 Task: Perform a detailed search on LinkedIn using filters for location, language, industry, and keywords.
Action: Mouse moved to (697, 94)
Screenshot: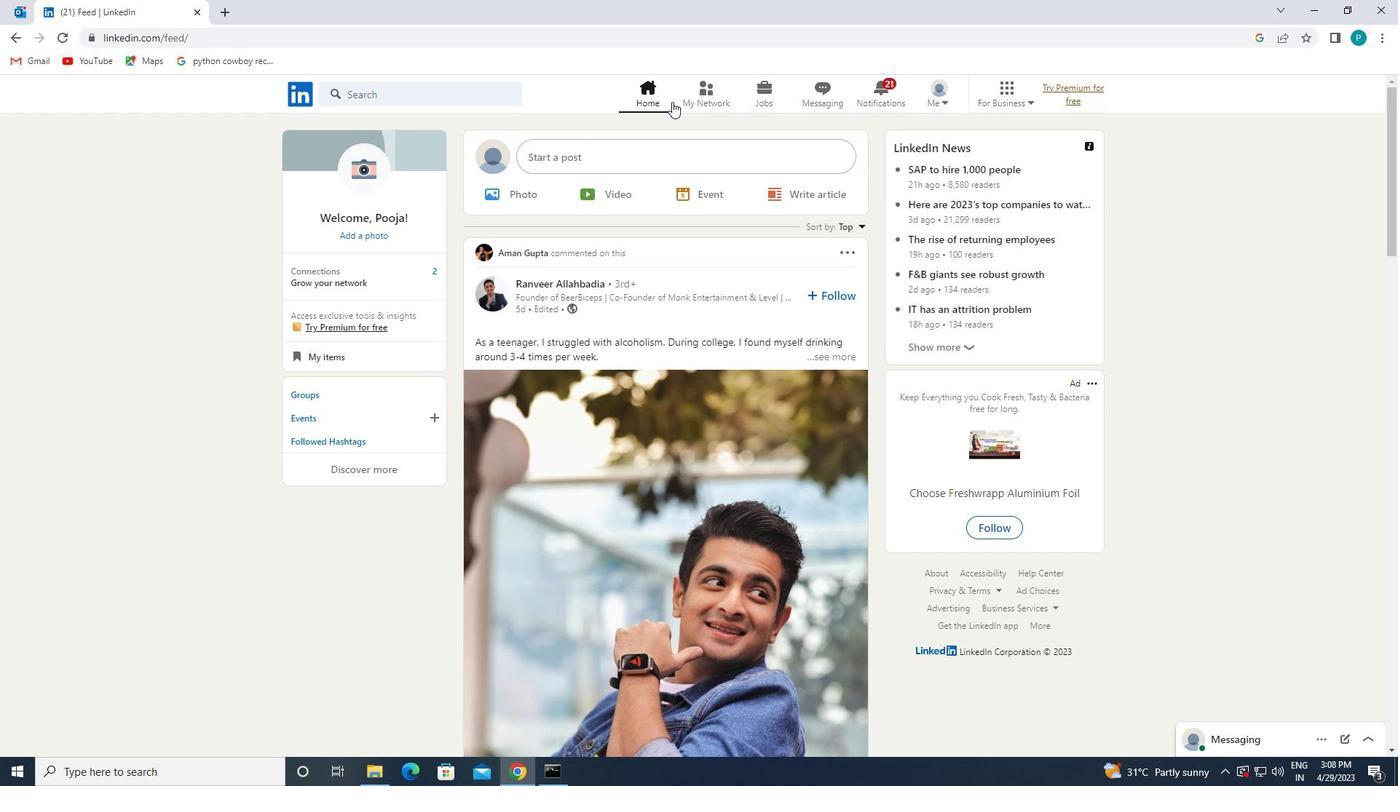 
Action: Mouse pressed left at (697, 94)
Screenshot: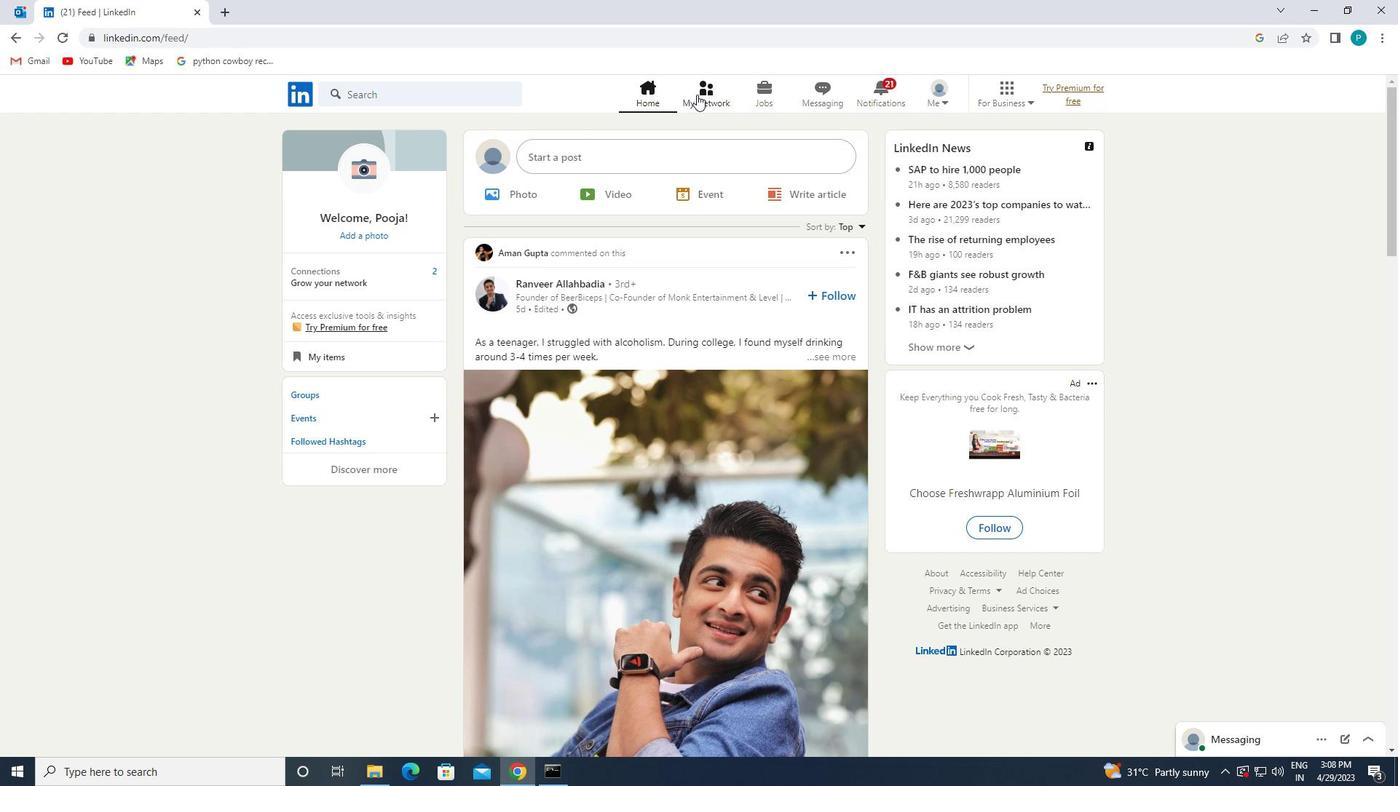 
Action: Mouse moved to (383, 182)
Screenshot: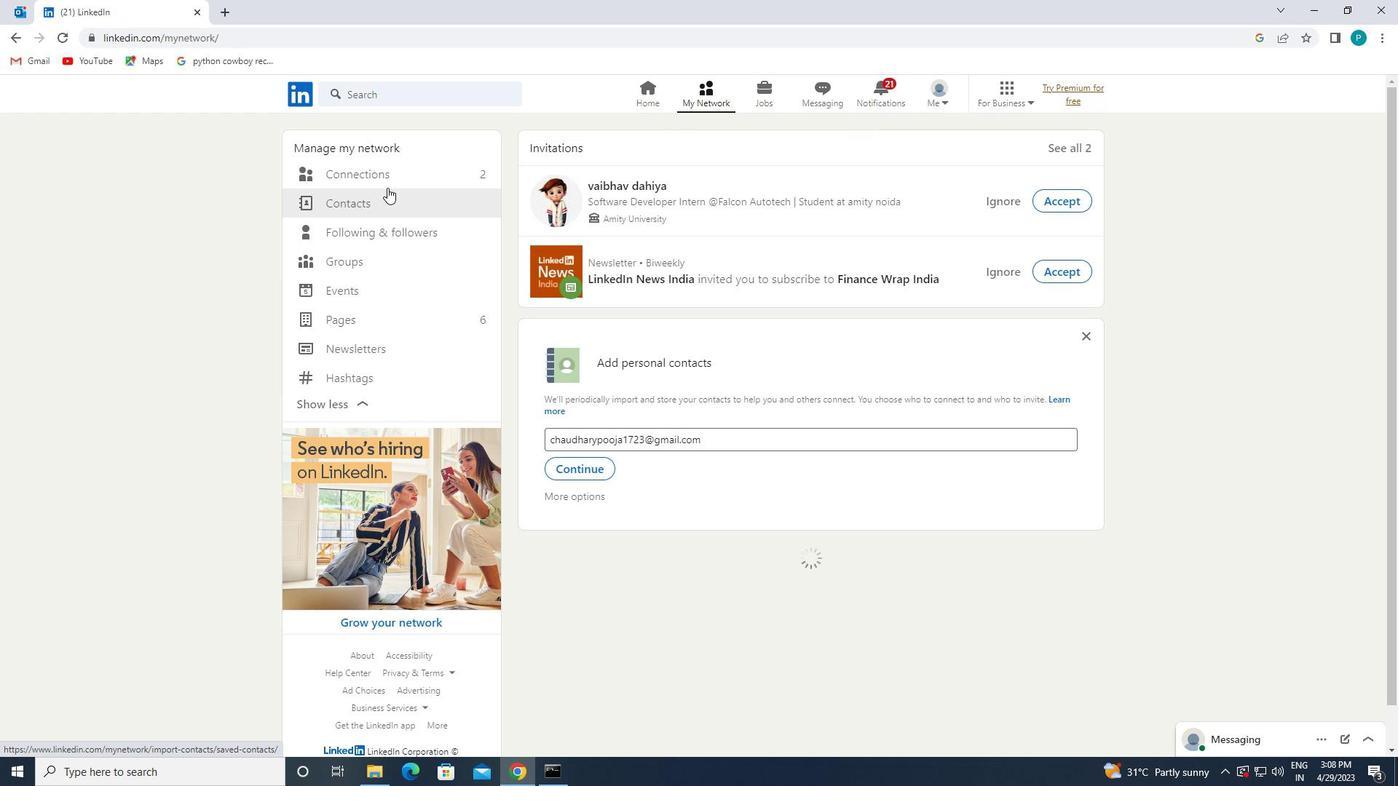 
Action: Mouse pressed left at (383, 182)
Screenshot: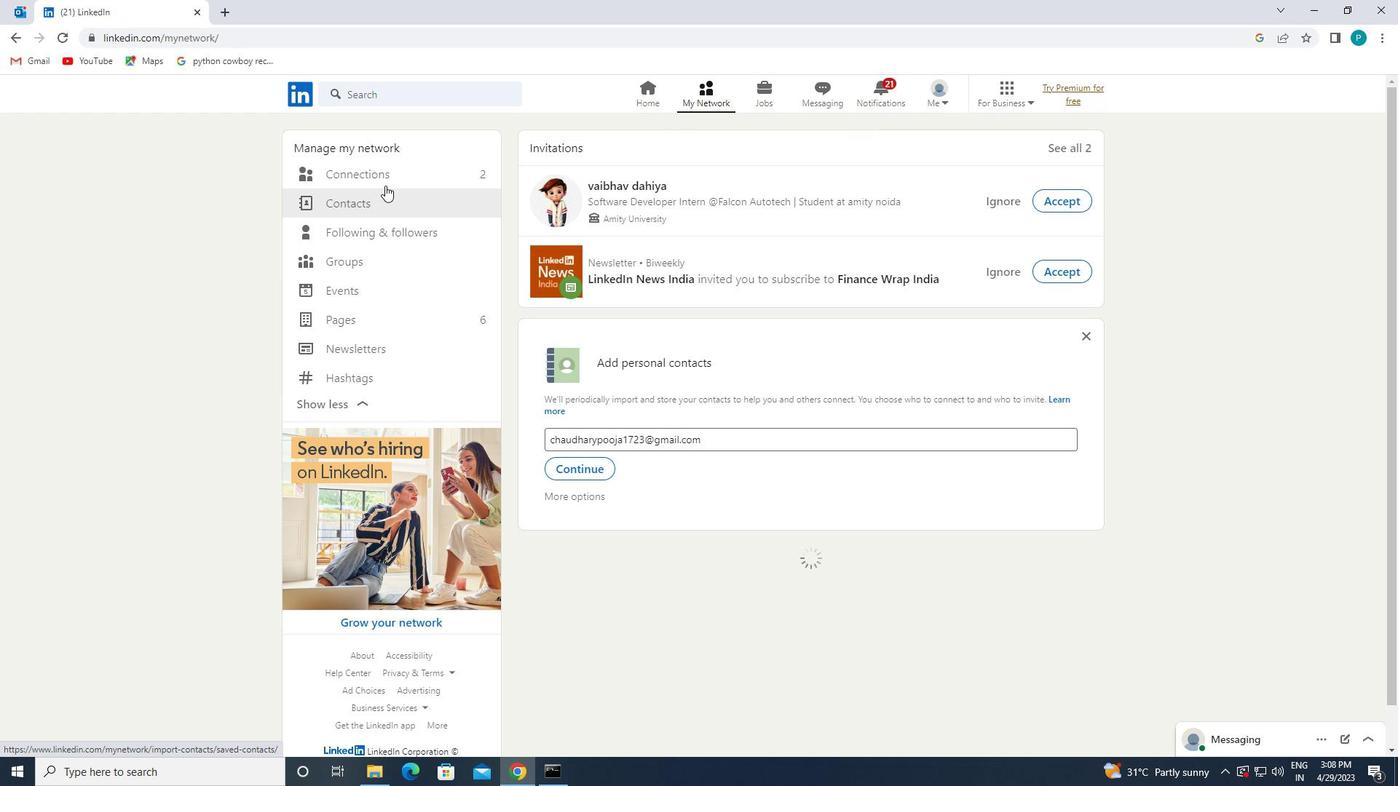 
Action: Mouse pressed left at (383, 182)
Screenshot: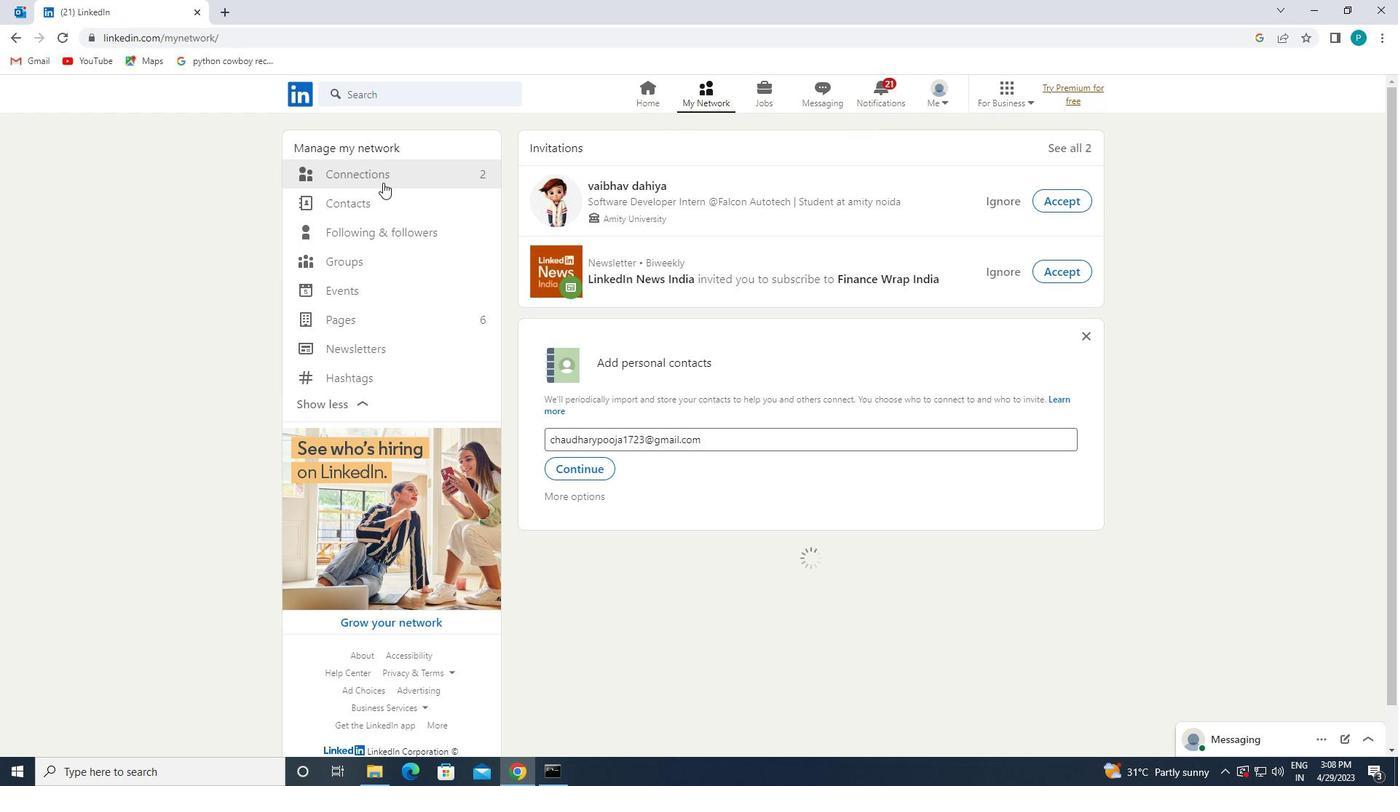 
Action: Mouse pressed left at (383, 182)
Screenshot: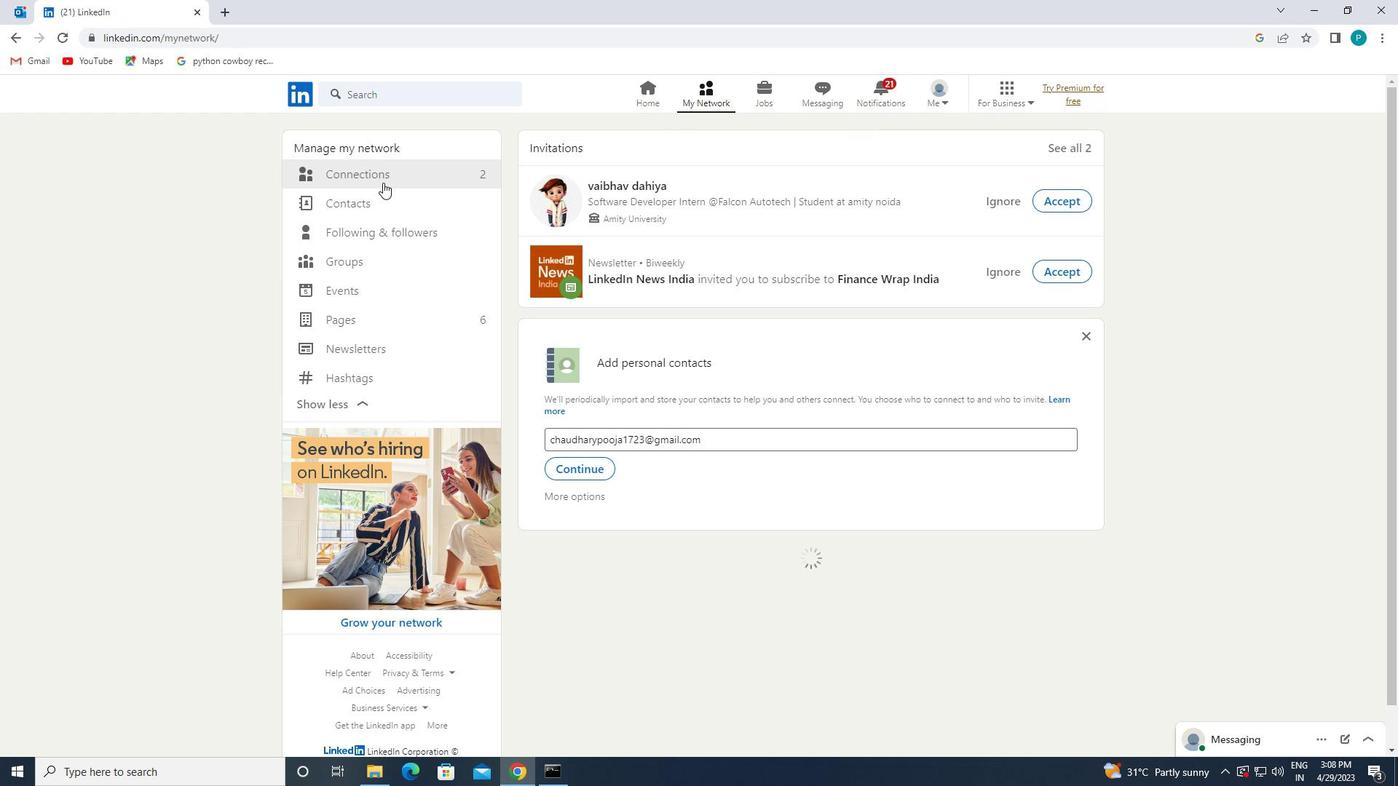 
Action: Mouse moved to (403, 173)
Screenshot: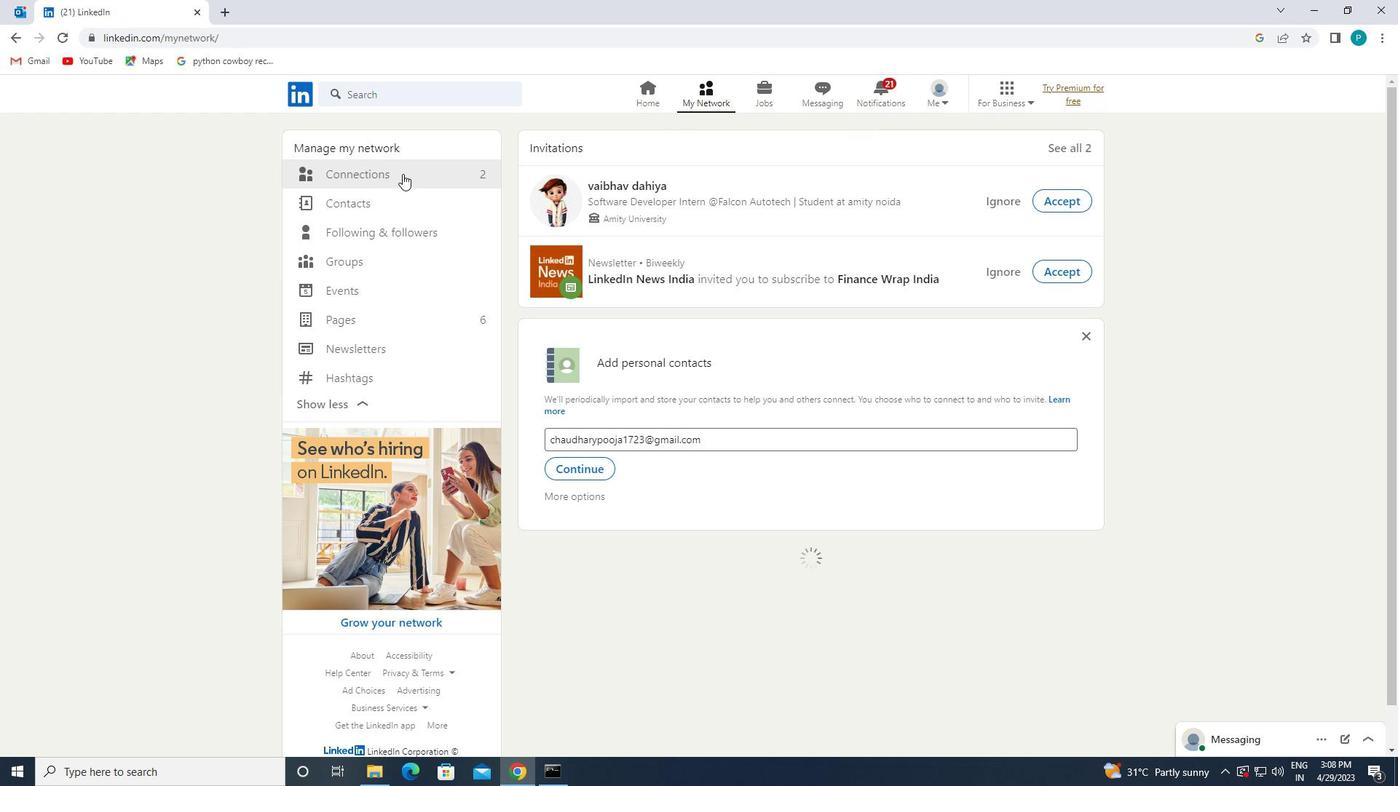 
Action: Mouse pressed left at (403, 173)
Screenshot: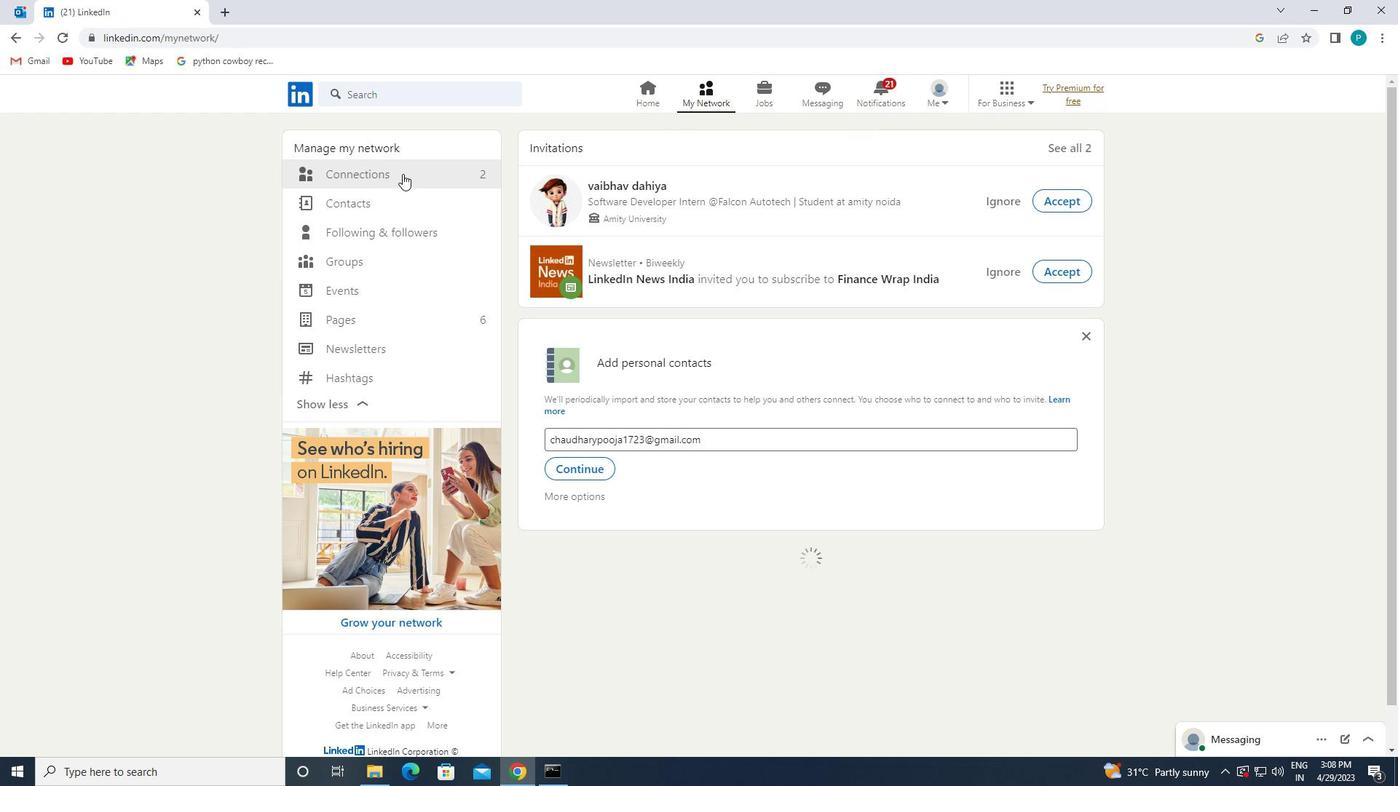 
Action: Mouse pressed left at (403, 173)
Screenshot: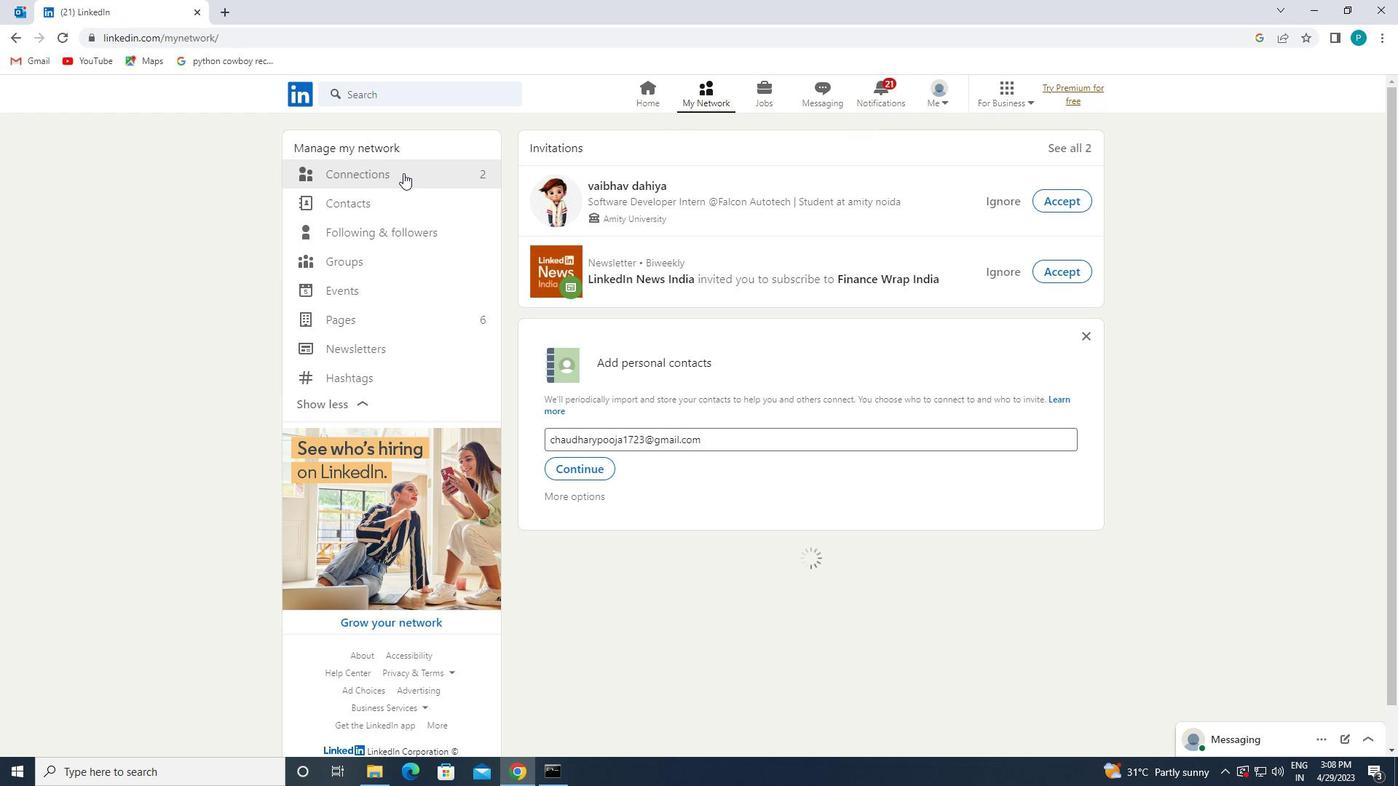 
Action: Mouse moved to (789, 174)
Screenshot: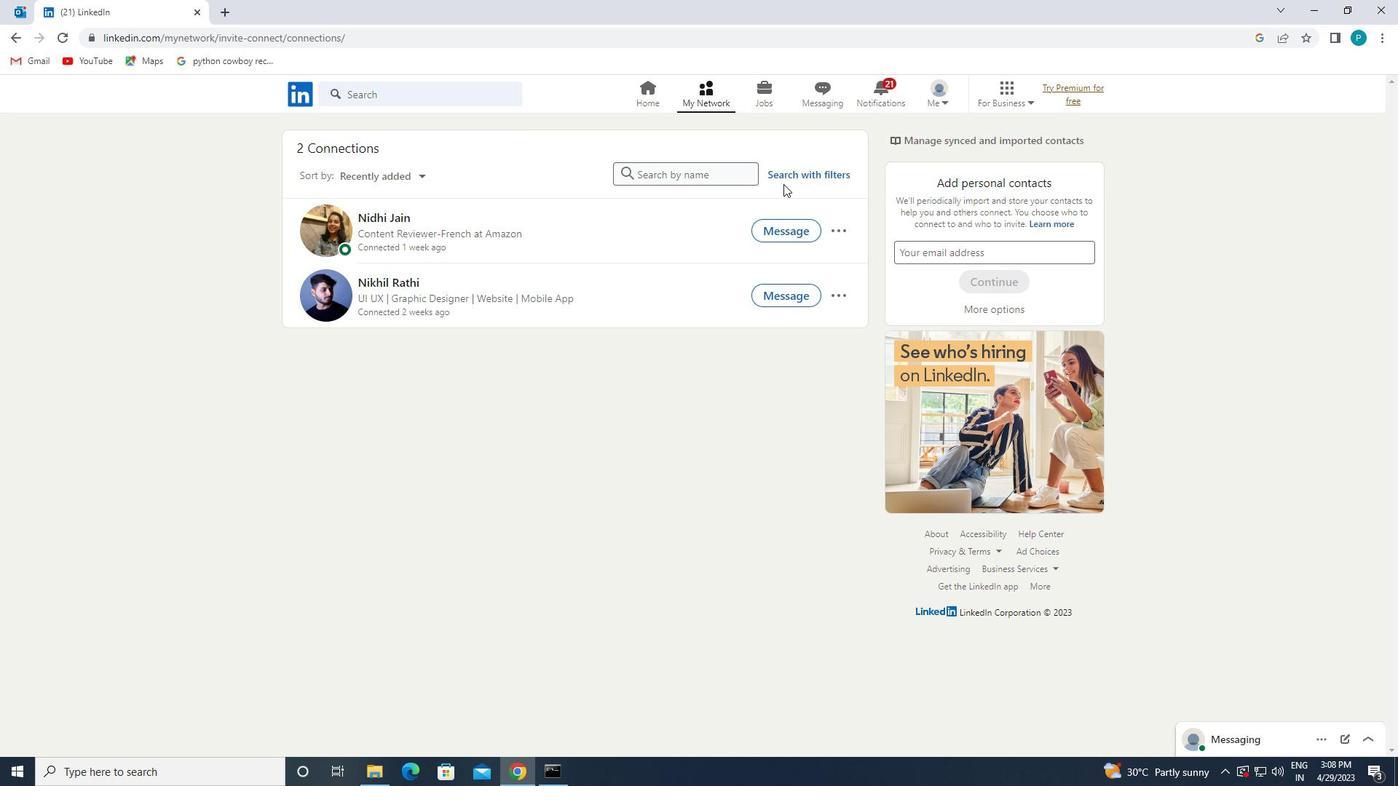 
Action: Mouse pressed left at (789, 174)
Screenshot: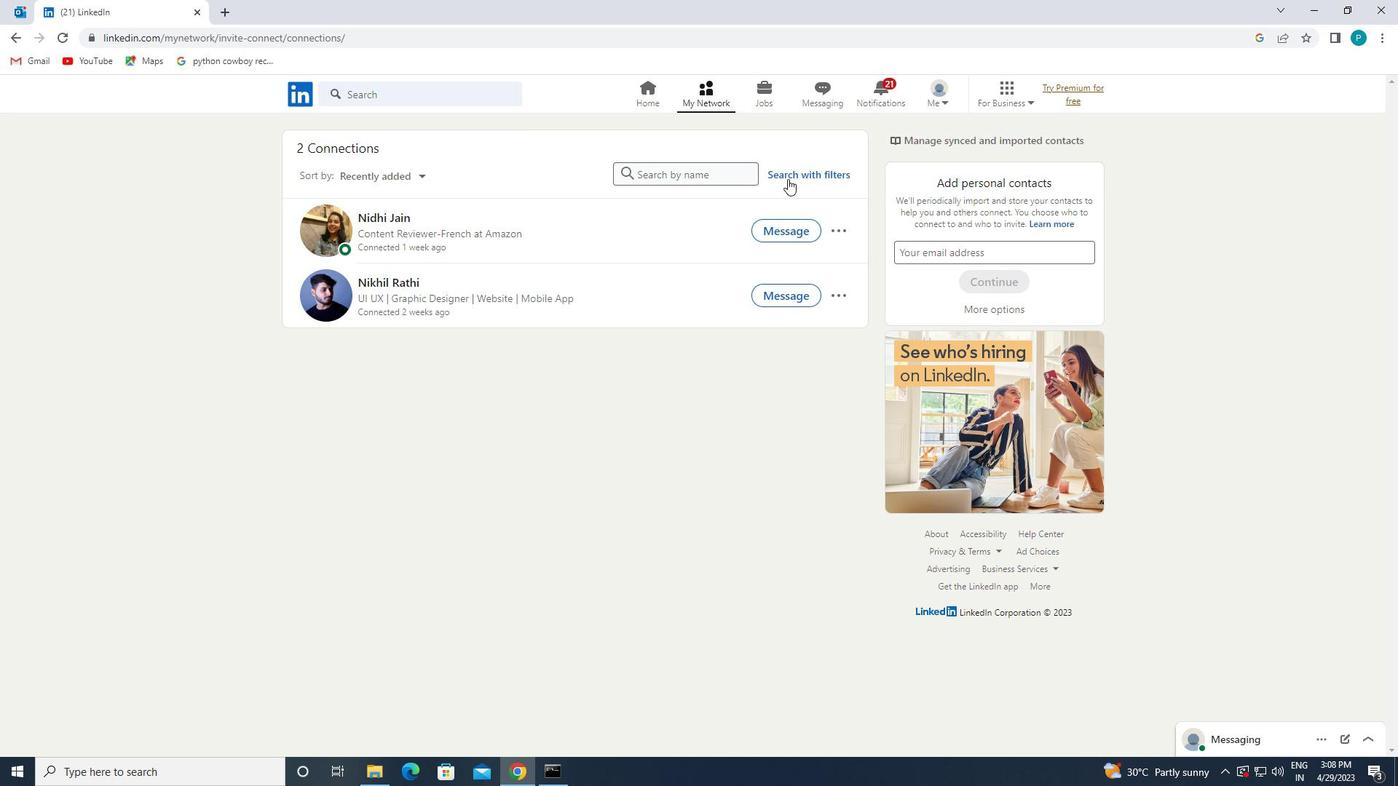 
Action: Mouse moved to (753, 143)
Screenshot: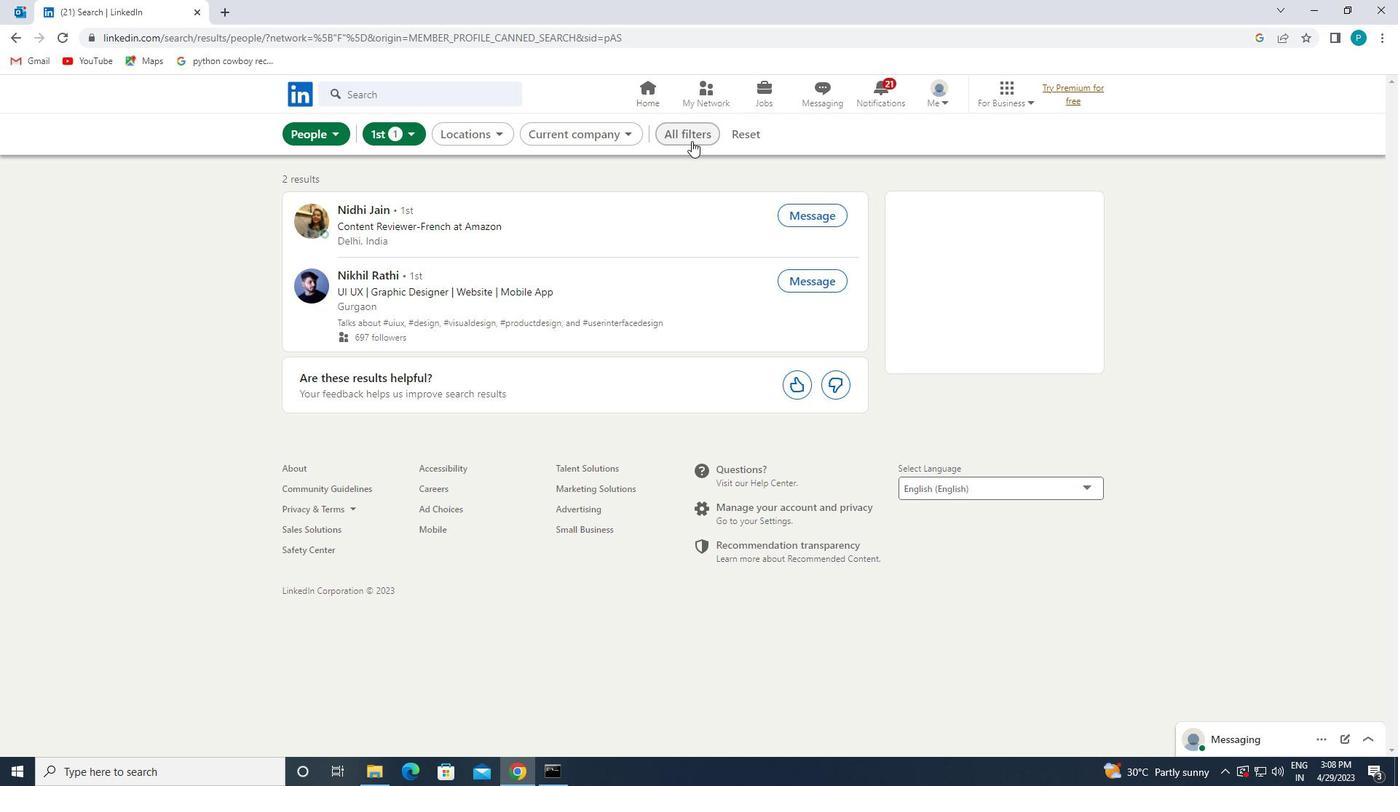 
Action: Mouse pressed left at (753, 143)
Screenshot: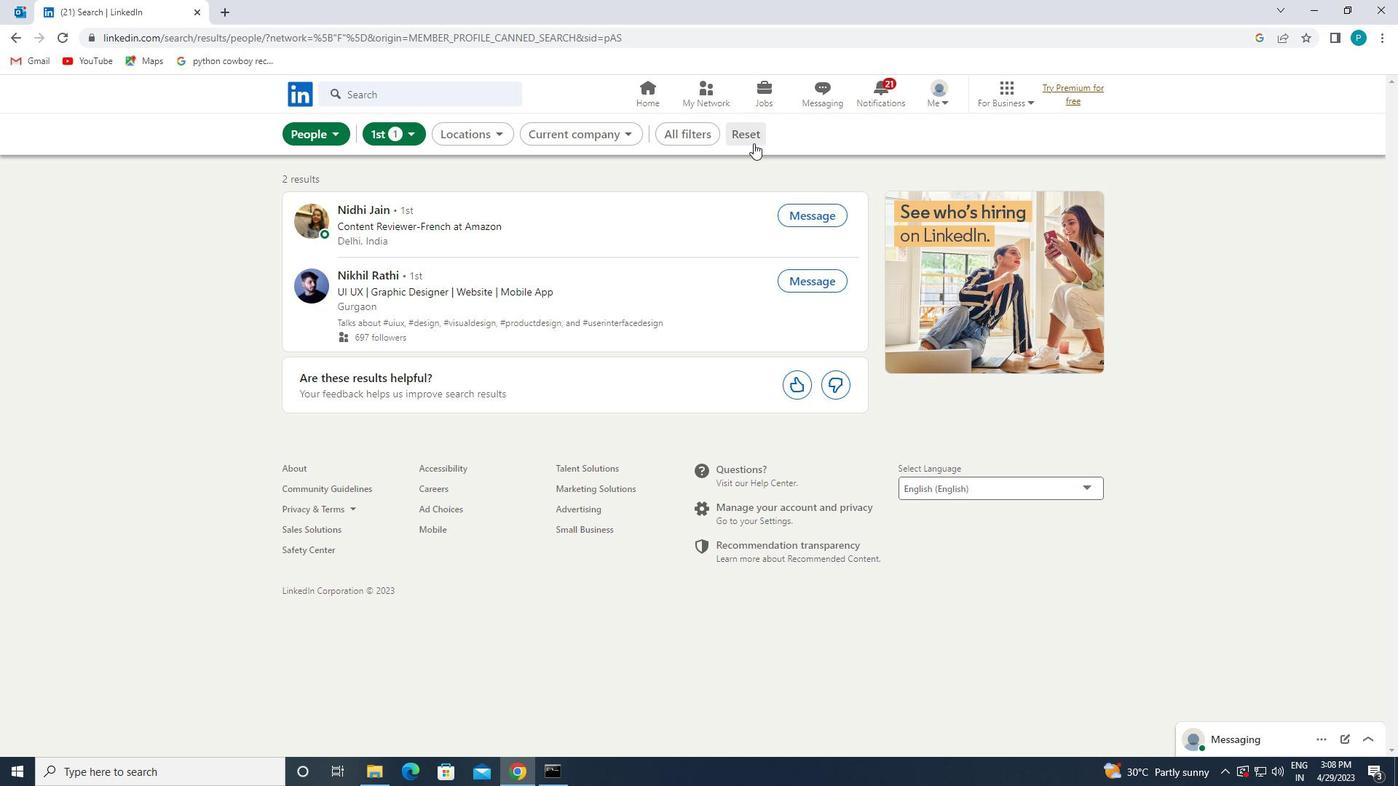 
Action: Mouse moved to (721, 132)
Screenshot: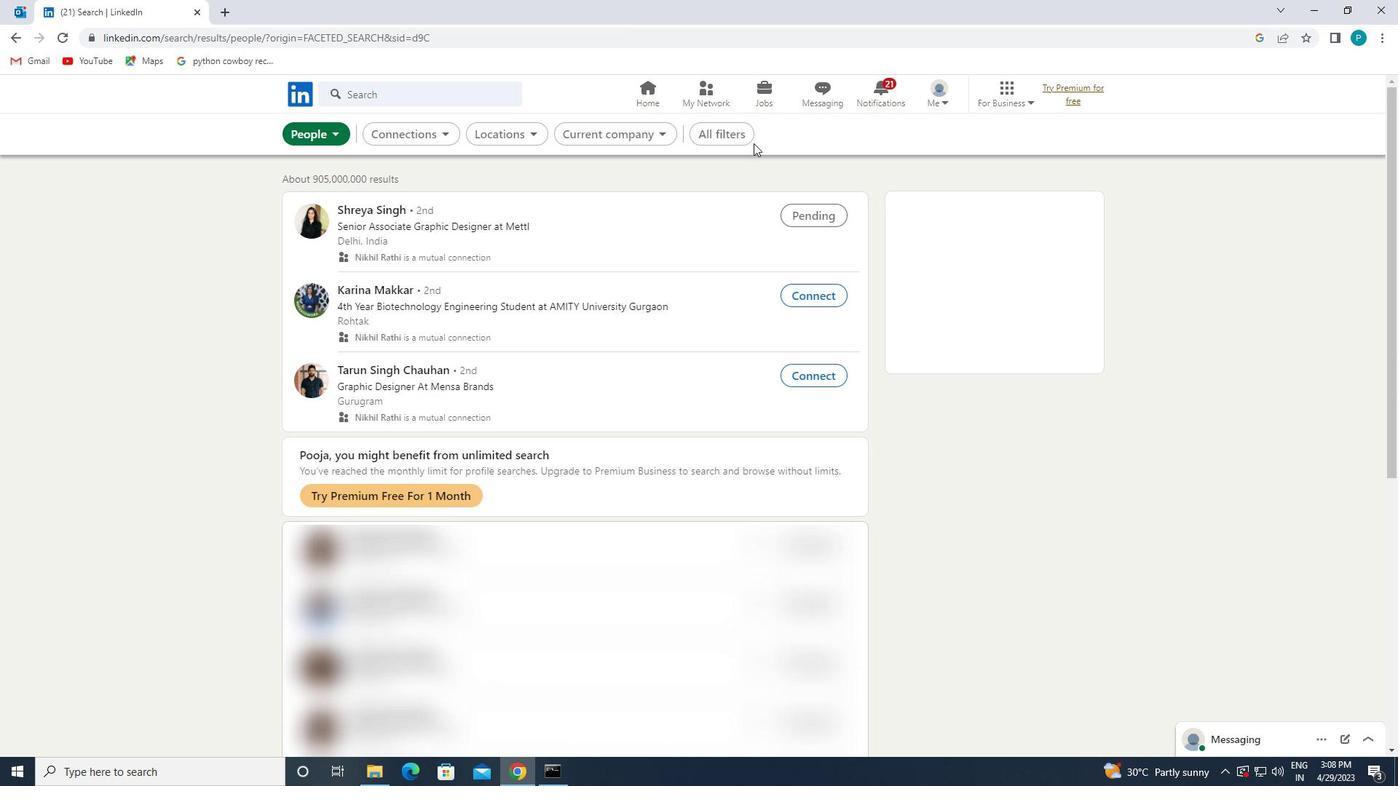 
Action: Mouse pressed left at (721, 132)
Screenshot: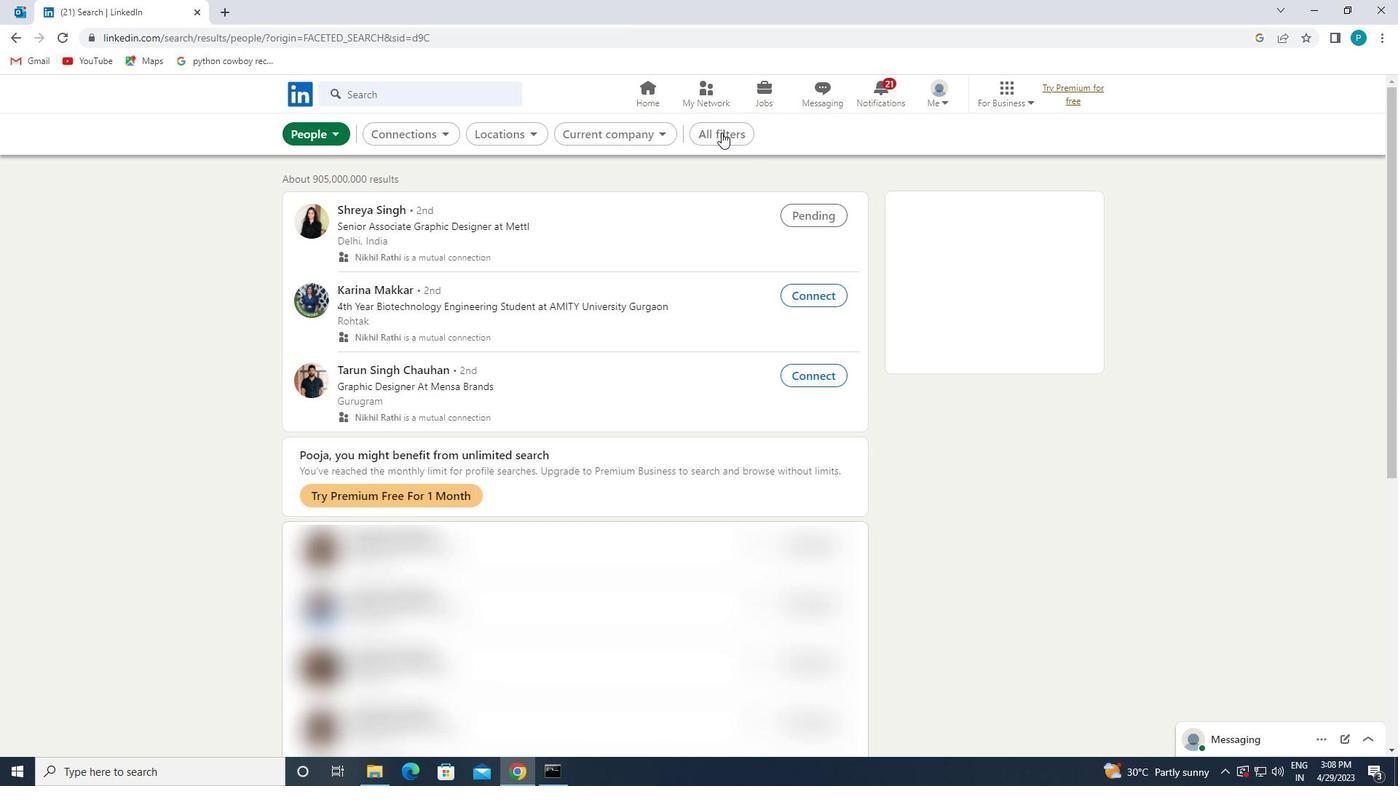 
Action: Mouse moved to (1210, 505)
Screenshot: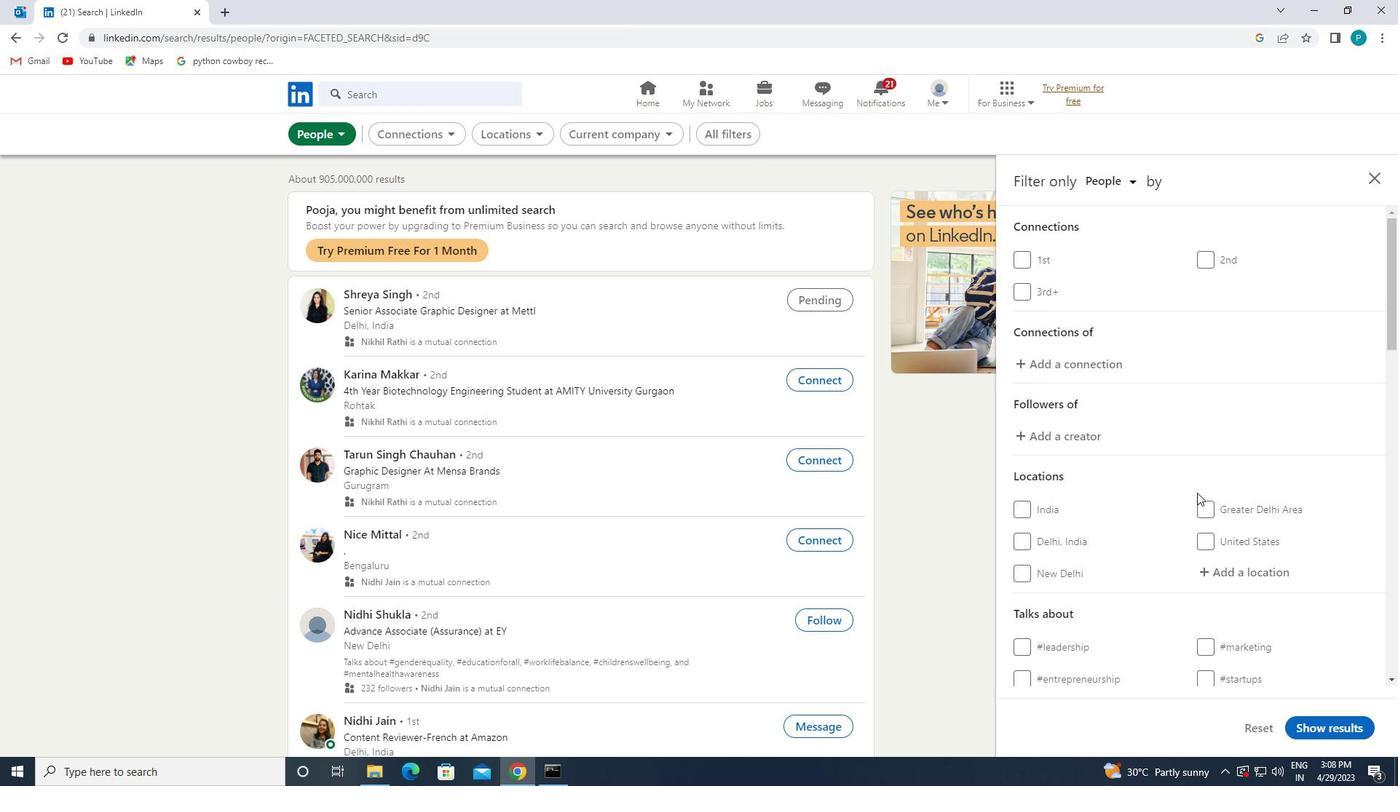 
Action: Mouse scrolled (1210, 504) with delta (0, 0)
Screenshot: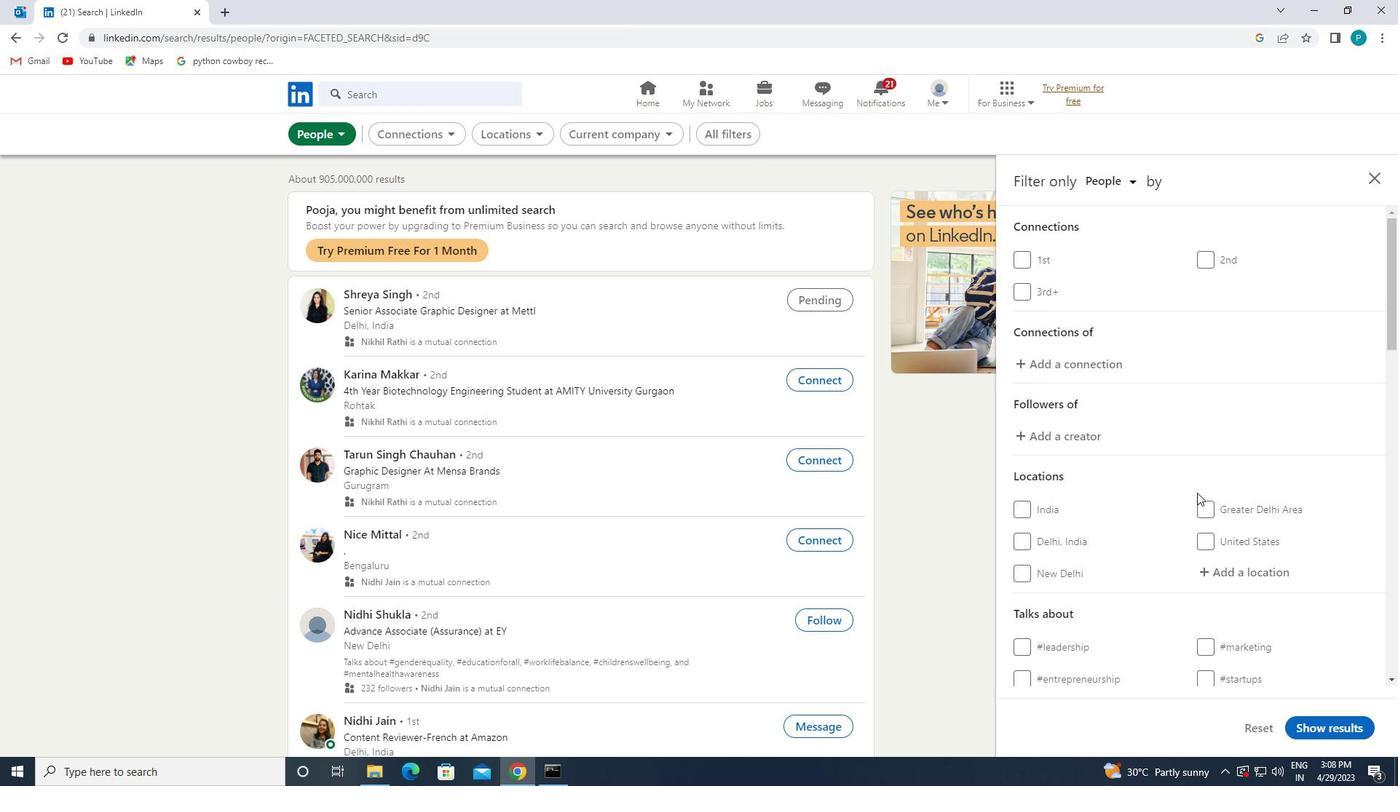 
Action: Mouse moved to (1211, 501)
Screenshot: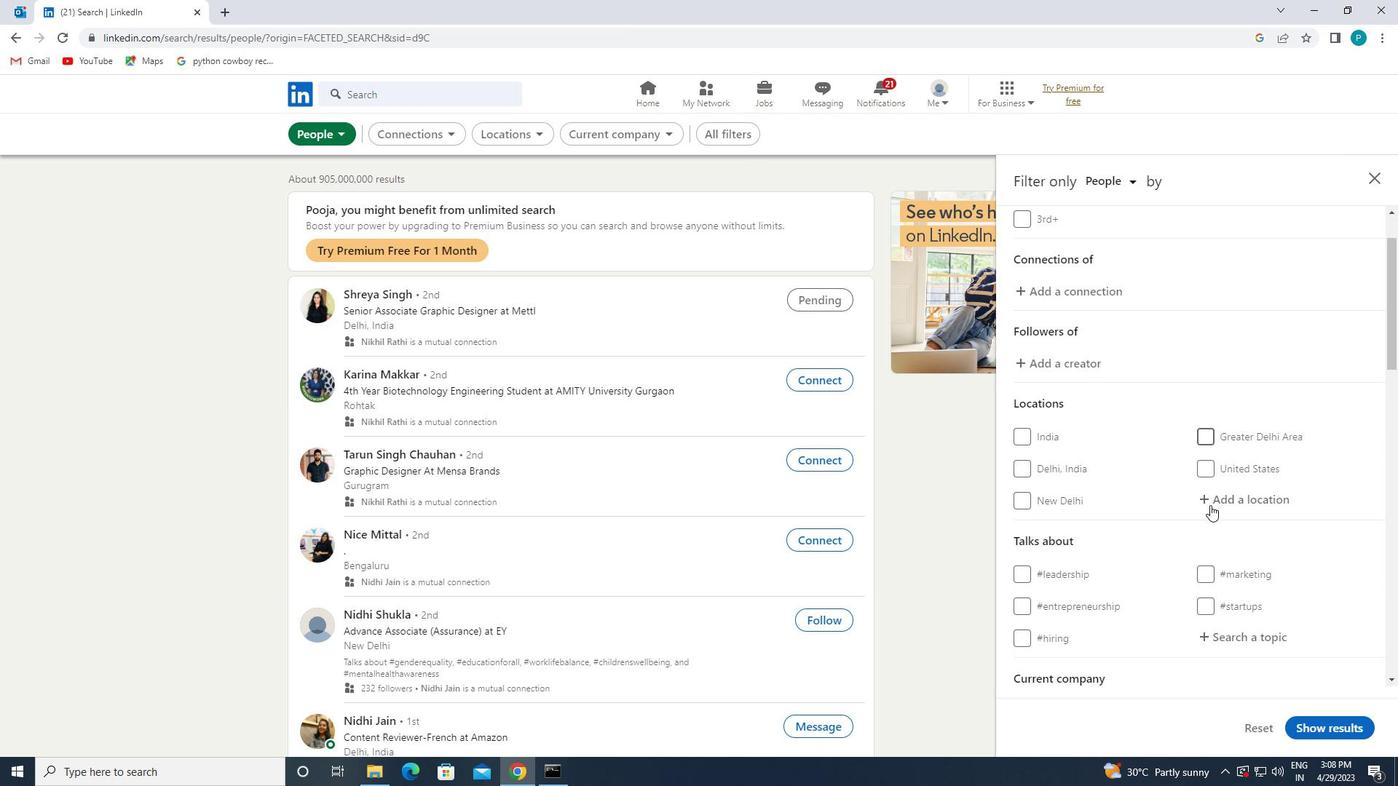 
Action: Mouse pressed left at (1211, 501)
Screenshot: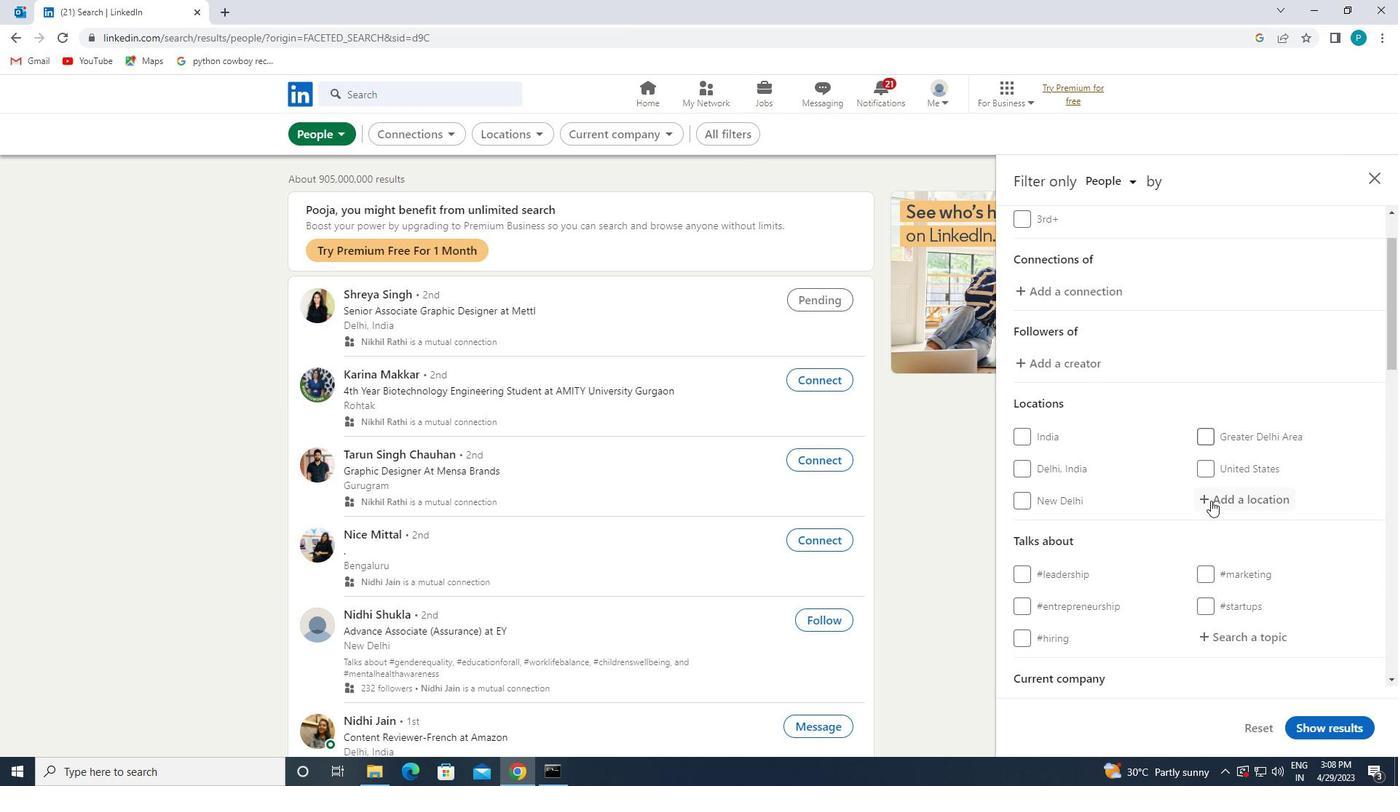 
Action: Key pressed <Key.caps_lock>x<Key.caps_lock>imei
Screenshot: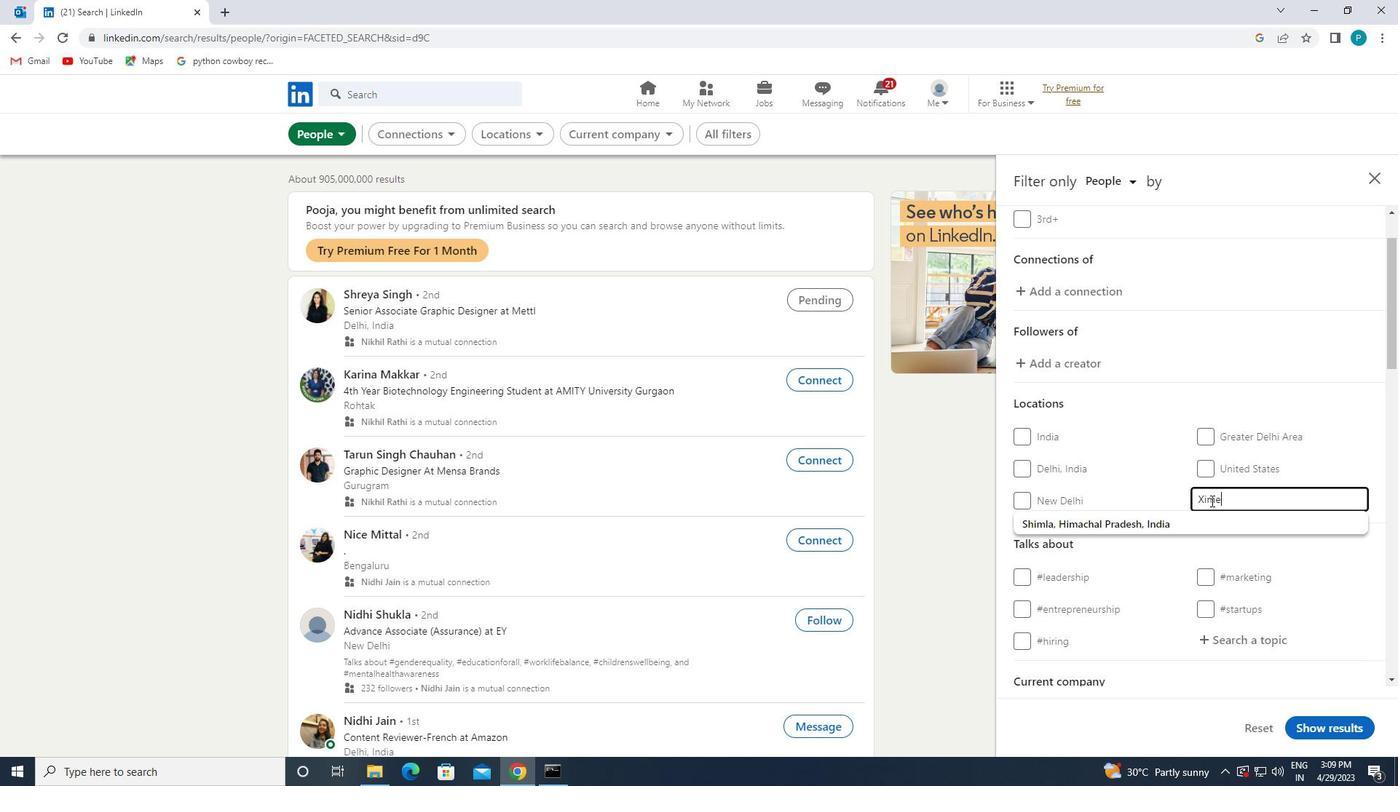 
Action: Mouse moved to (1241, 541)
Screenshot: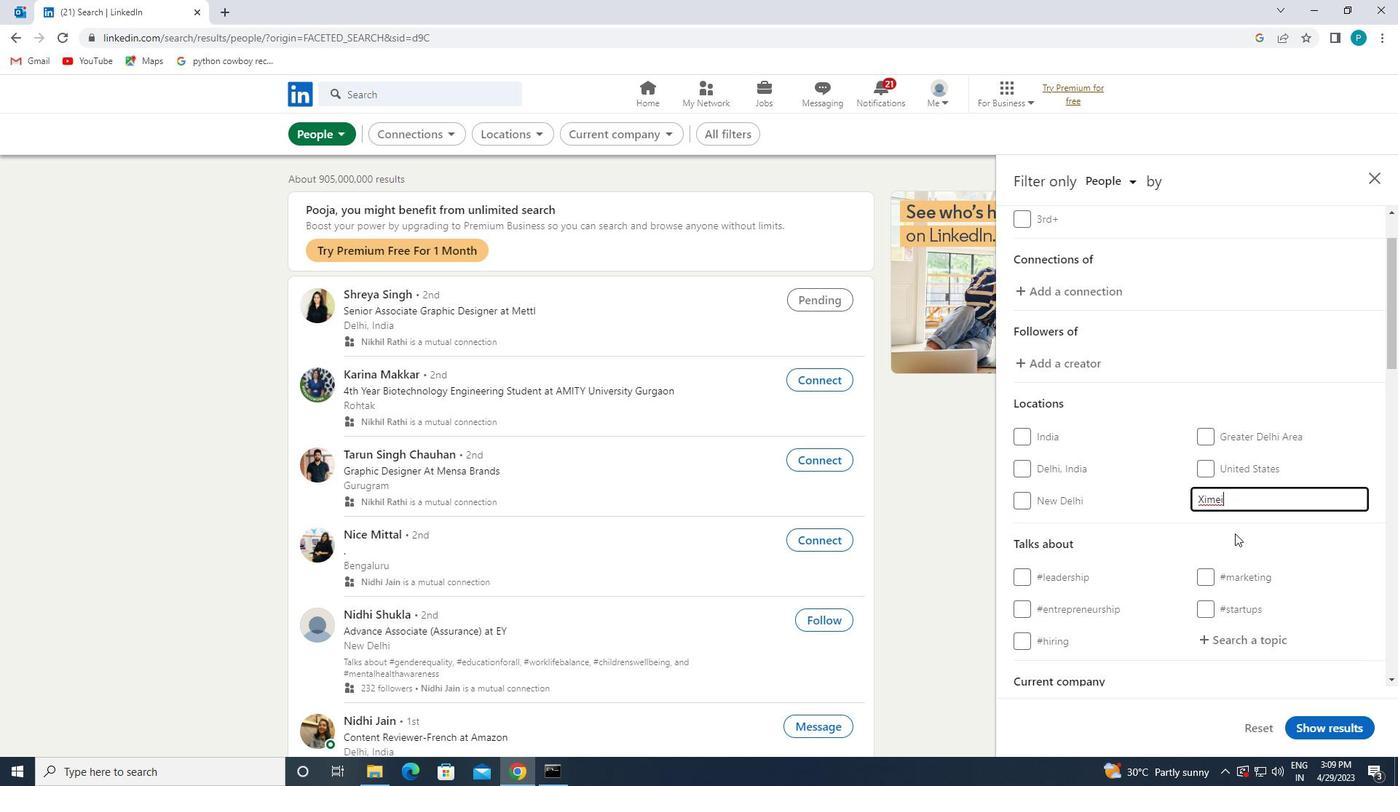 
Action: Mouse scrolled (1241, 541) with delta (0, 0)
Screenshot: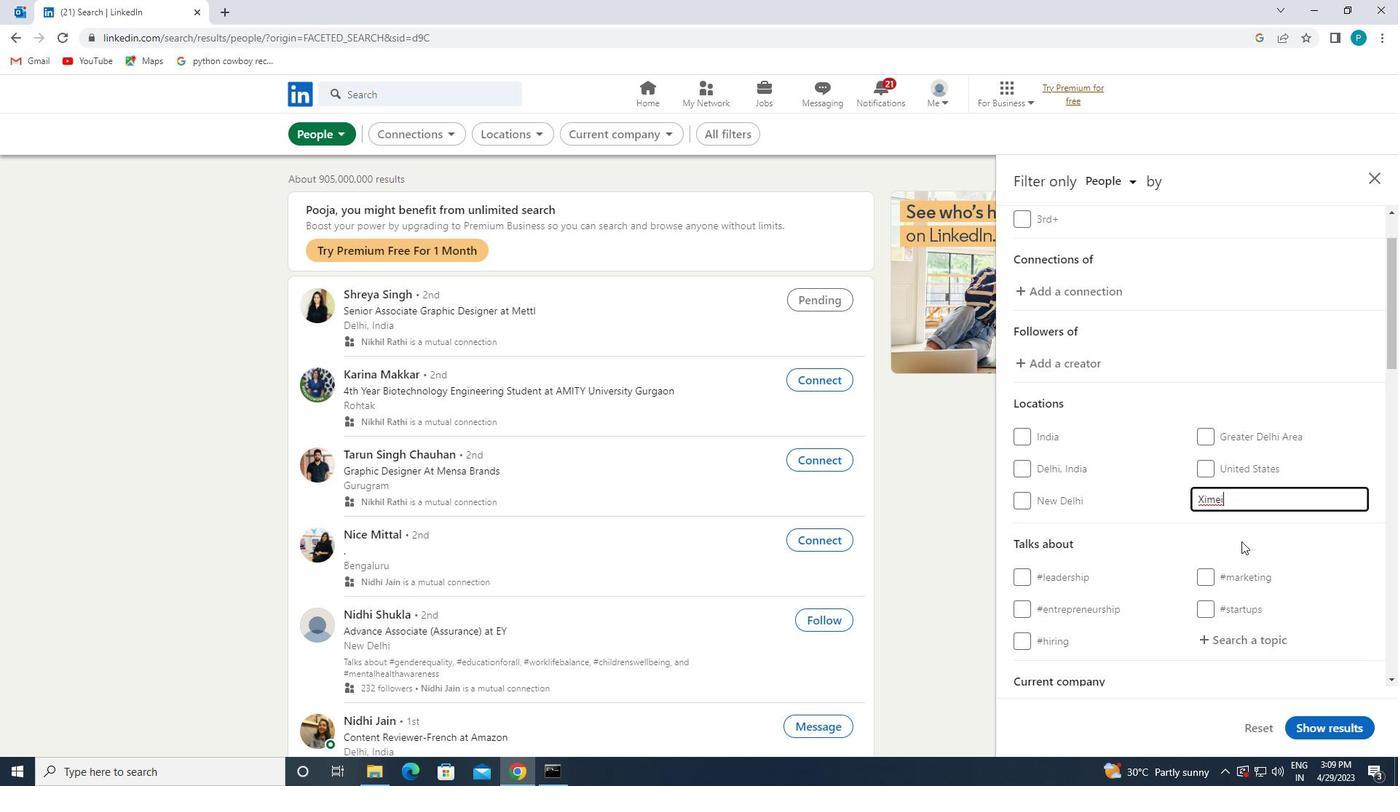 
Action: Mouse moved to (1244, 565)
Screenshot: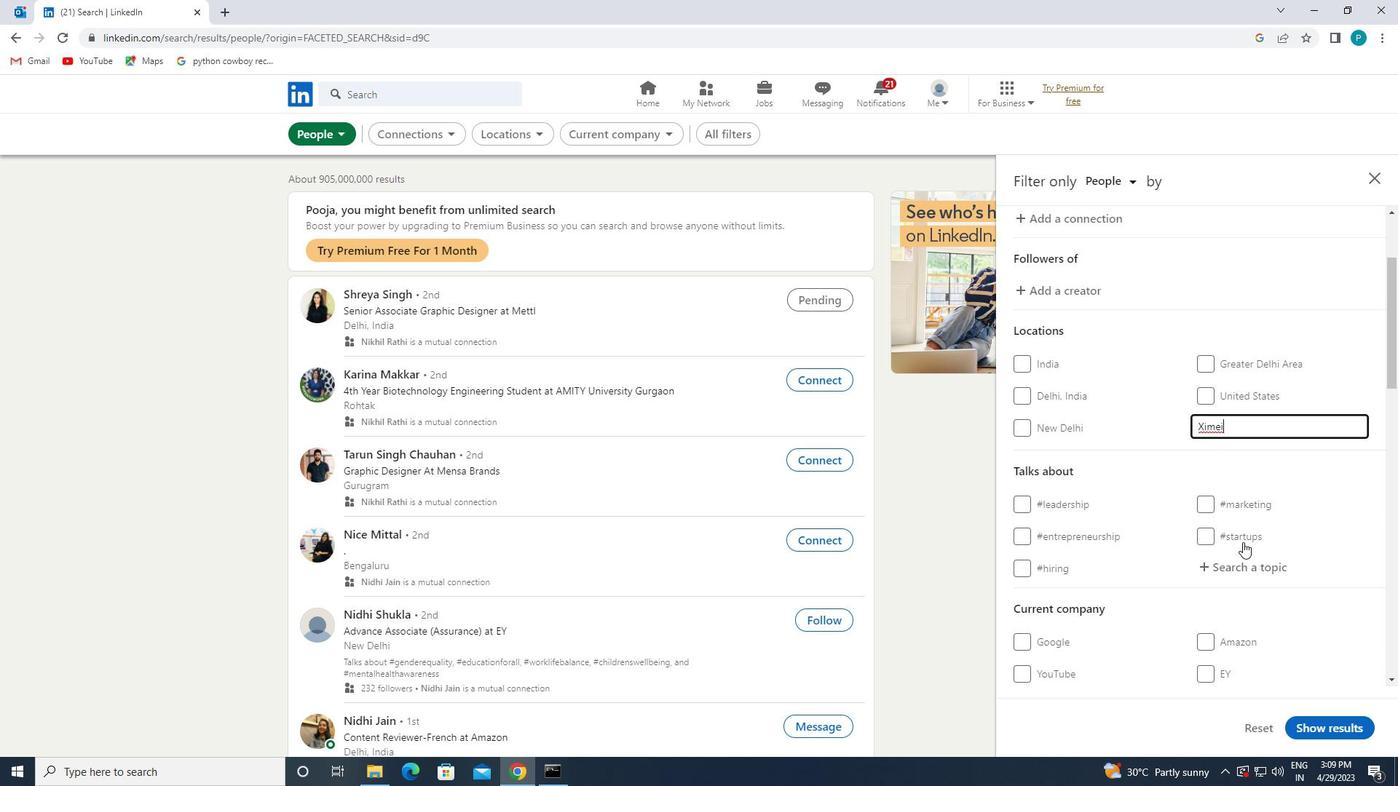 
Action: Mouse pressed left at (1244, 565)
Screenshot: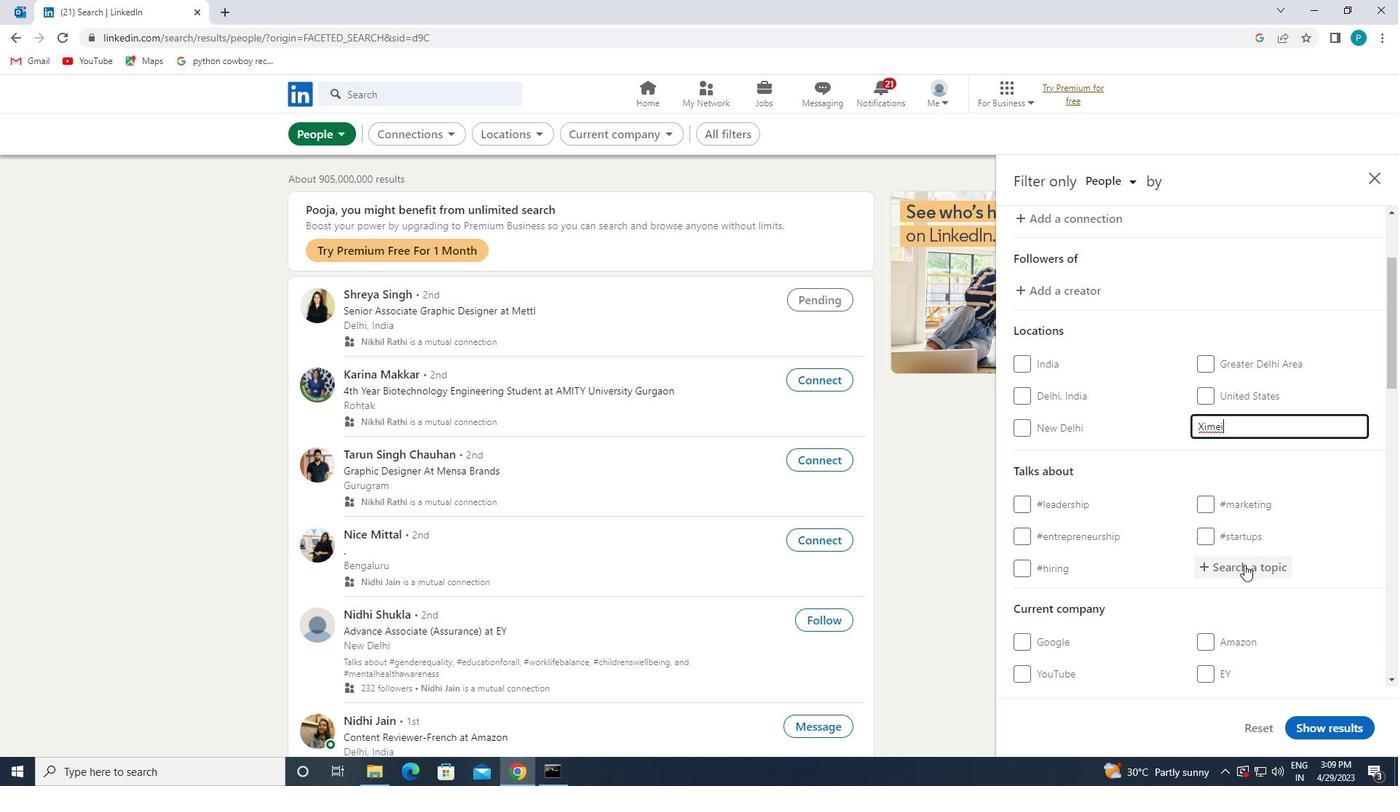 
Action: Mouse moved to (1262, 549)
Screenshot: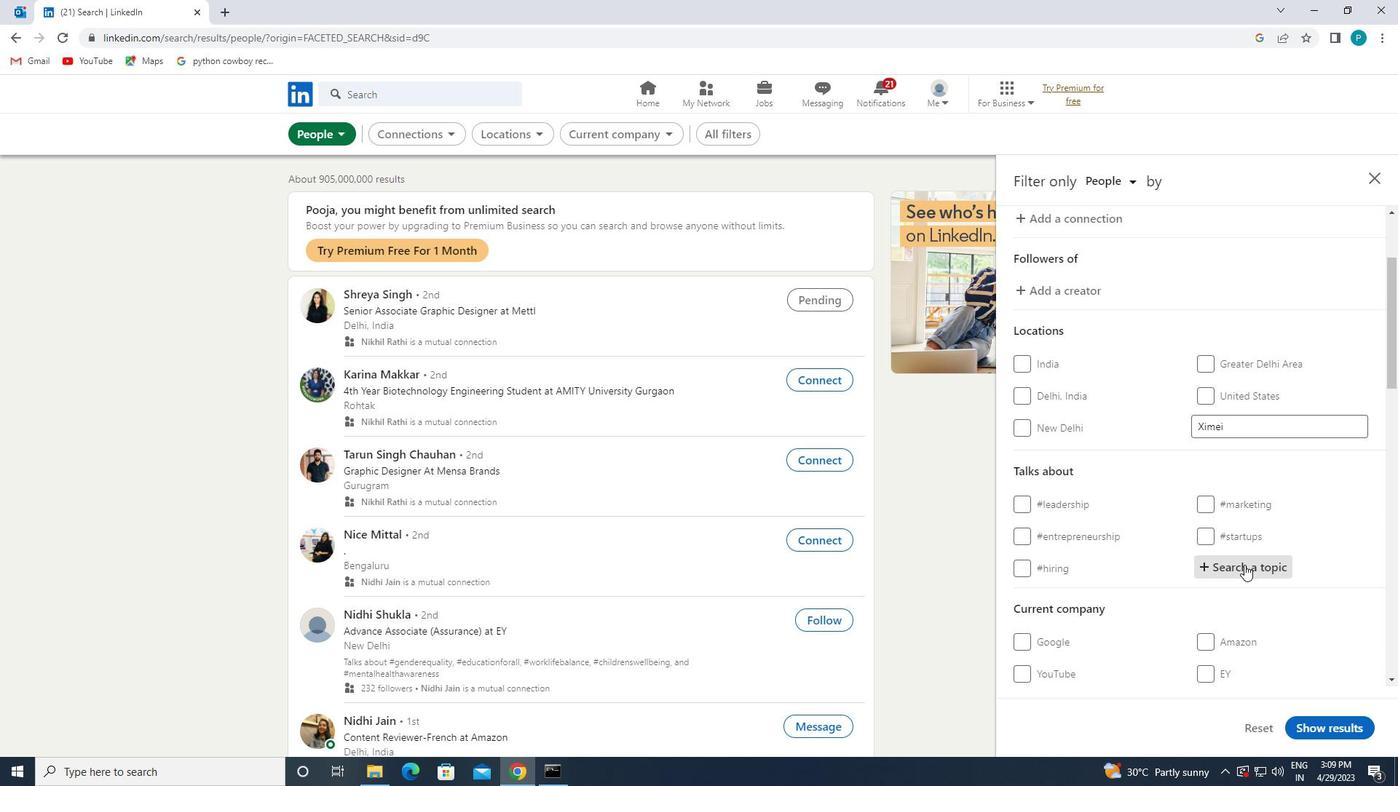 
Action: Key pressed <Key.shift>#<Key.caps_lock>T<Key.caps_lock>ECHNOLOGY
Screenshot: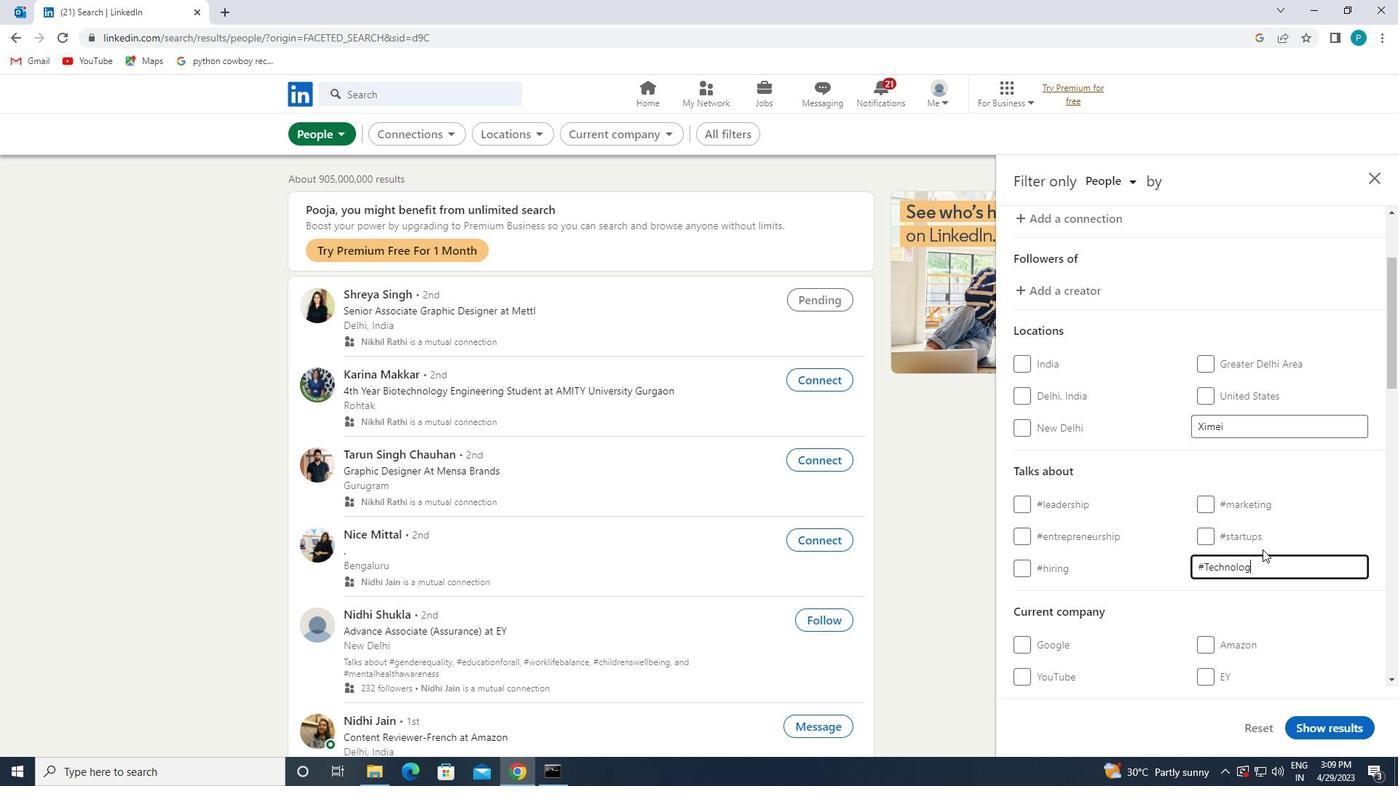 
Action: Mouse moved to (1083, 538)
Screenshot: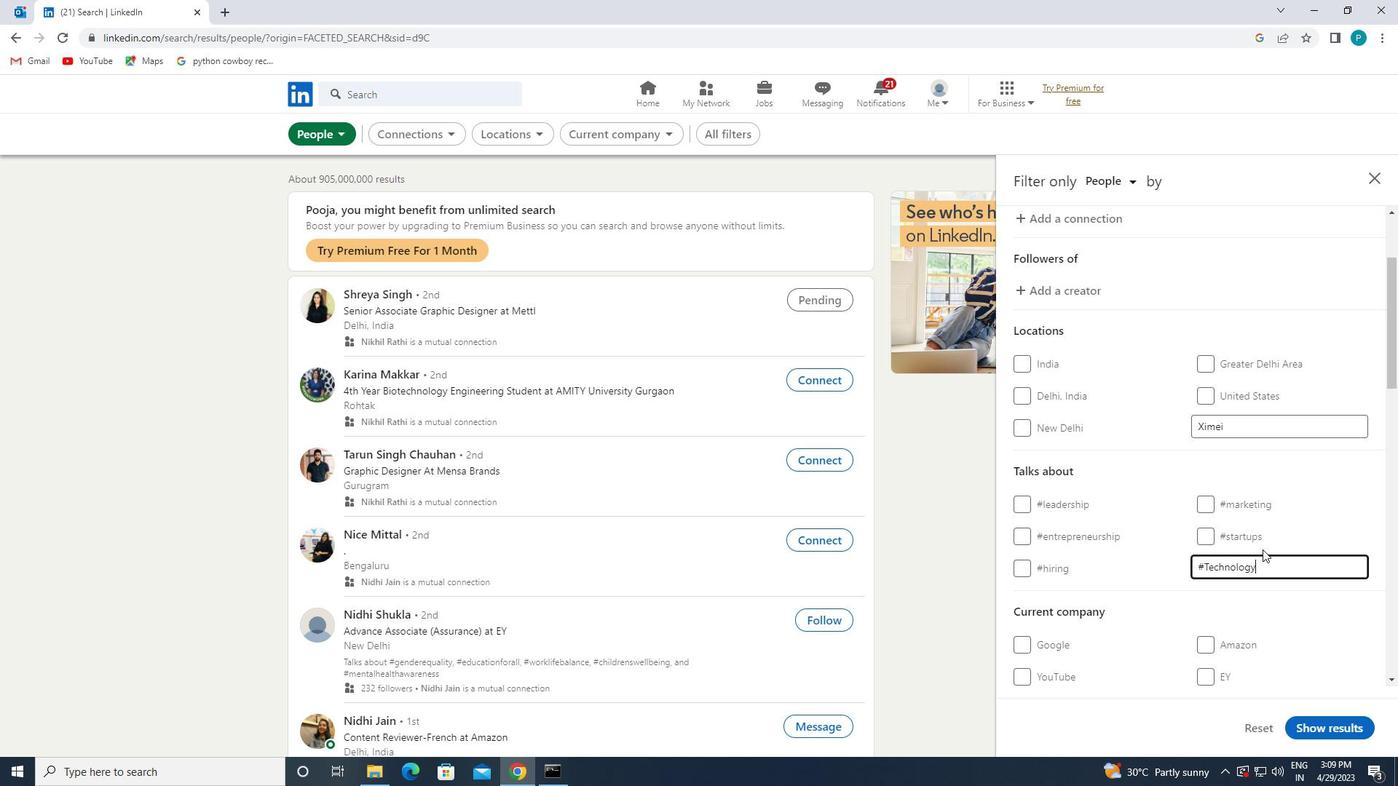 
Action: Mouse scrolled (1083, 537) with delta (0, 0)
Screenshot: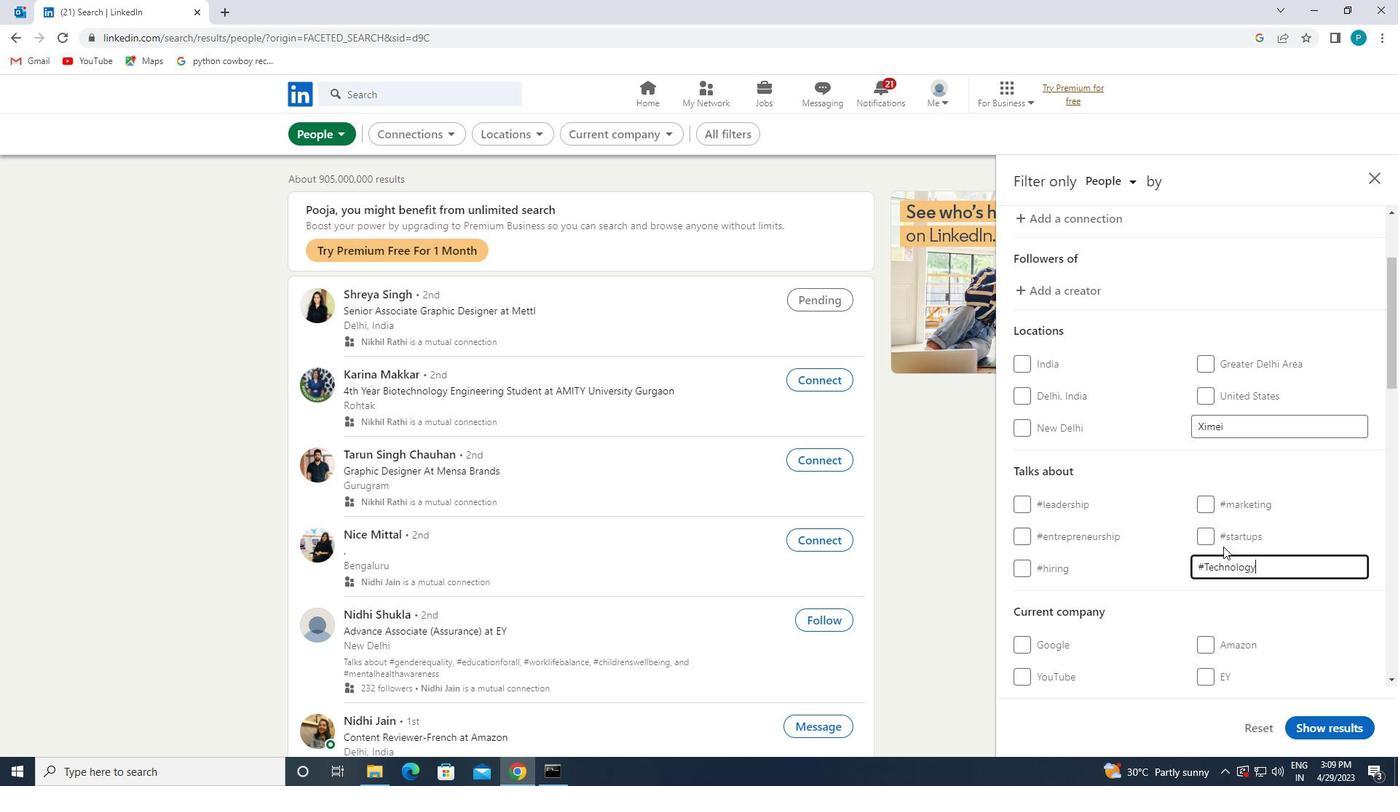 
Action: Mouse moved to (1079, 537)
Screenshot: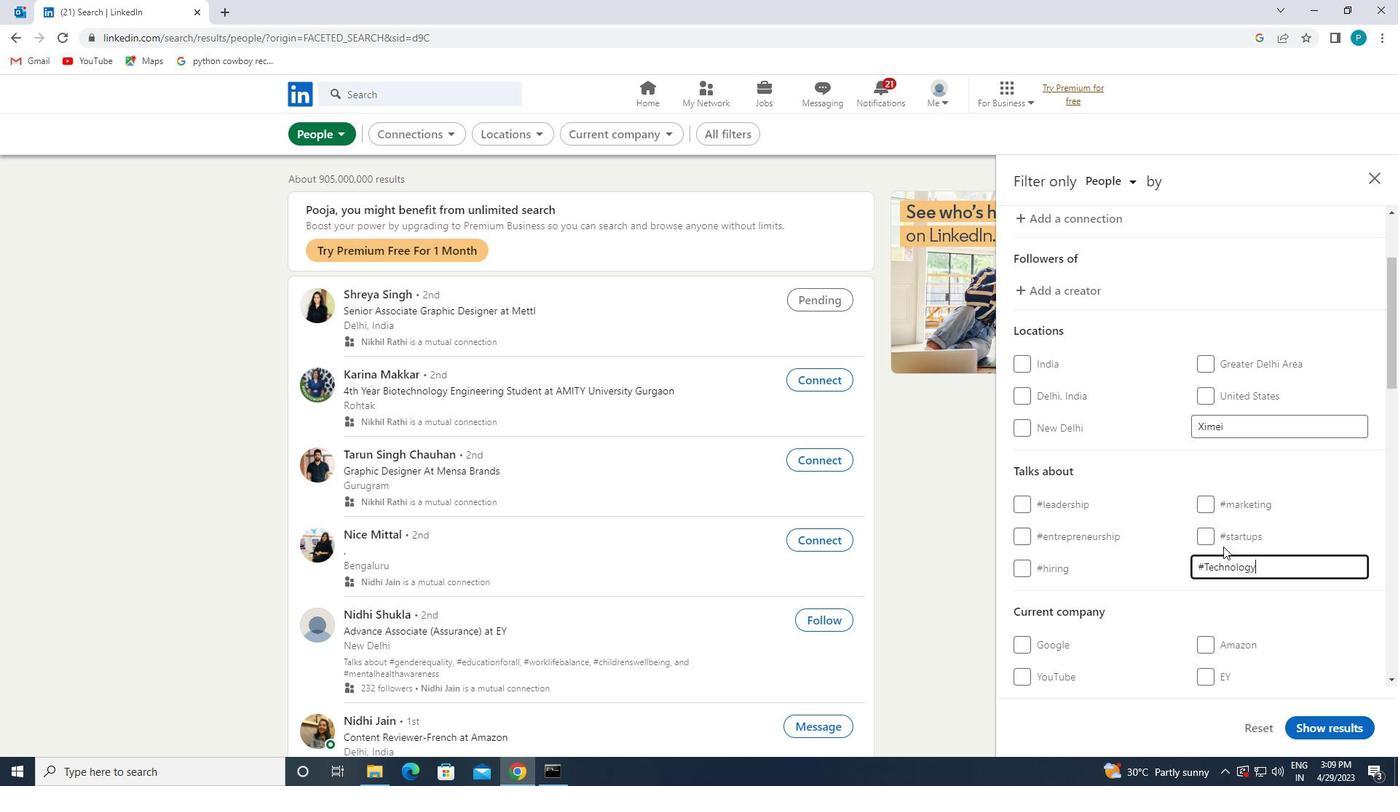 
Action: Mouse scrolled (1079, 536) with delta (0, 0)
Screenshot: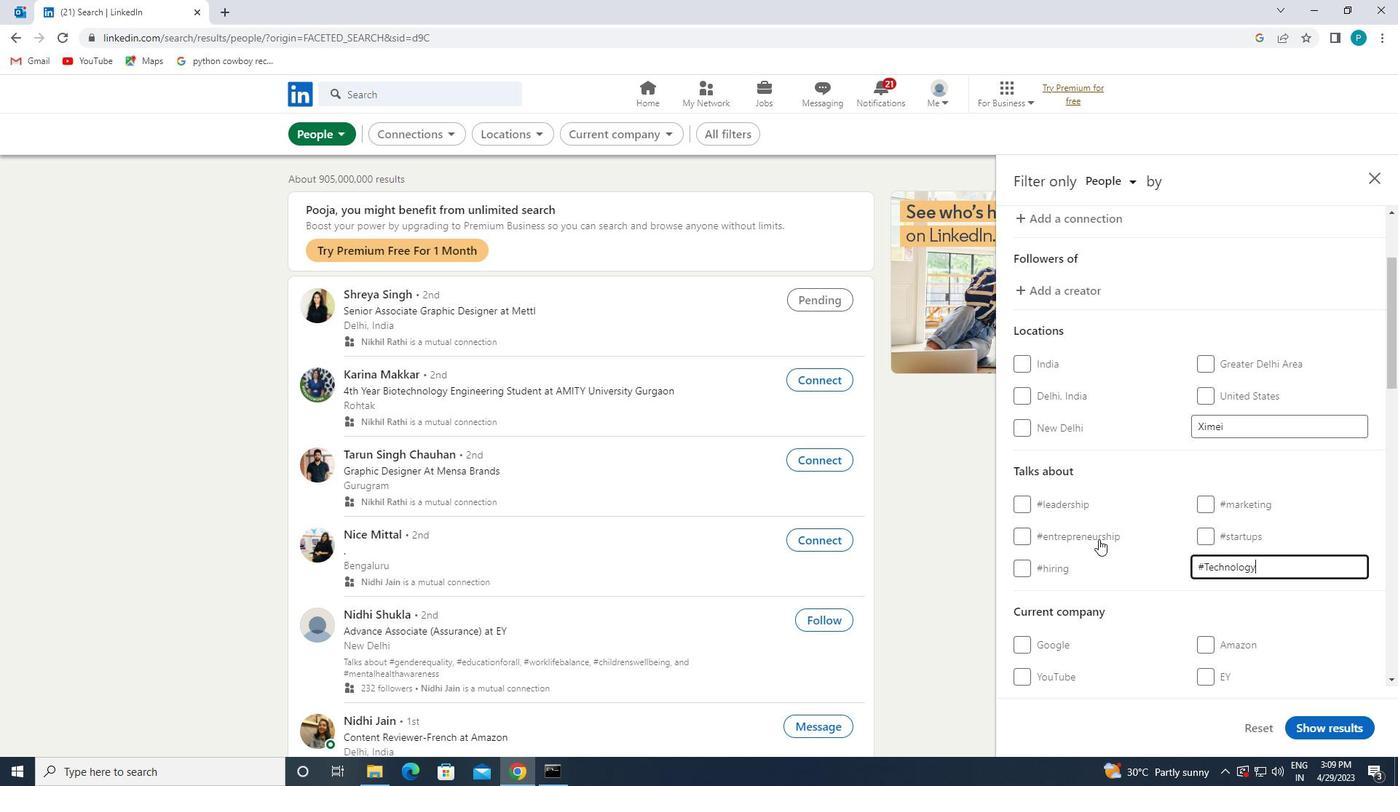 
Action: Mouse moved to (1200, 557)
Screenshot: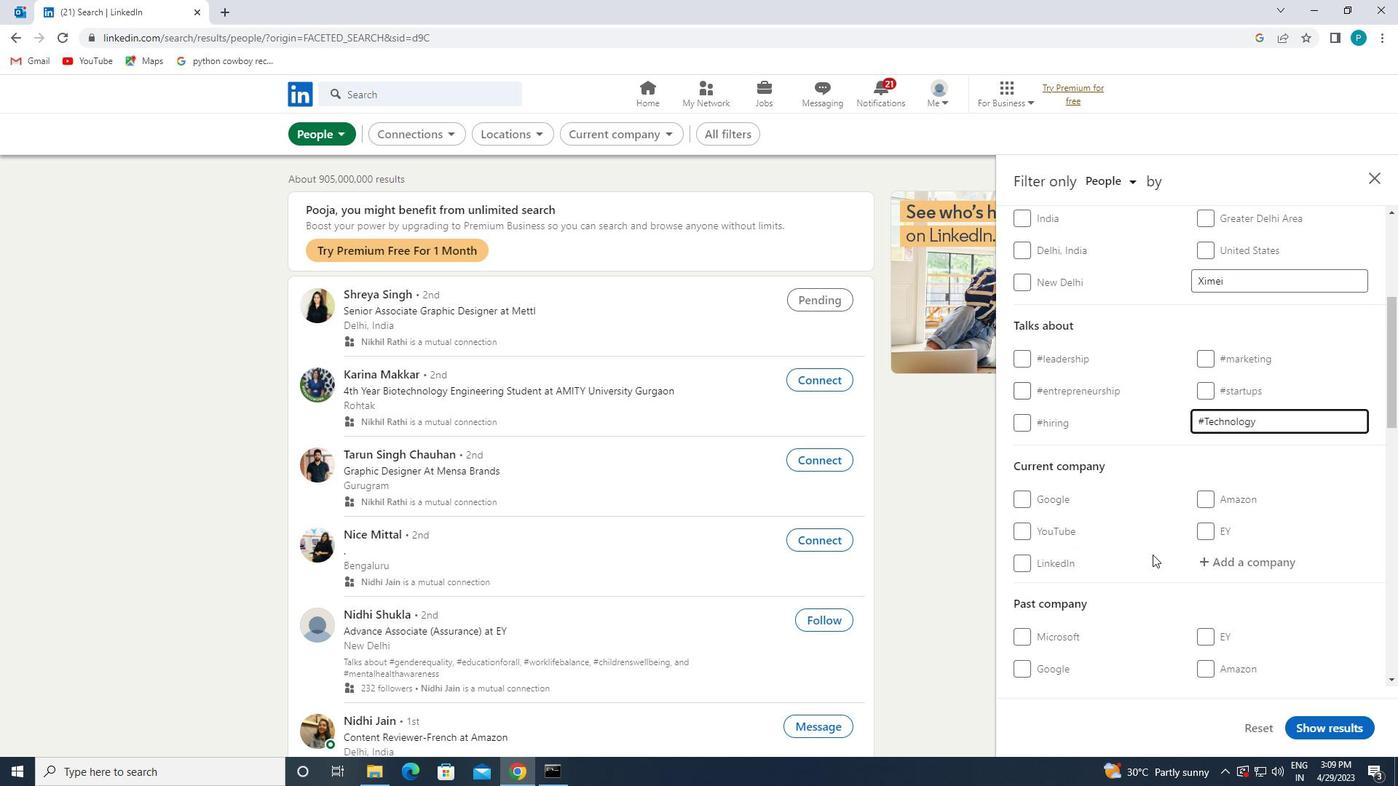
Action: Mouse scrolled (1200, 557) with delta (0, 0)
Screenshot: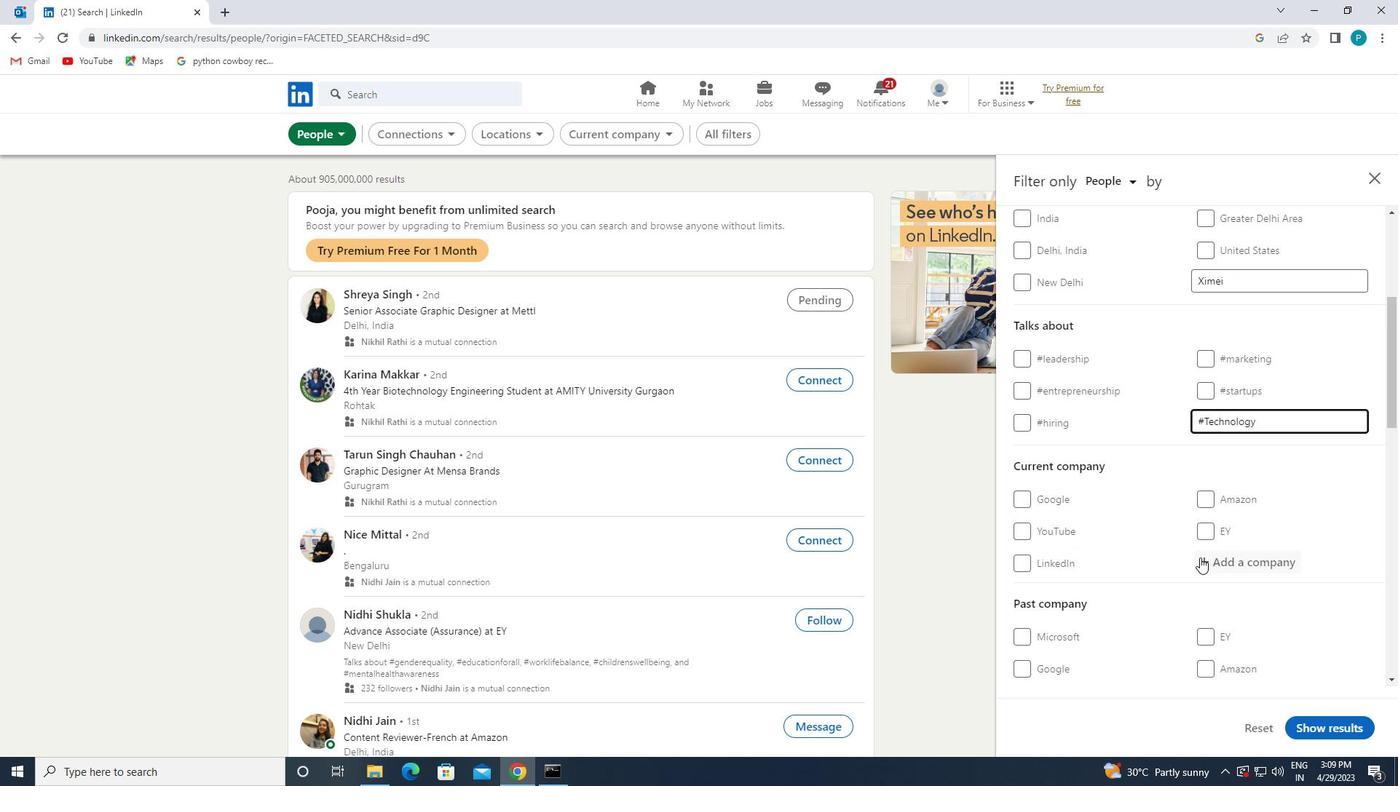 
Action: Mouse moved to (1105, 487)
Screenshot: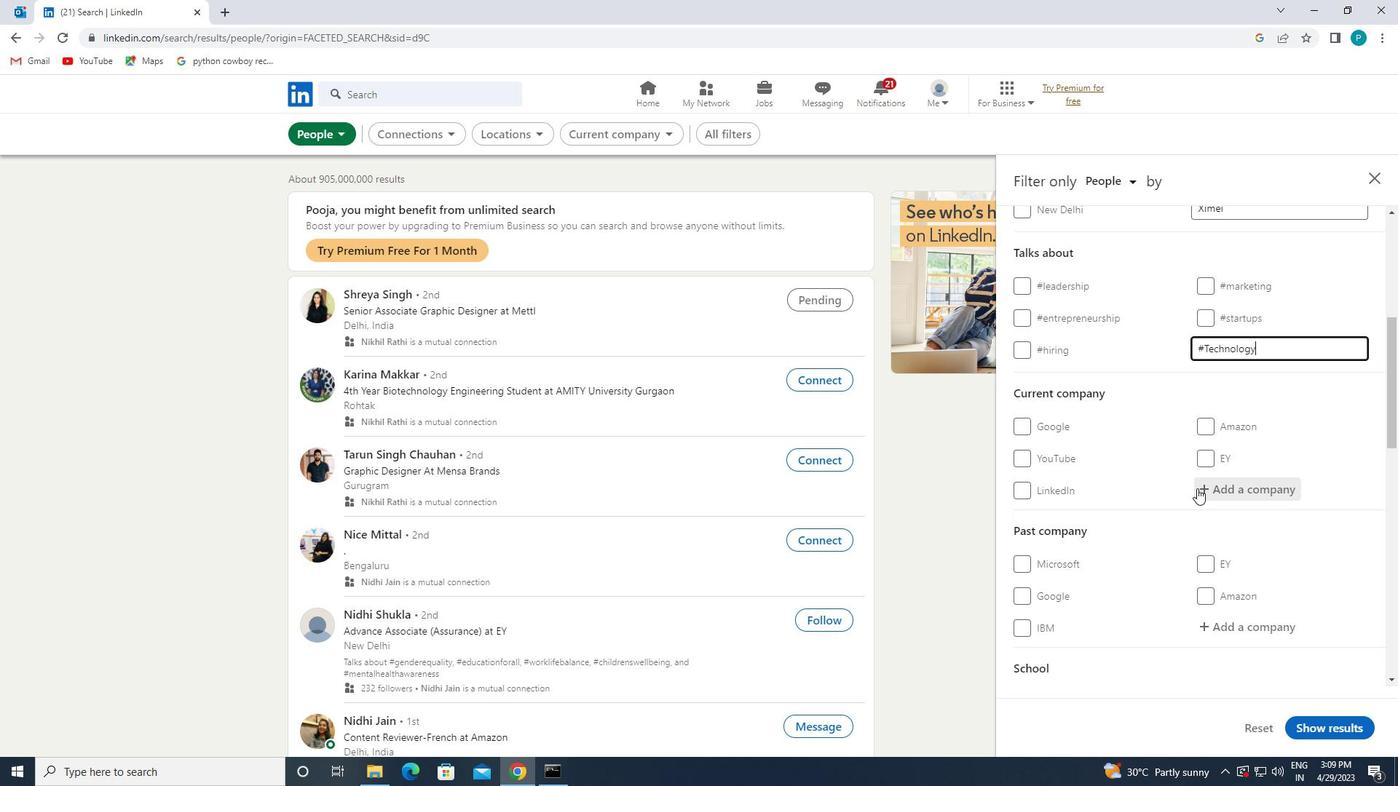 
Action: Mouse scrolled (1105, 487) with delta (0, 0)
Screenshot: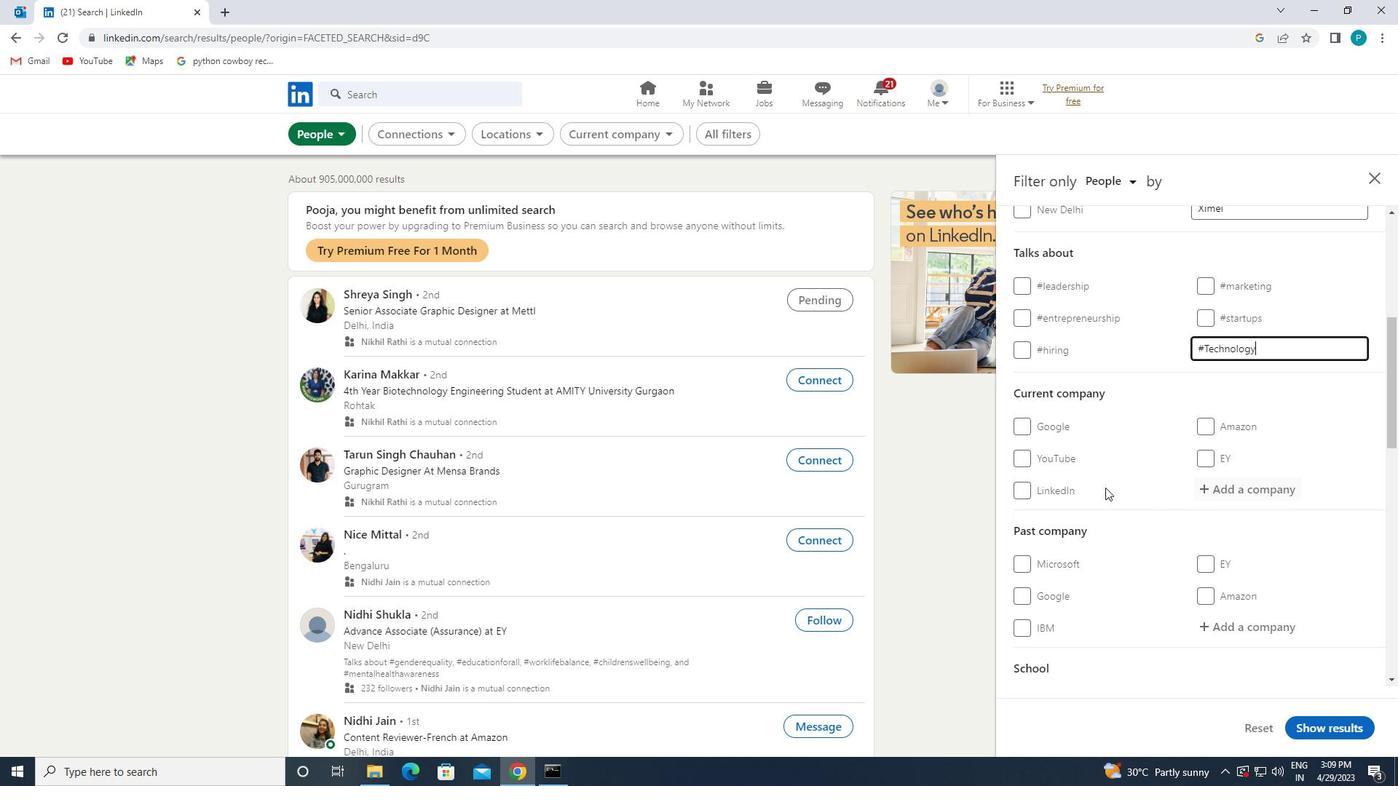 
Action: Mouse scrolled (1105, 487) with delta (0, 0)
Screenshot: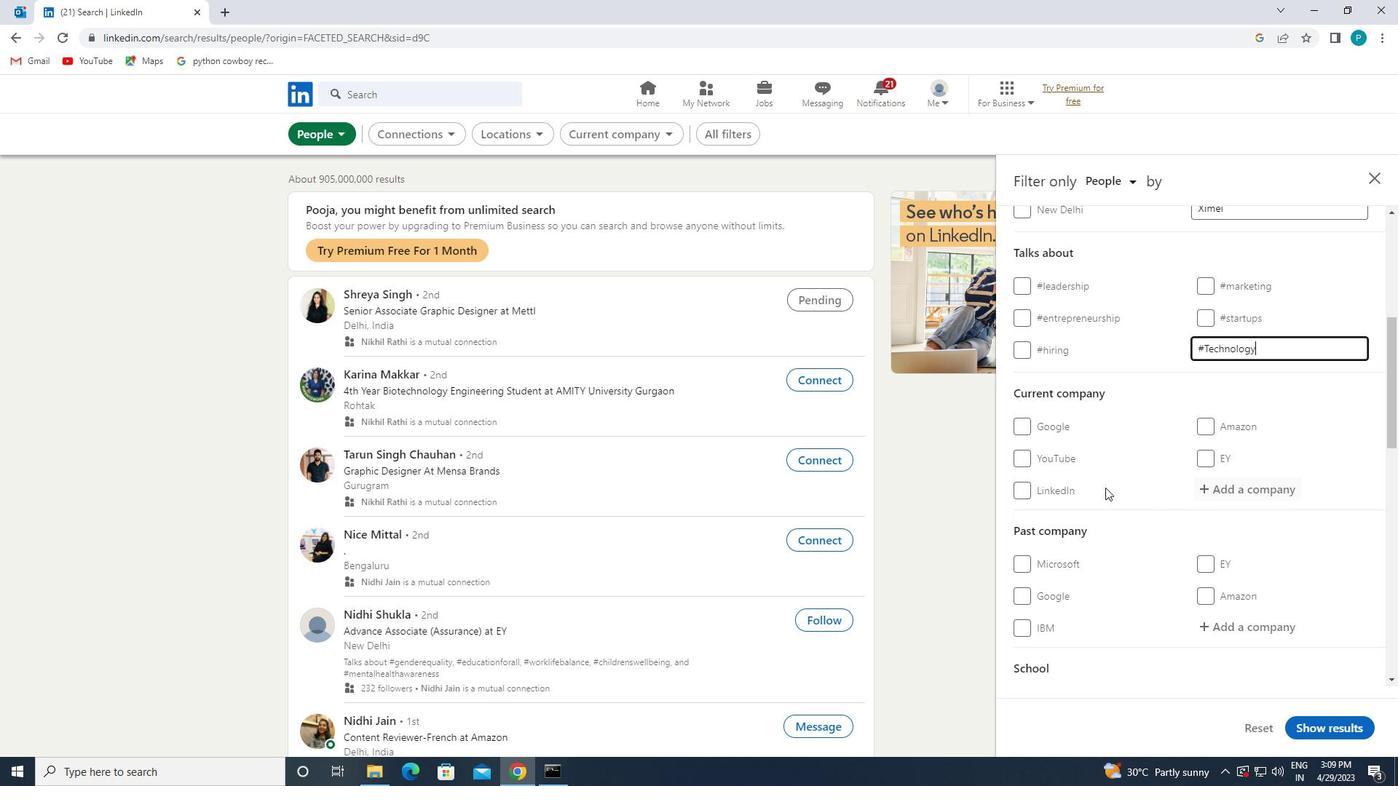 
Action: Mouse scrolled (1105, 487) with delta (0, 0)
Screenshot: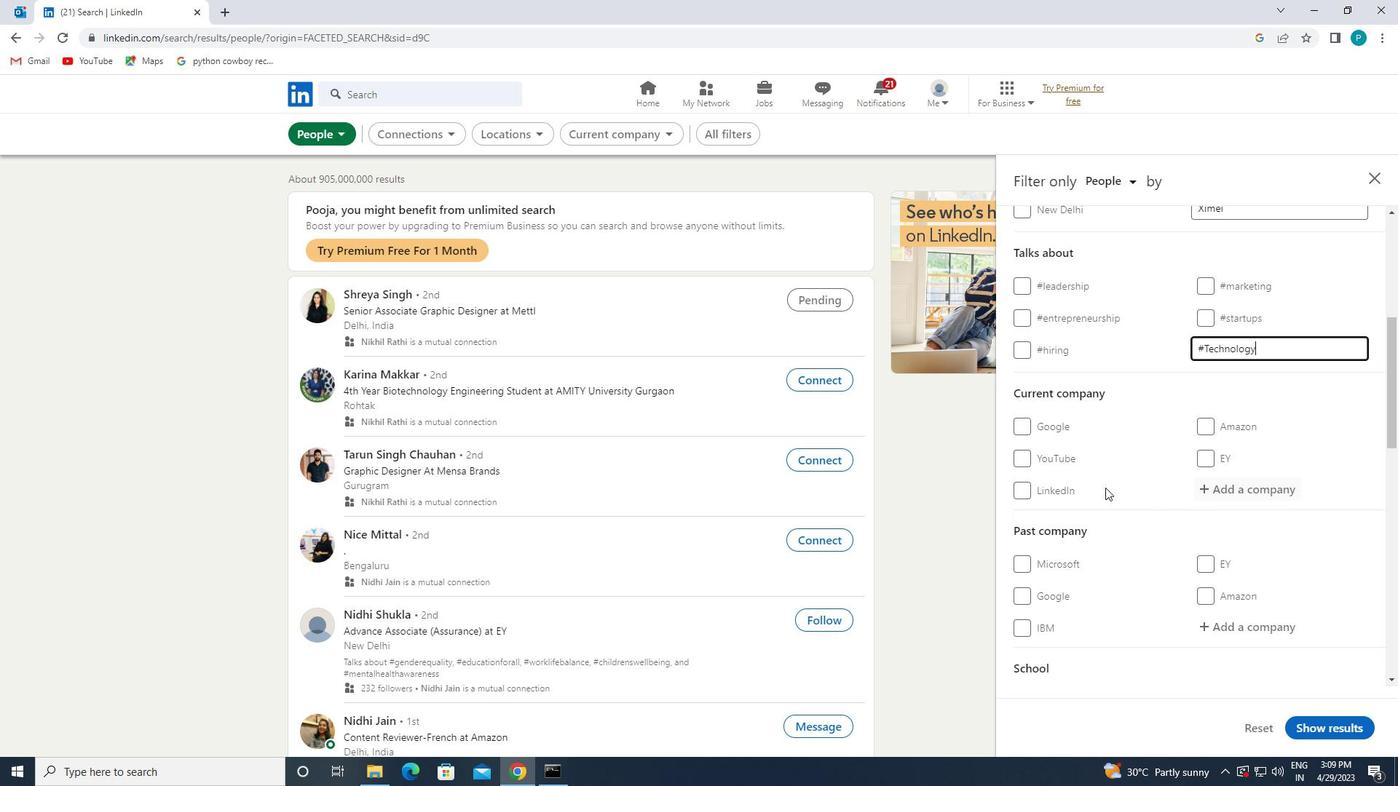
Action: Mouse moved to (1106, 488)
Screenshot: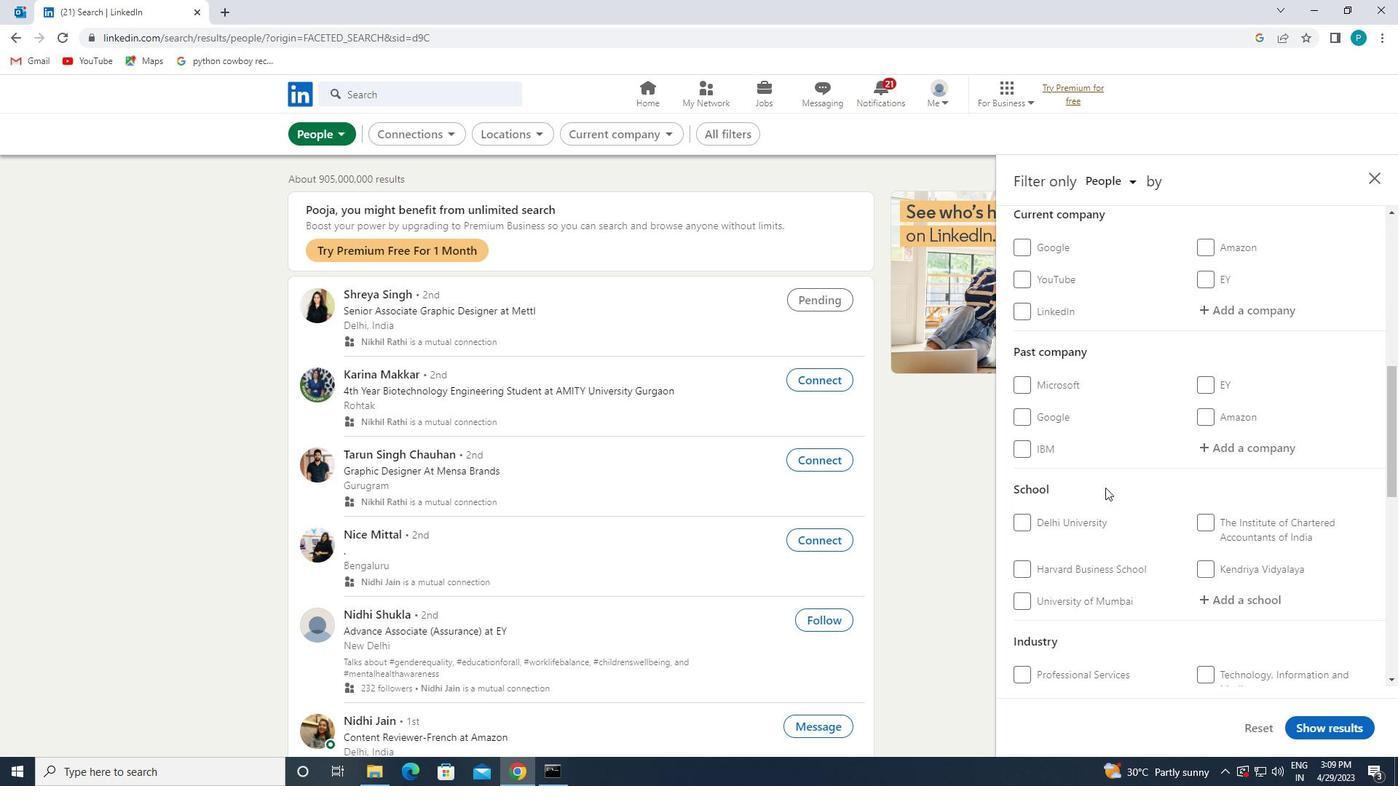 
Action: Mouse scrolled (1106, 487) with delta (0, 0)
Screenshot: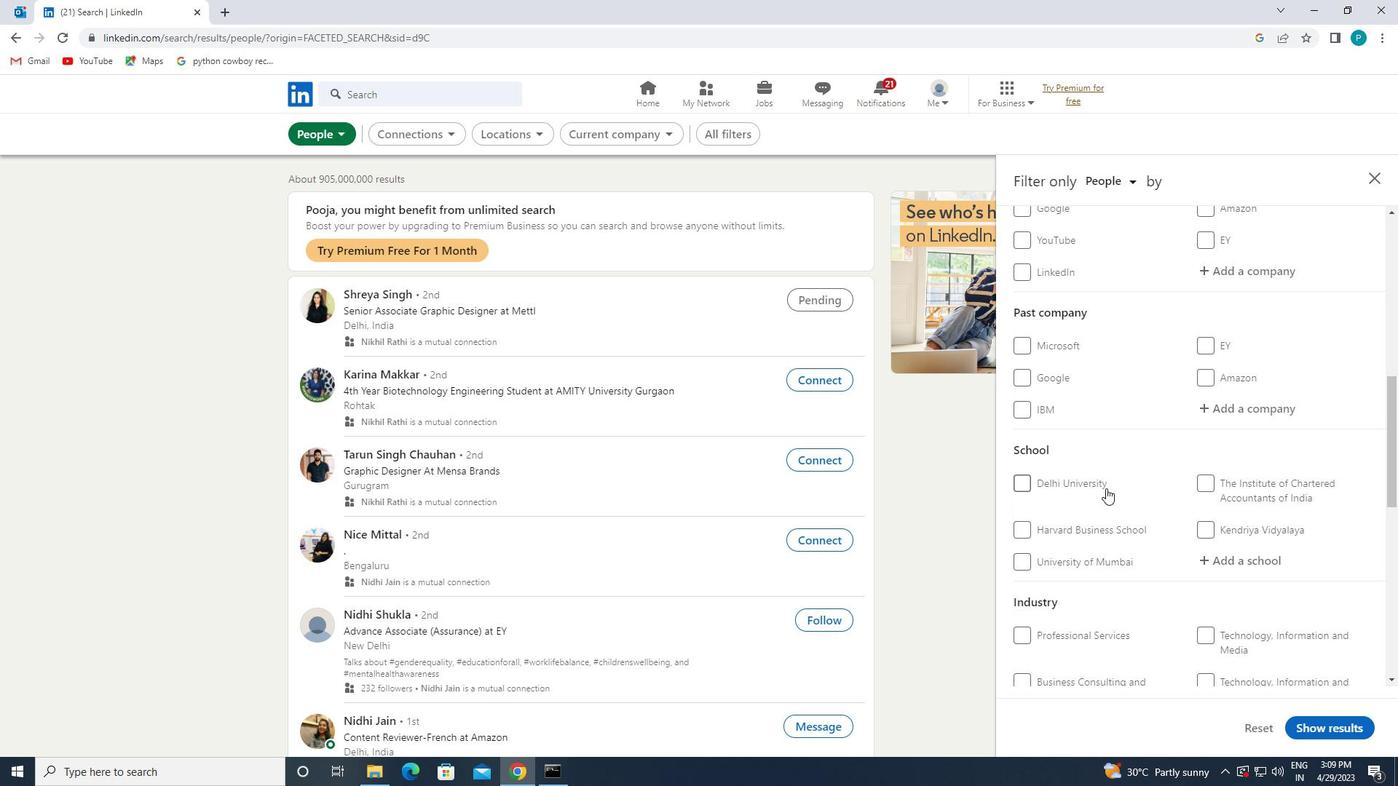 
Action: Mouse scrolled (1106, 487) with delta (0, 0)
Screenshot: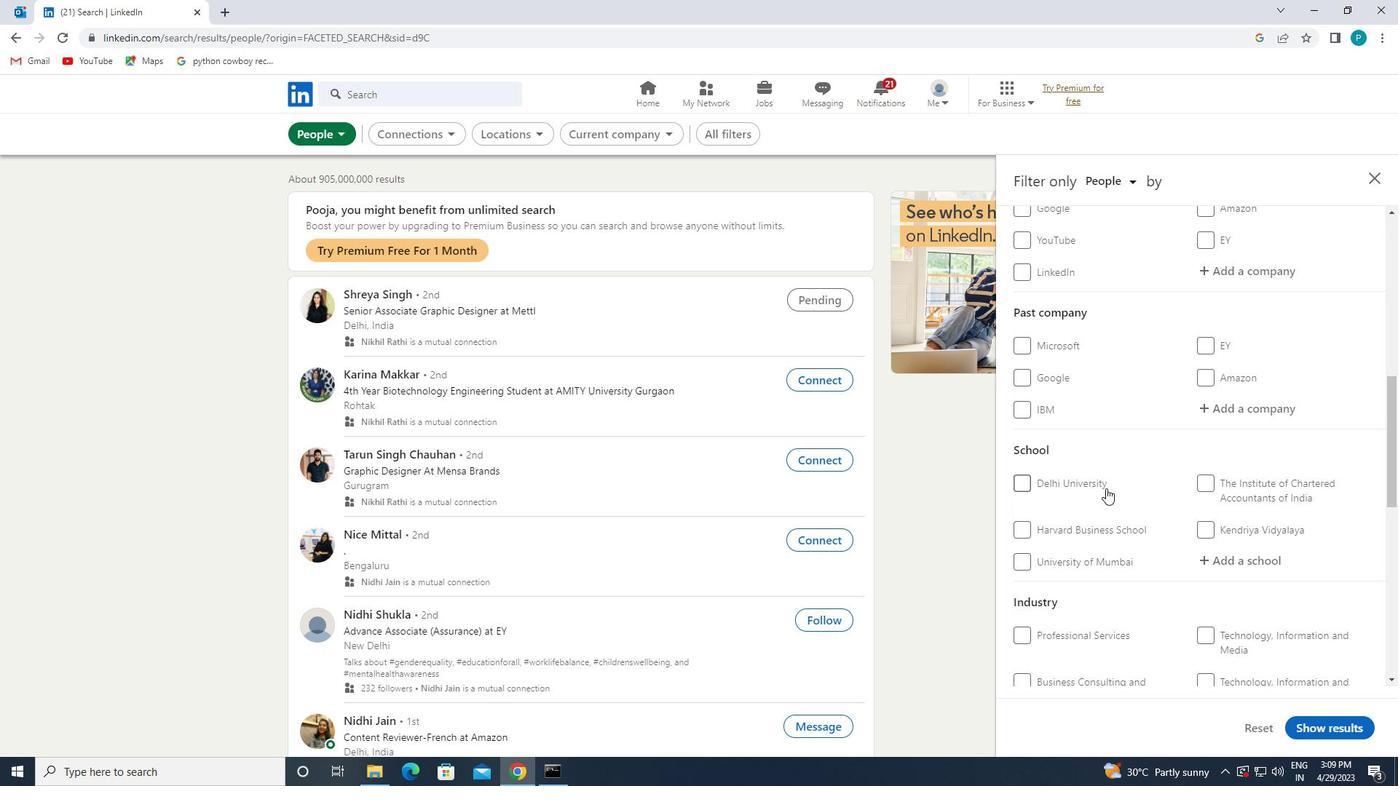 
Action: Mouse scrolled (1106, 487) with delta (0, 0)
Screenshot: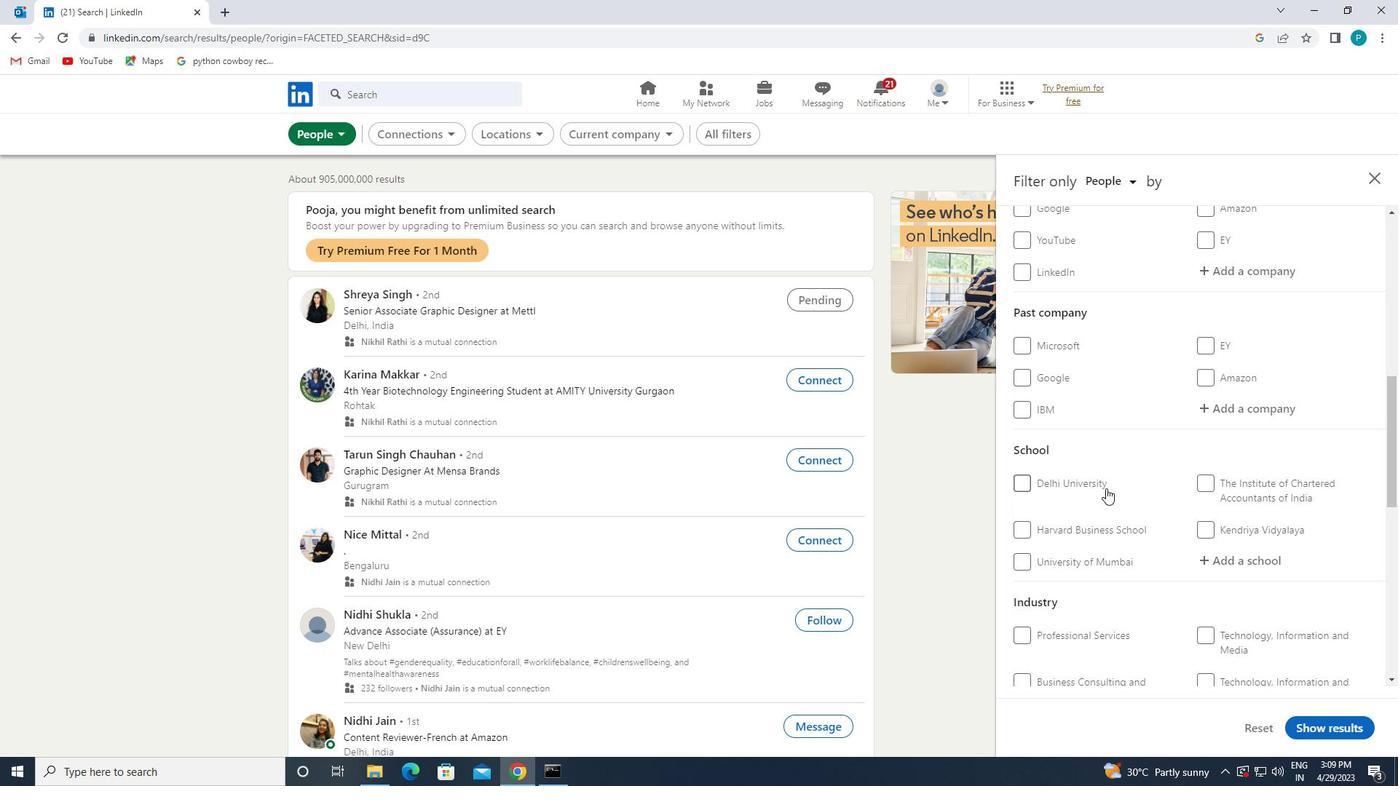 
Action: Mouse scrolled (1106, 487) with delta (0, 0)
Screenshot: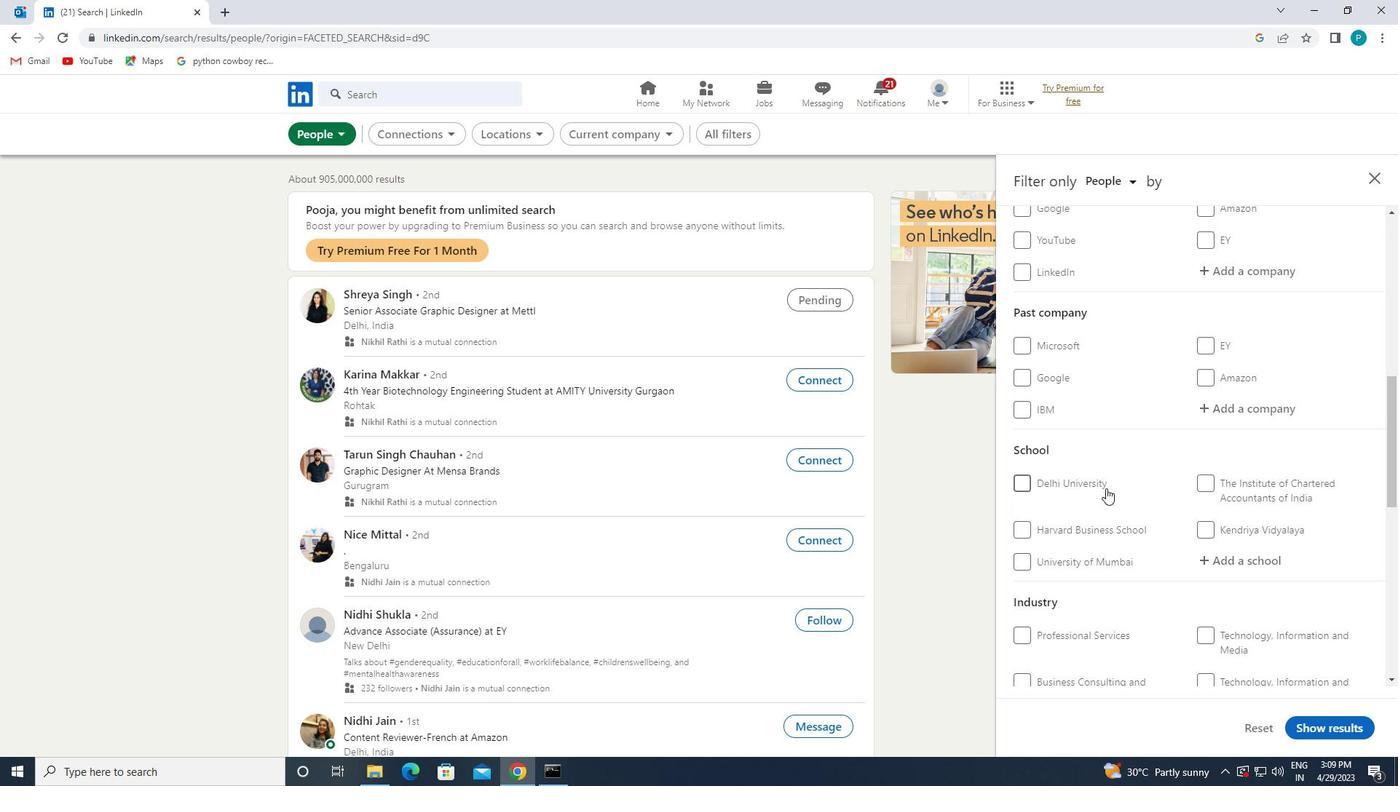 
Action: Mouse moved to (1063, 570)
Screenshot: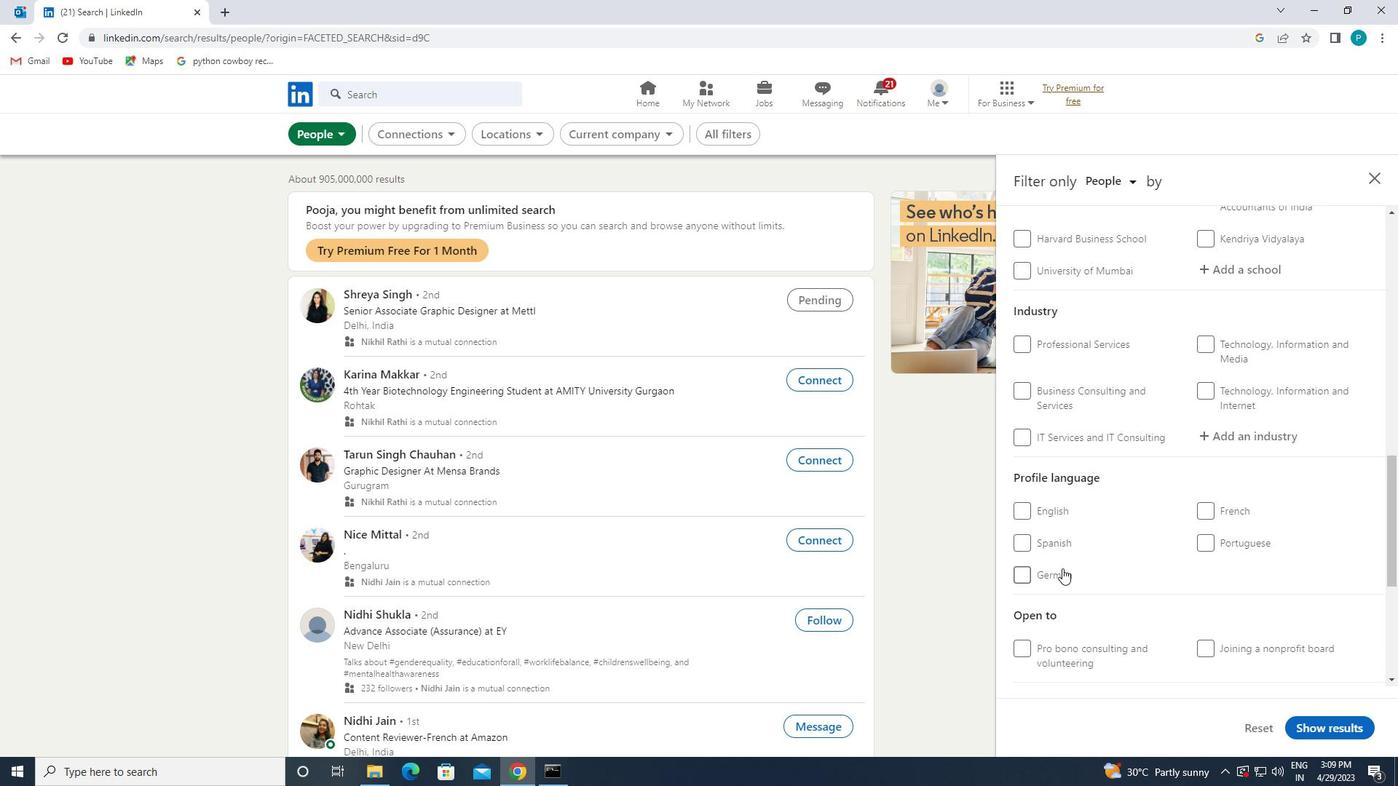 
Action: Mouse pressed left at (1063, 570)
Screenshot: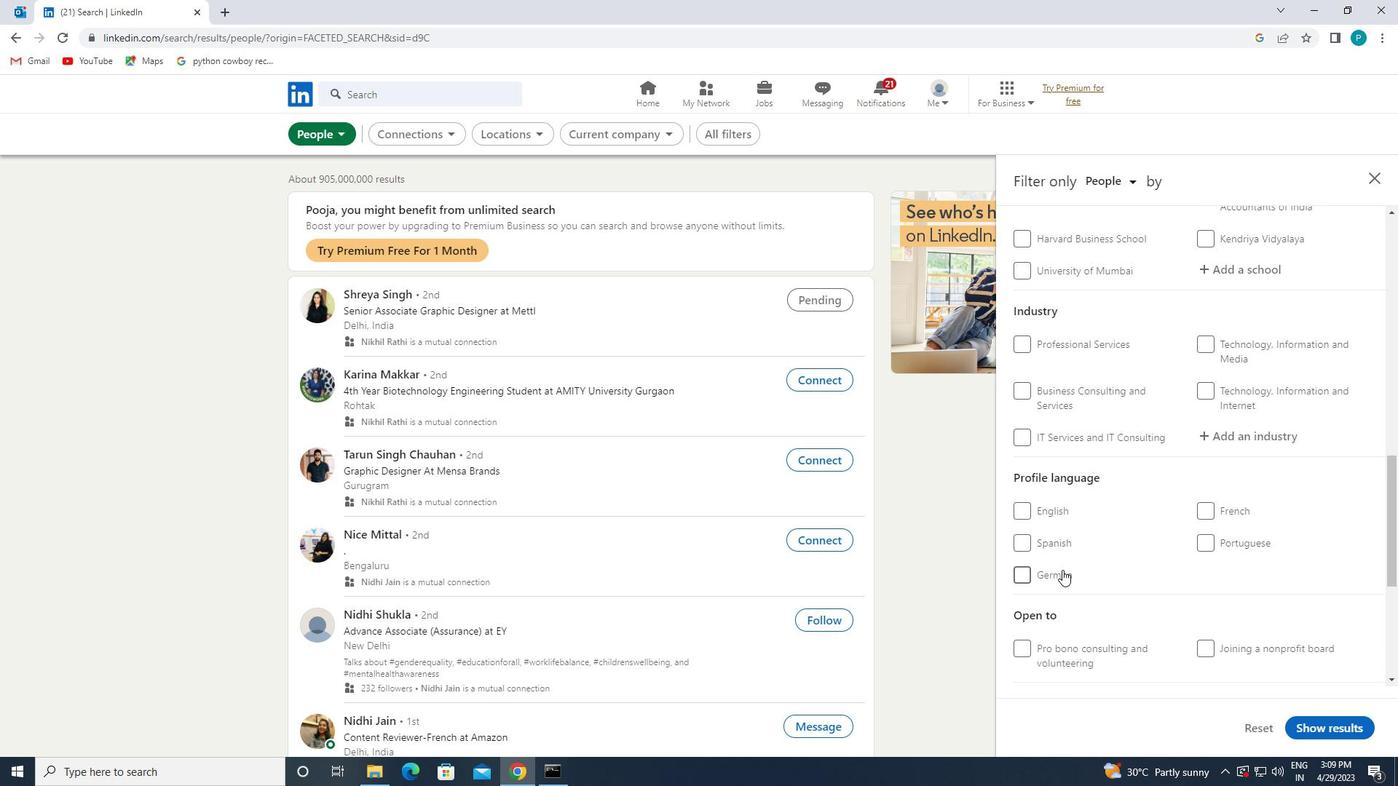 
Action: Mouse moved to (1125, 524)
Screenshot: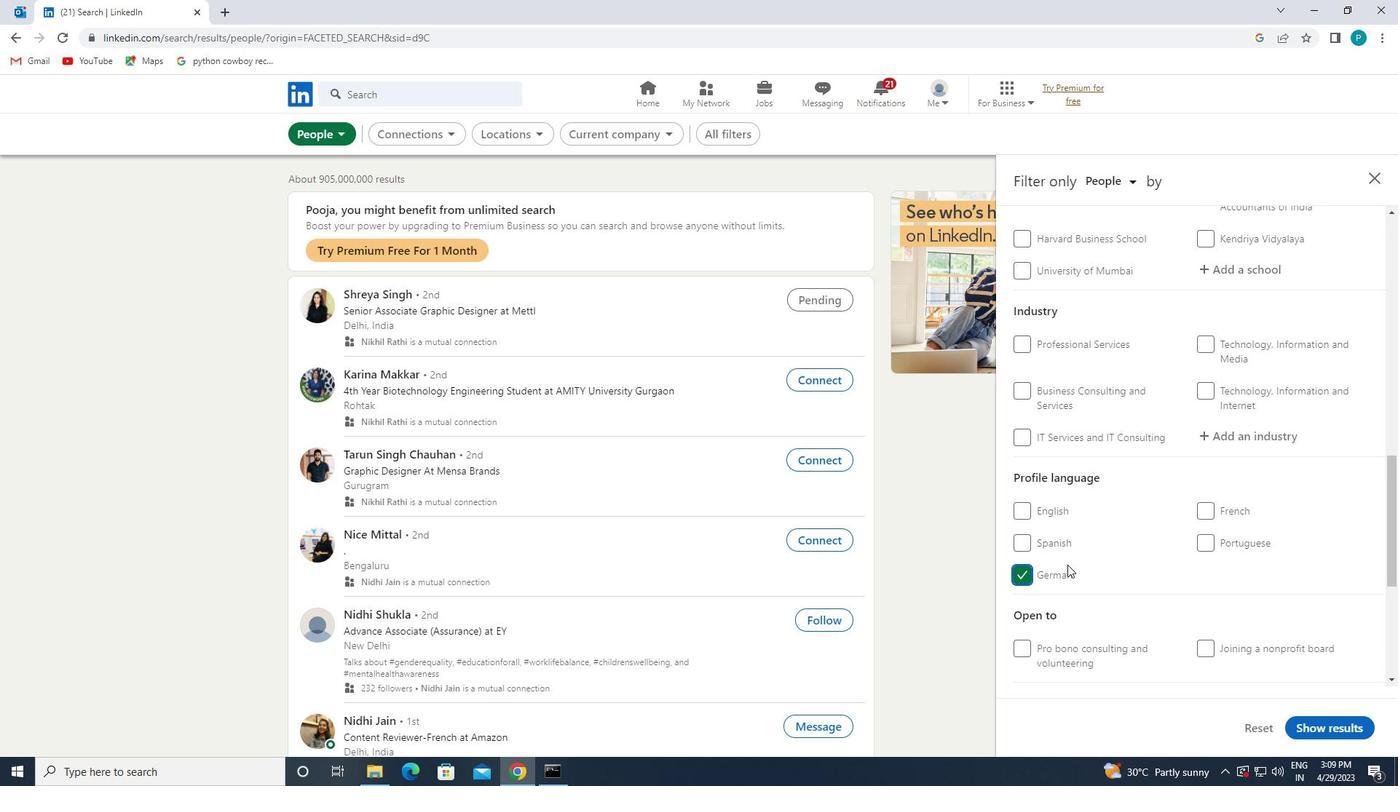 
Action: Mouse scrolled (1125, 525) with delta (0, 0)
Screenshot: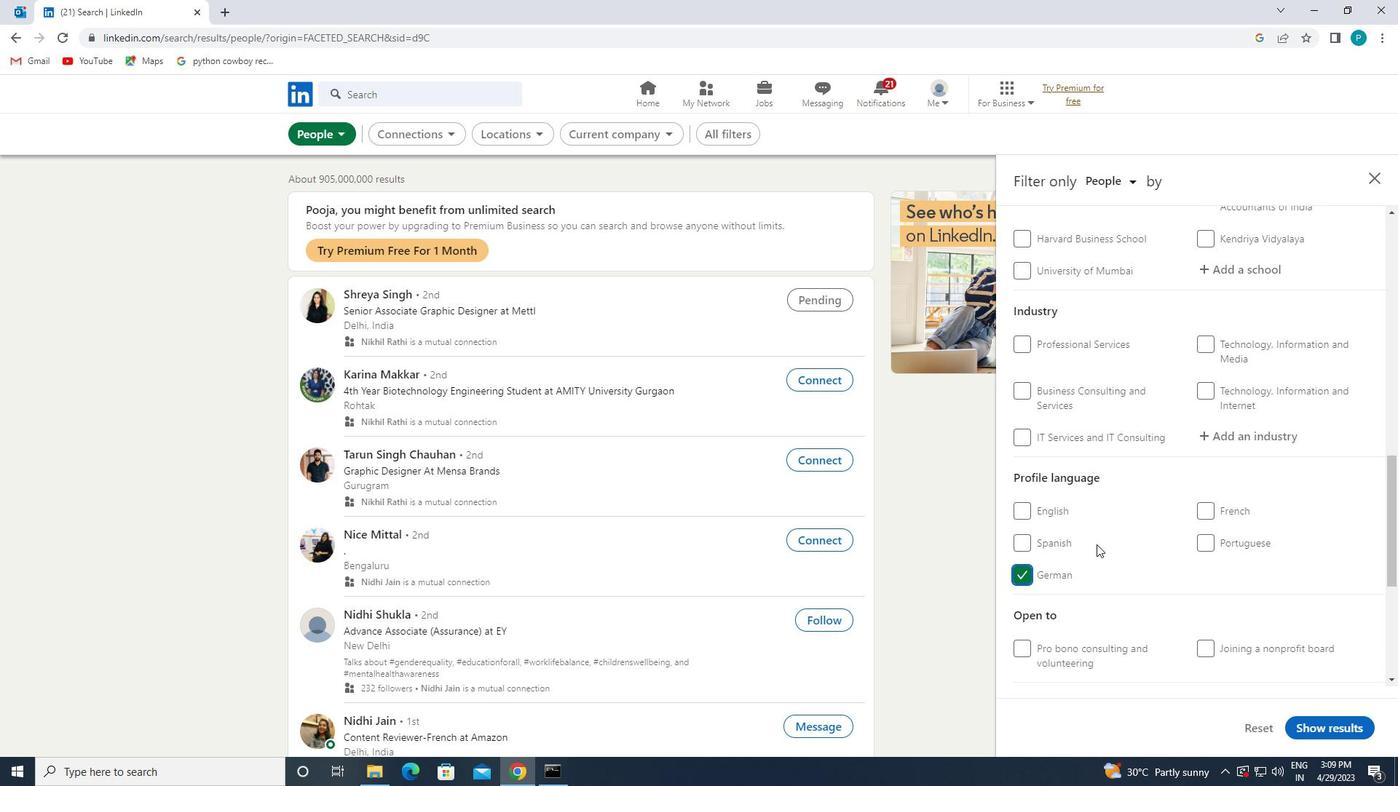 
Action: Mouse scrolled (1125, 525) with delta (0, 0)
Screenshot: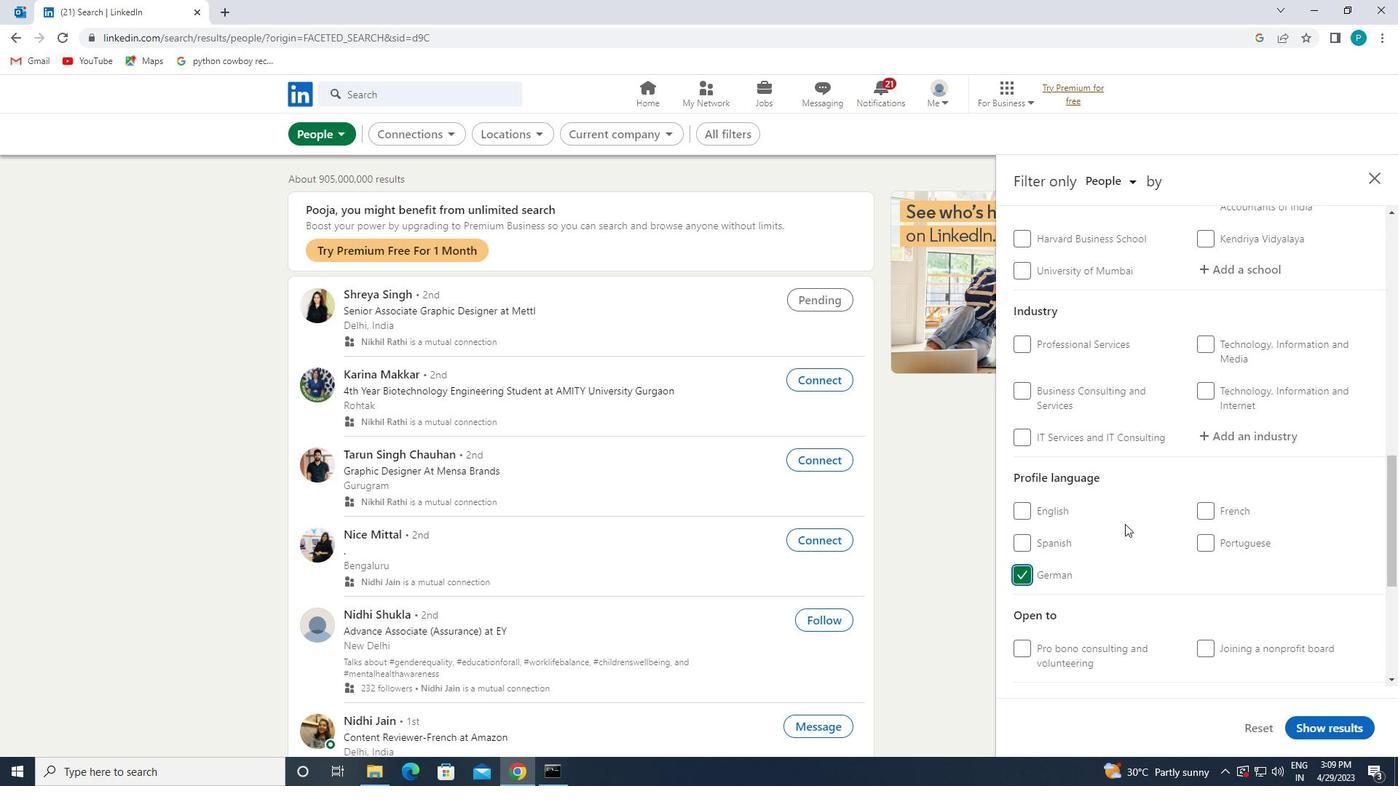 
Action: Mouse scrolled (1125, 525) with delta (0, 0)
Screenshot: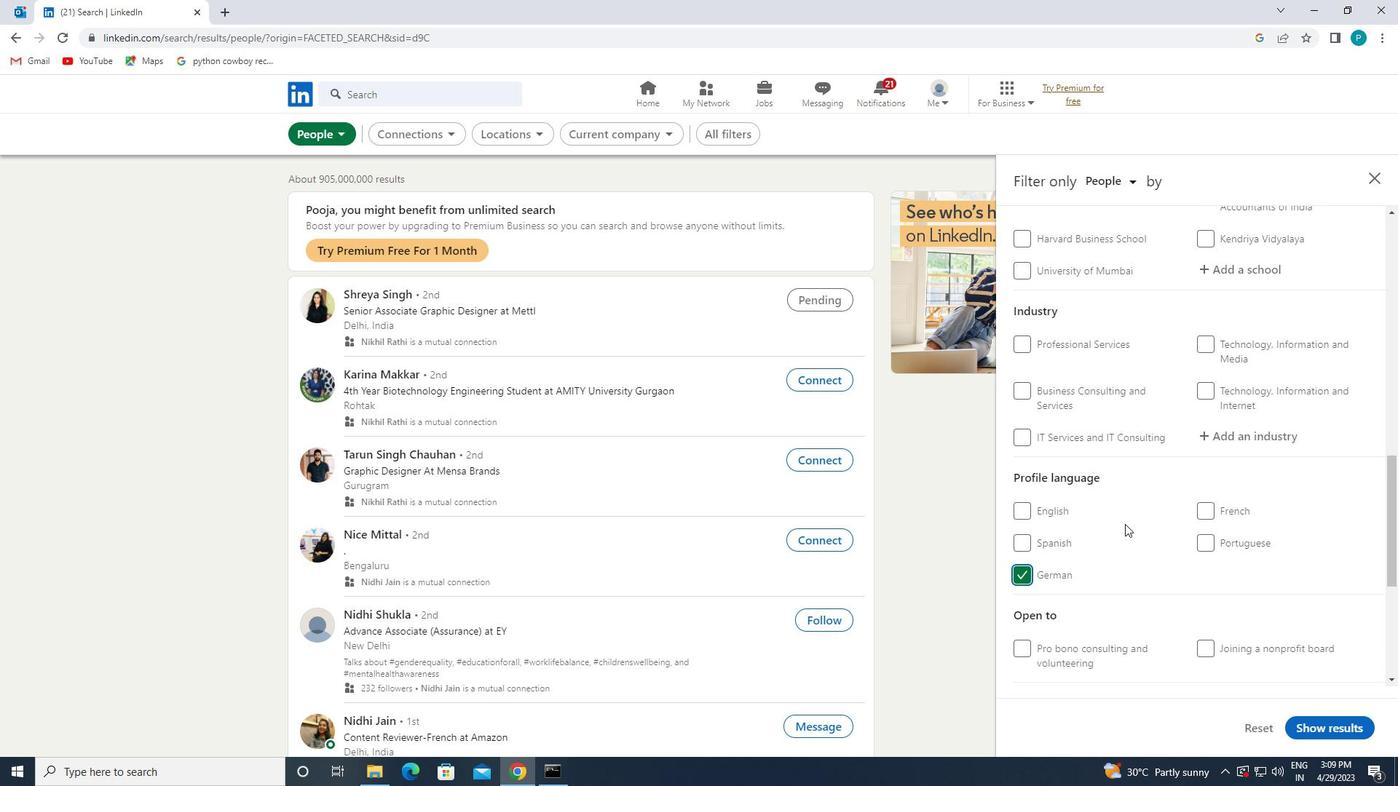 
Action: Mouse moved to (1171, 497)
Screenshot: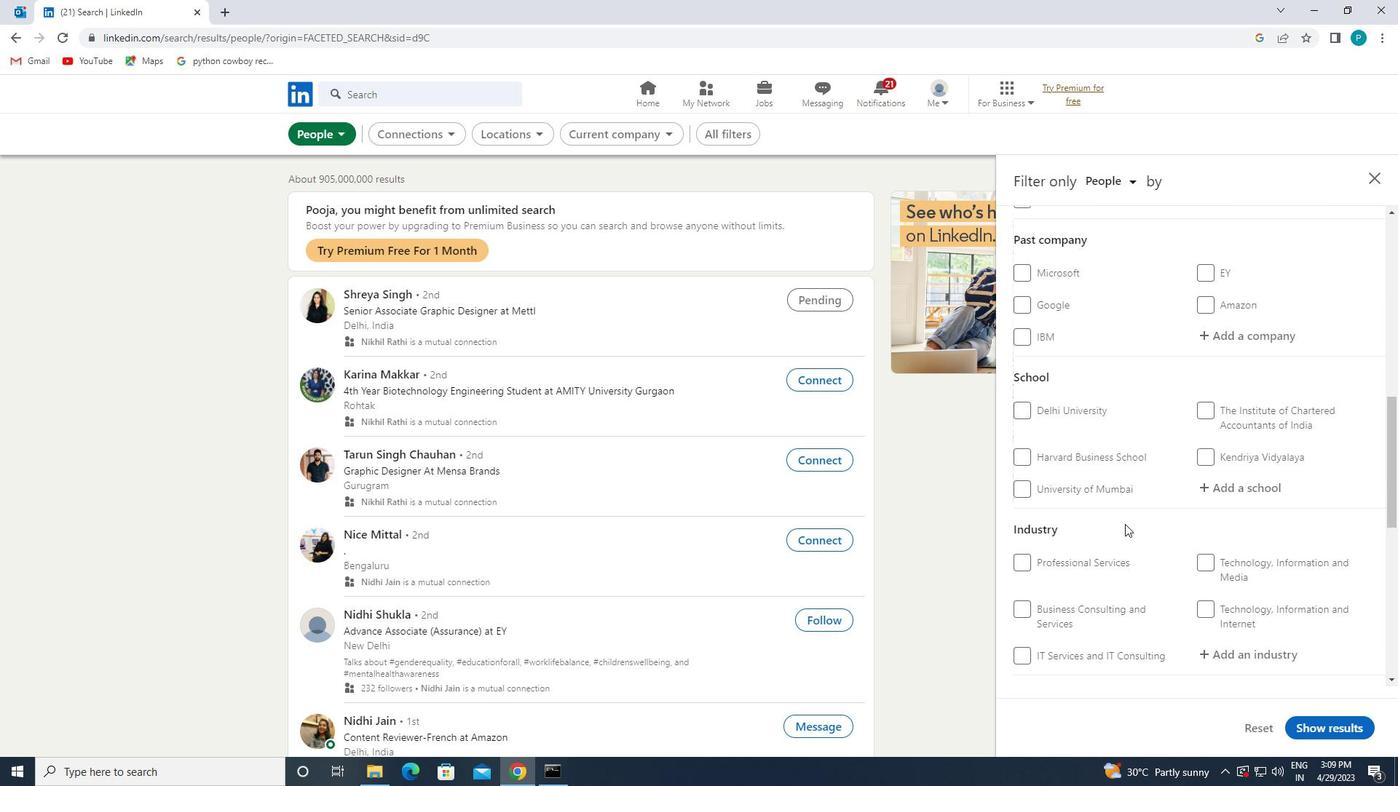 
Action: Mouse scrolled (1171, 498) with delta (0, 0)
Screenshot: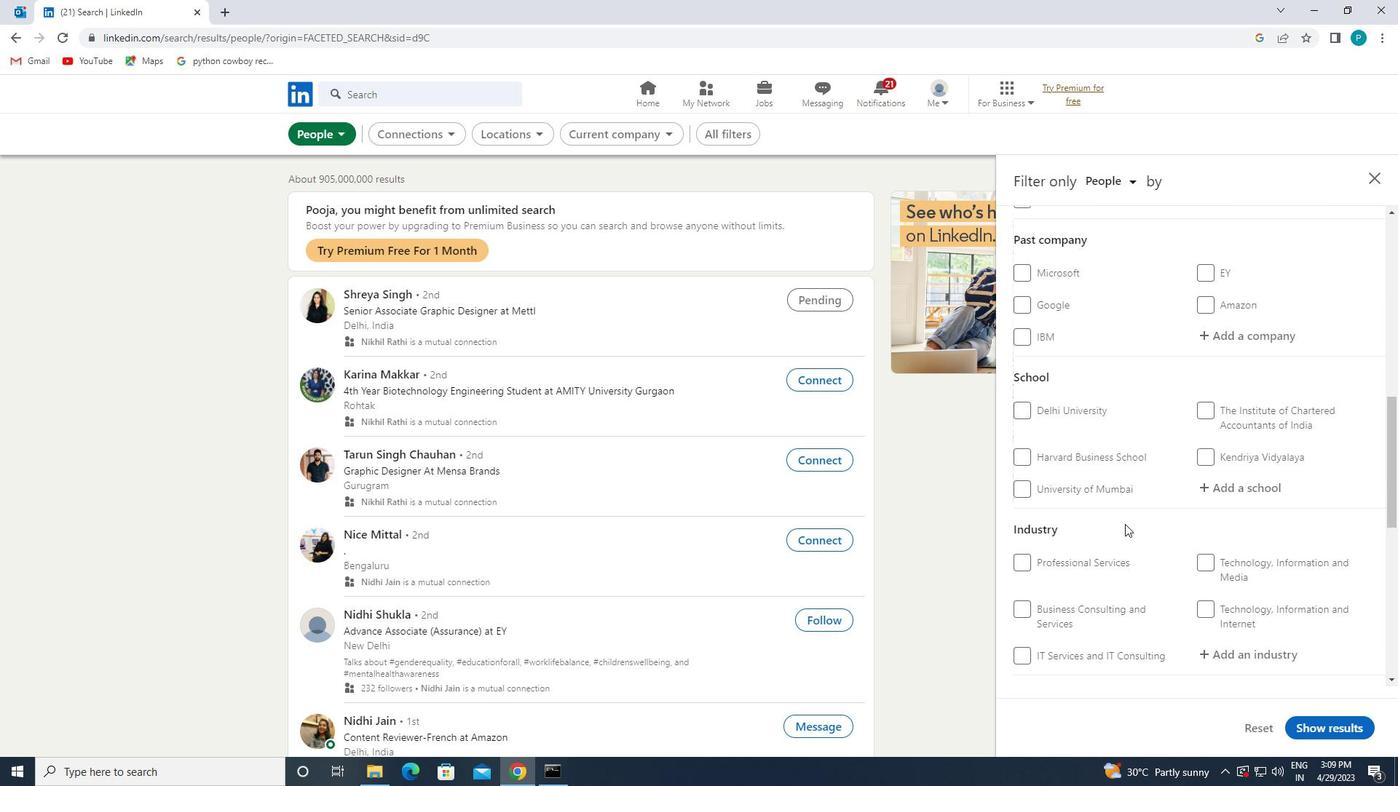 
Action: Mouse moved to (1174, 495)
Screenshot: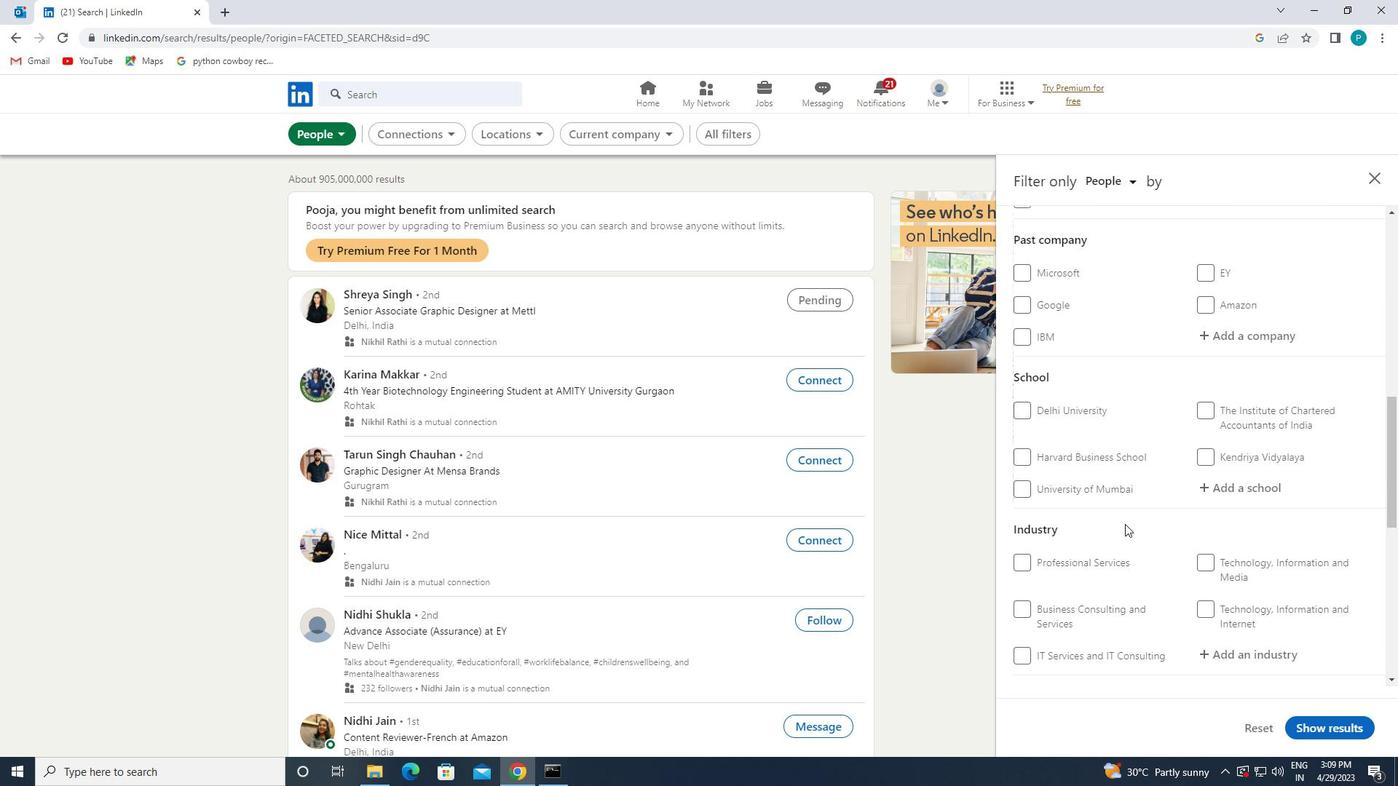 
Action: Mouse scrolled (1174, 496) with delta (0, 0)
Screenshot: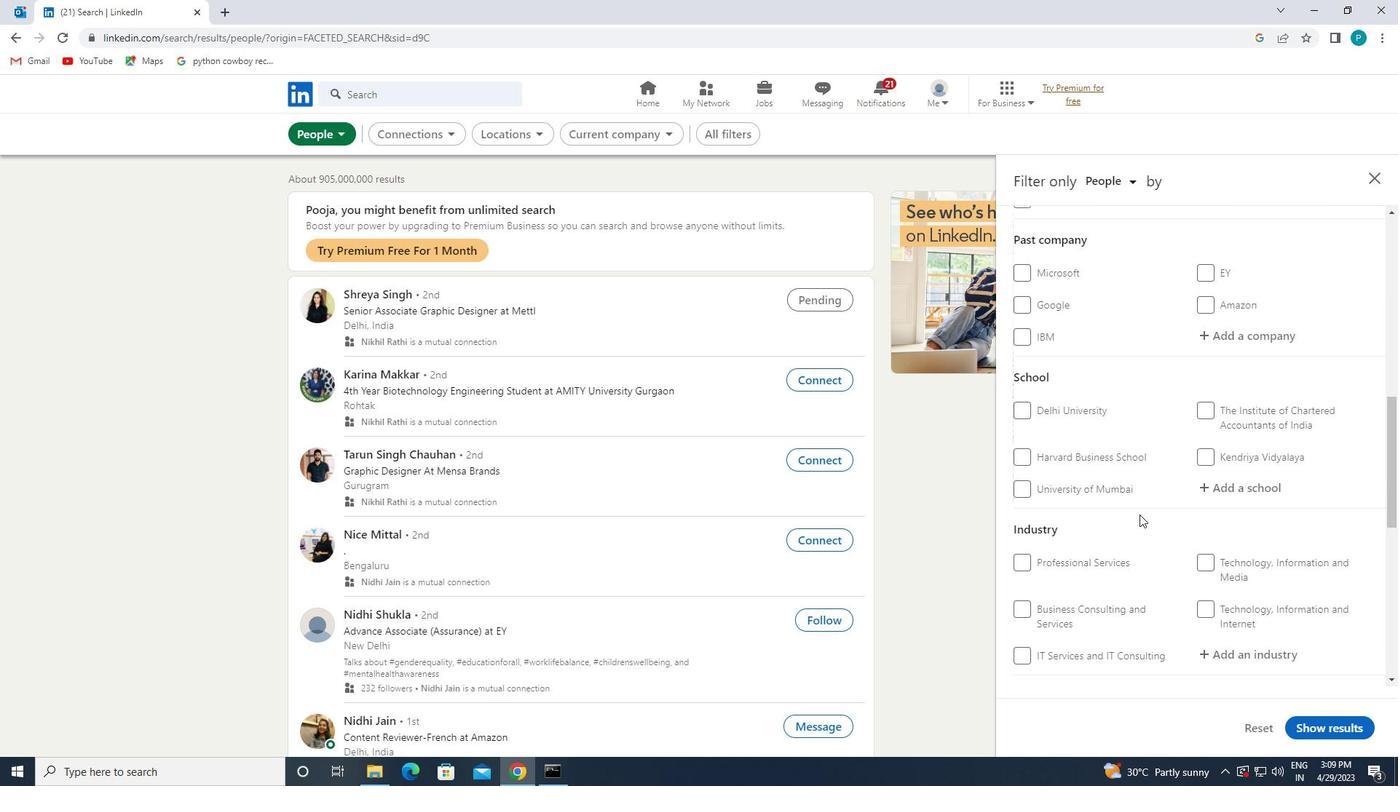 
Action: Mouse scrolled (1174, 496) with delta (0, 0)
Screenshot: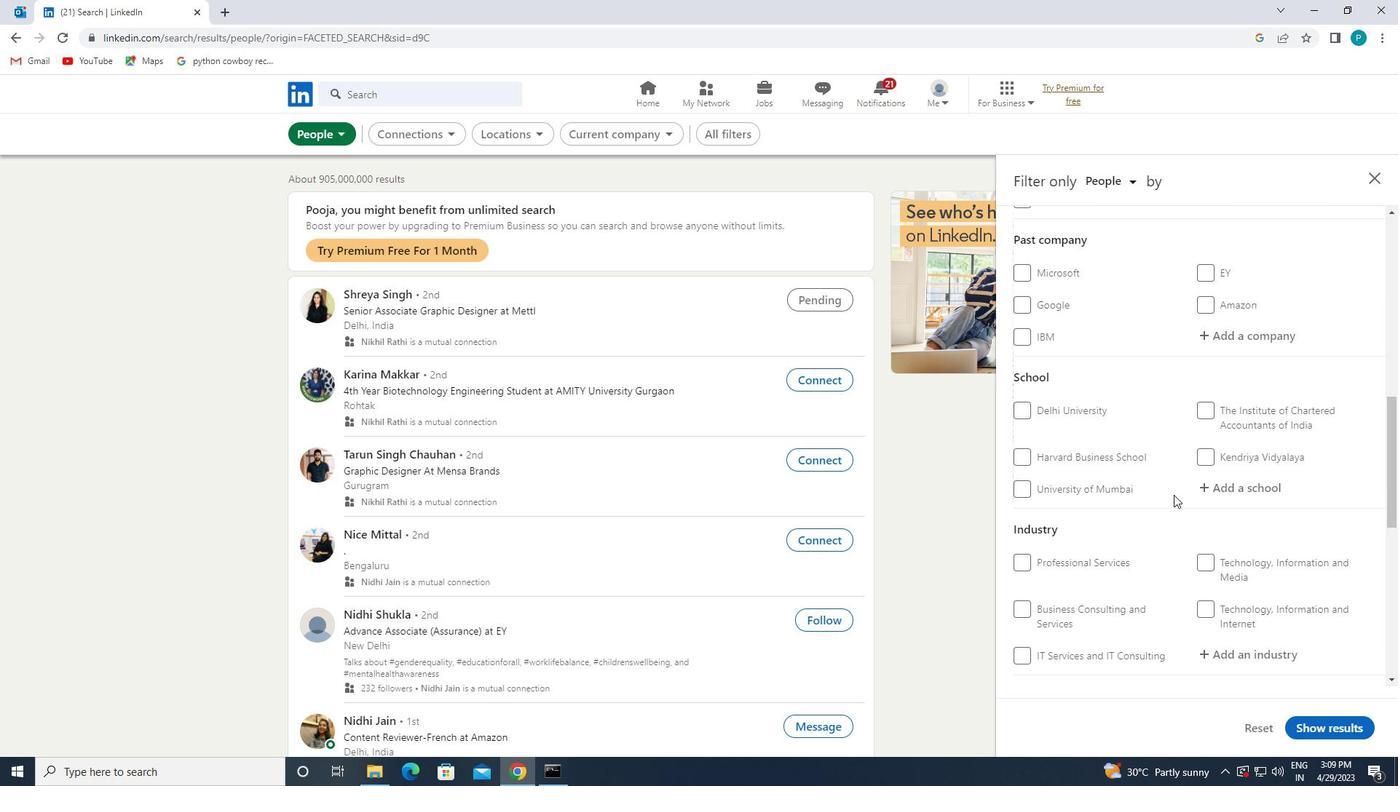 
Action: Mouse moved to (1210, 422)
Screenshot: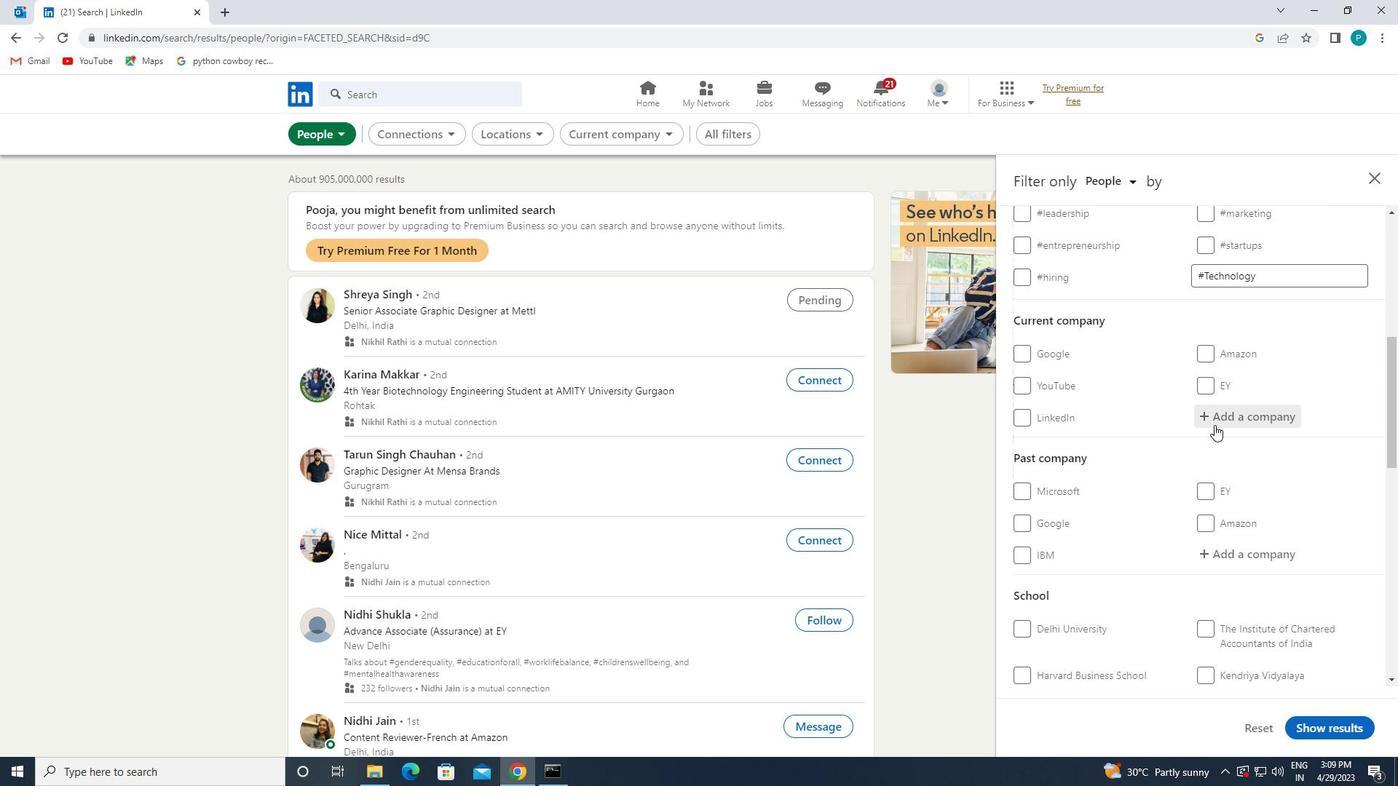 
Action: Mouse pressed left at (1210, 422)
Screenshot: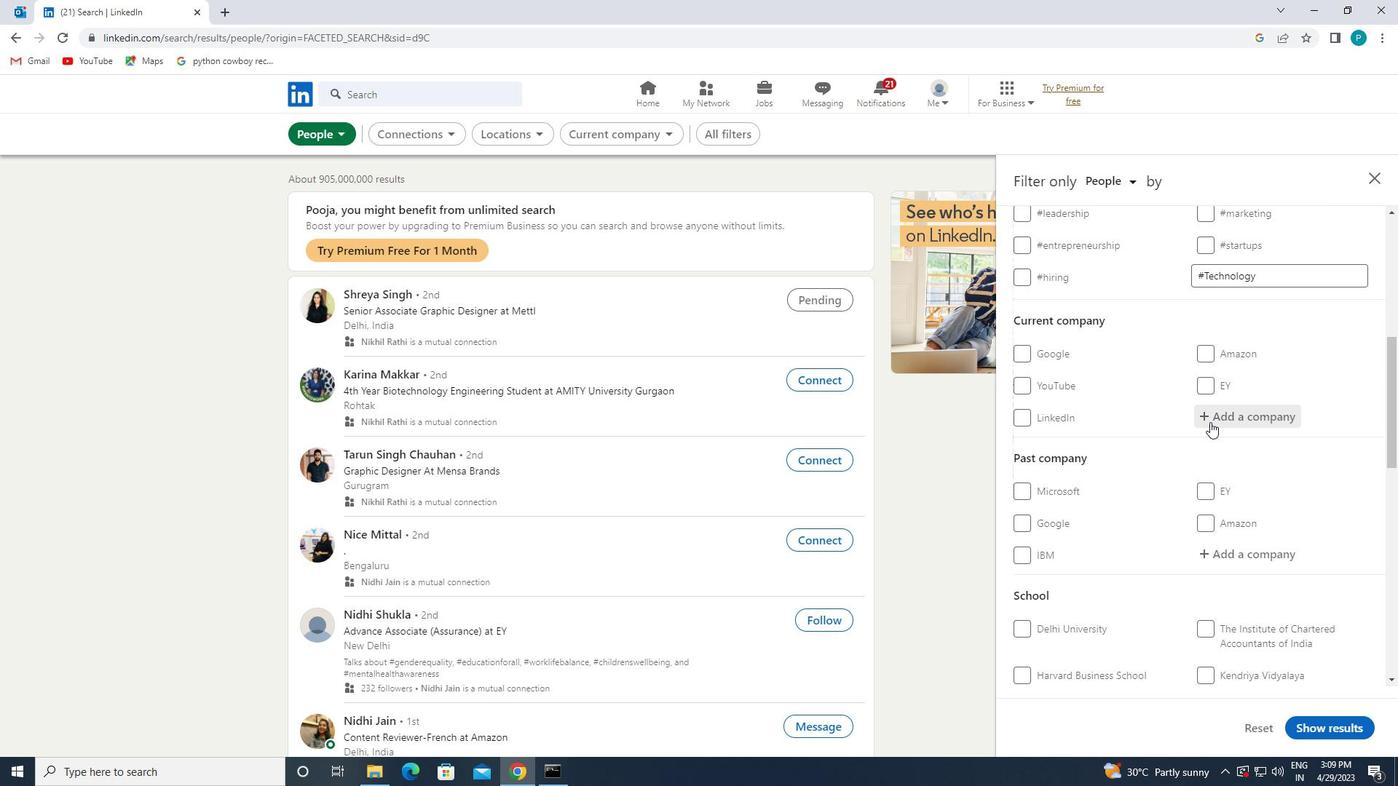 
Action: Key pressed <Key.caps_lock>T<Key.caps_lock>ATA
Screenshot: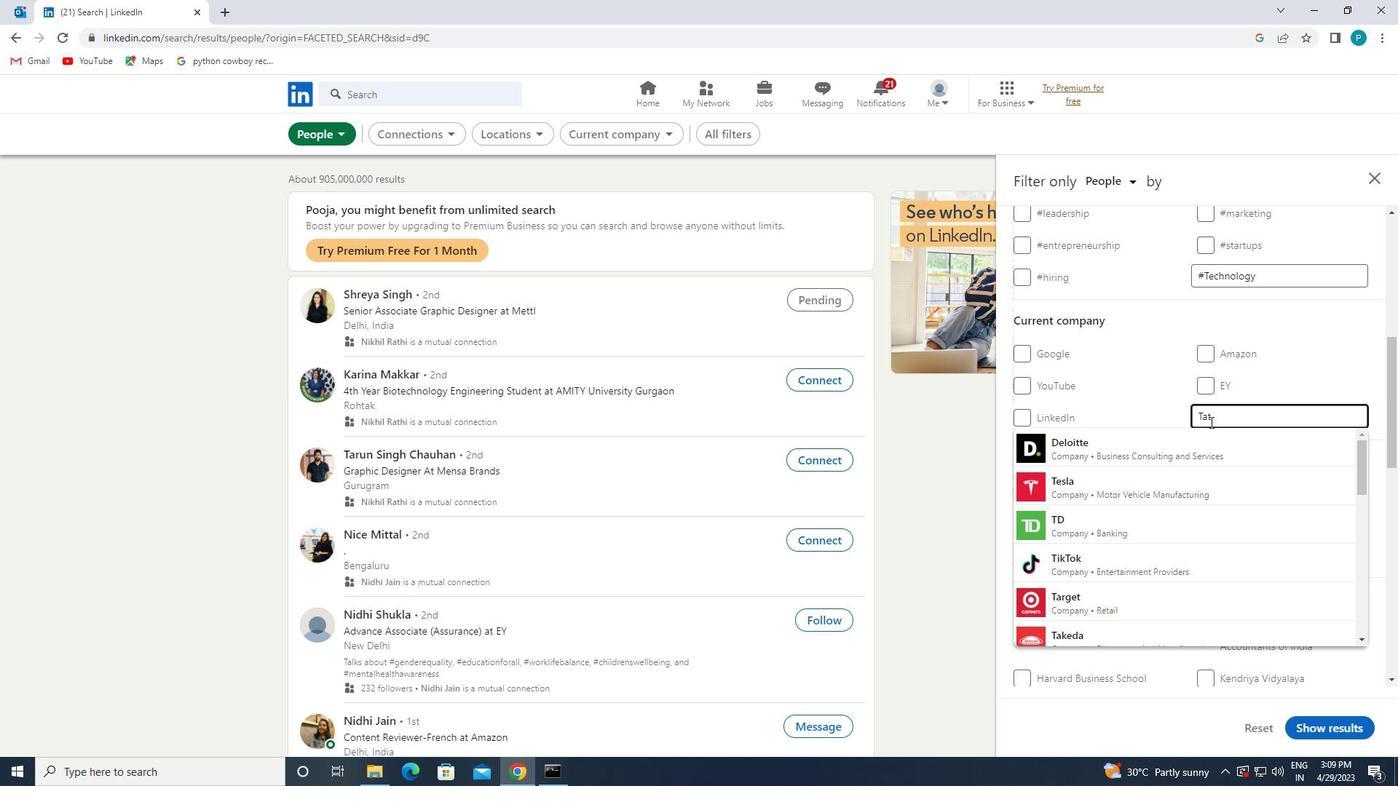 
Action: Mouse moved to (1129, 485)
Screenshot: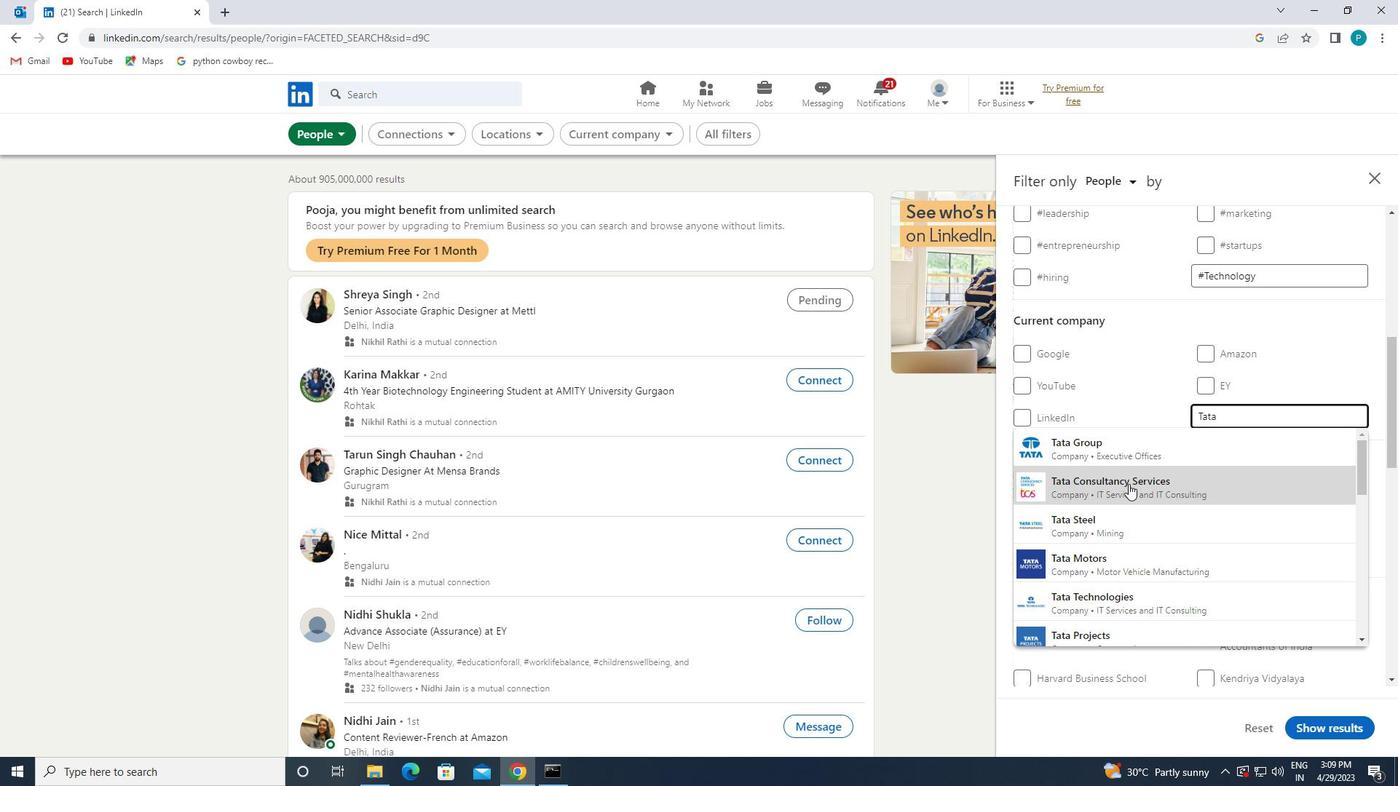 
Action: Mouse scrolled (1129, 485) with delta (0, 0)
Screenshot: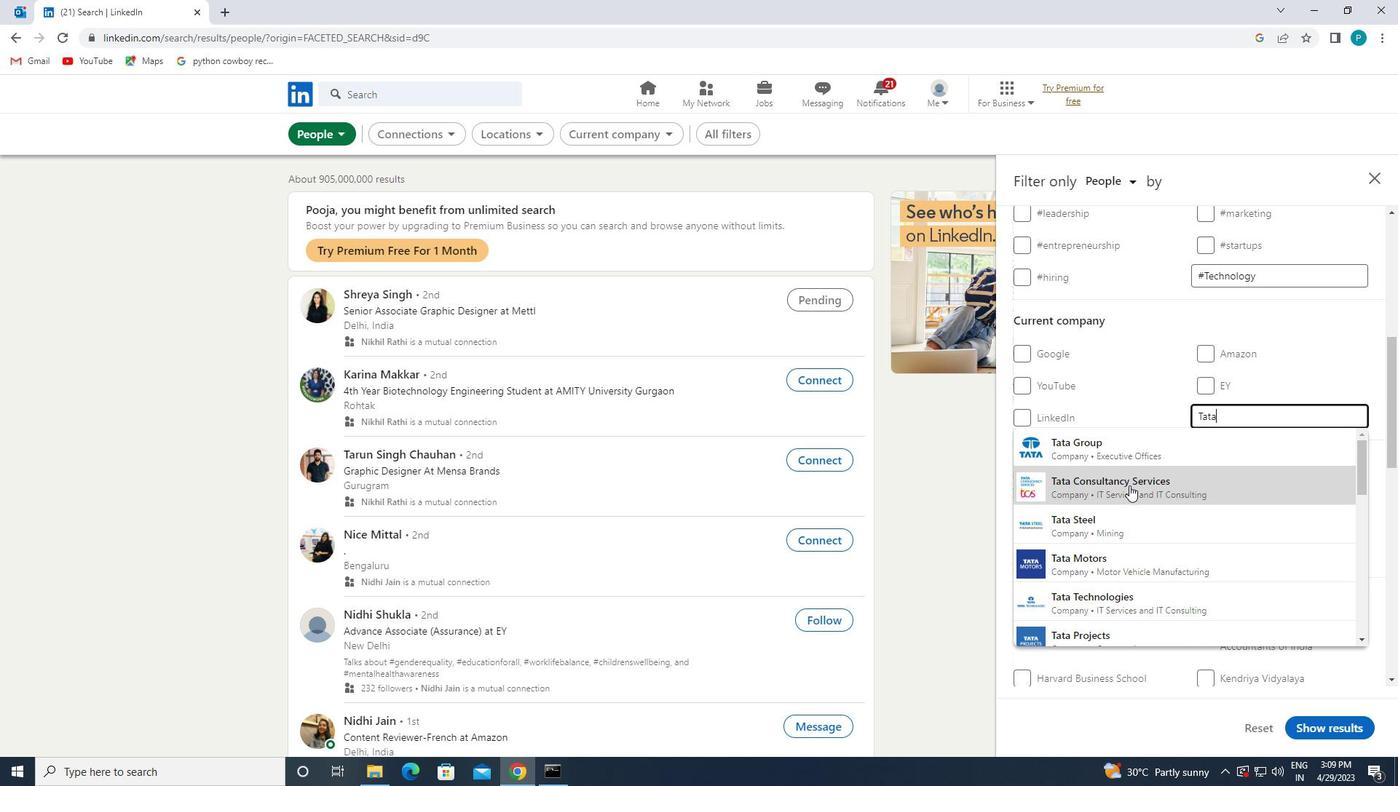 
Action: Mouse scrolled (1129, 485) with delta (0, 0)
Screenshot: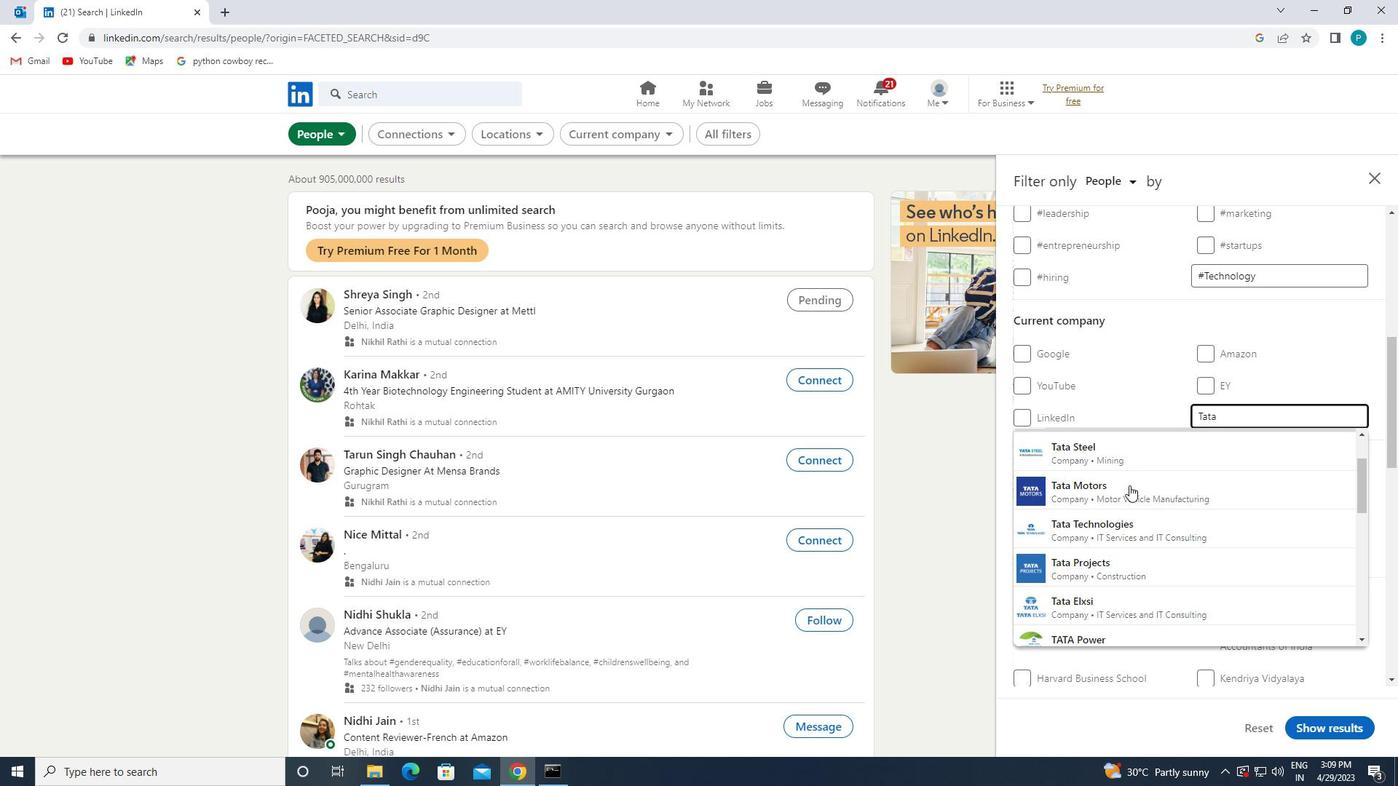 
Action: Mouse scrolled (1129, 485) with delta (0, 0)
Screenshot: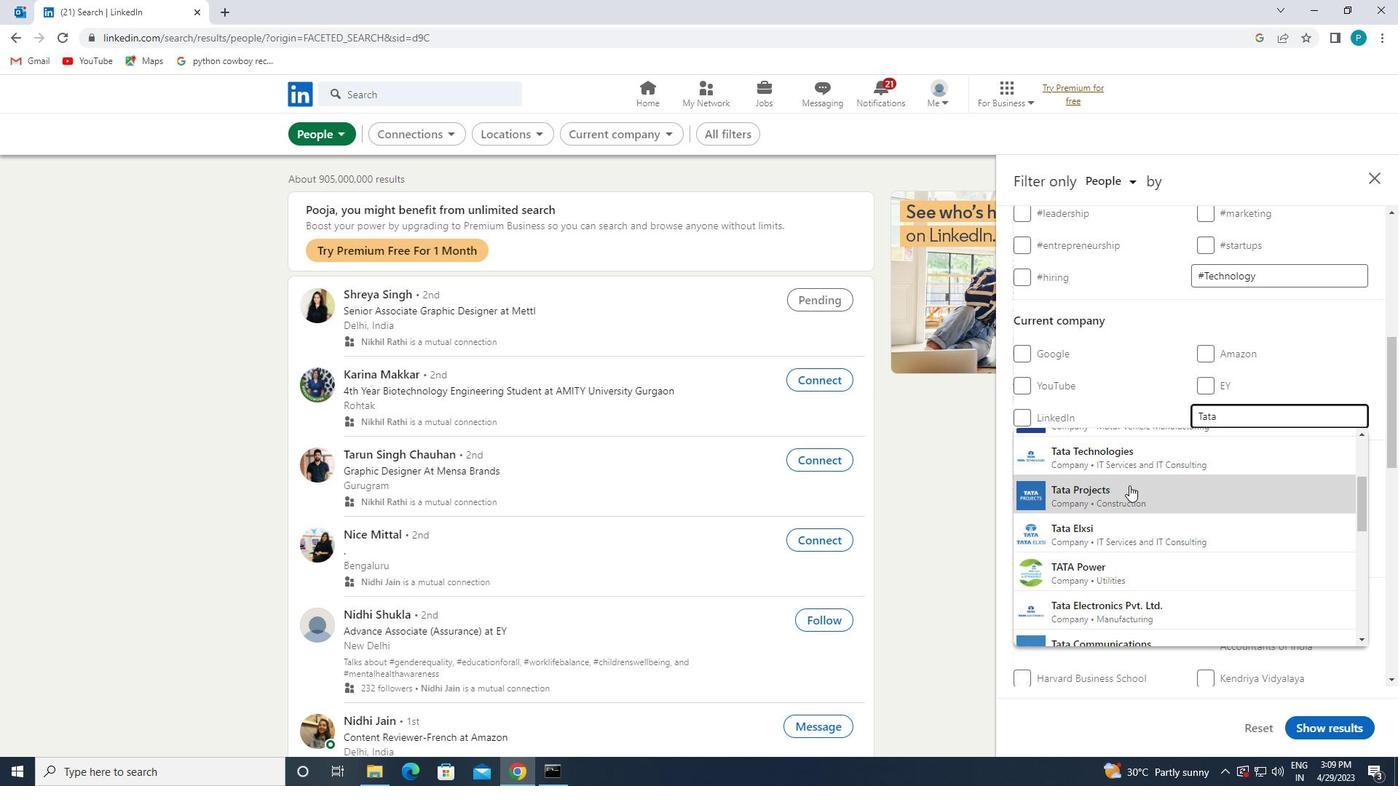 
Action: Mouse scrolled (1129, 485) with delta (0, 0)
Screenshot: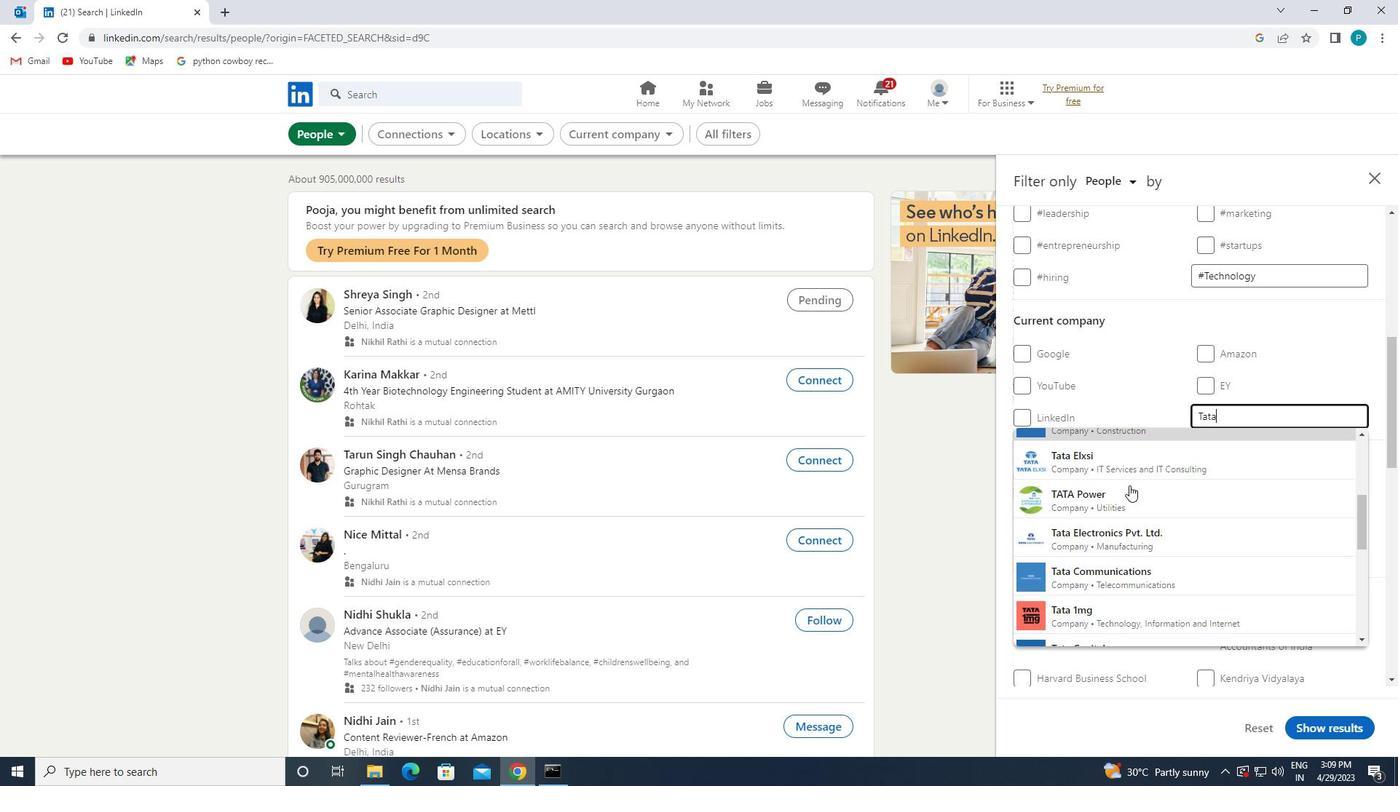 
Action: Mouse moved to (1265, 430)
Screenshot: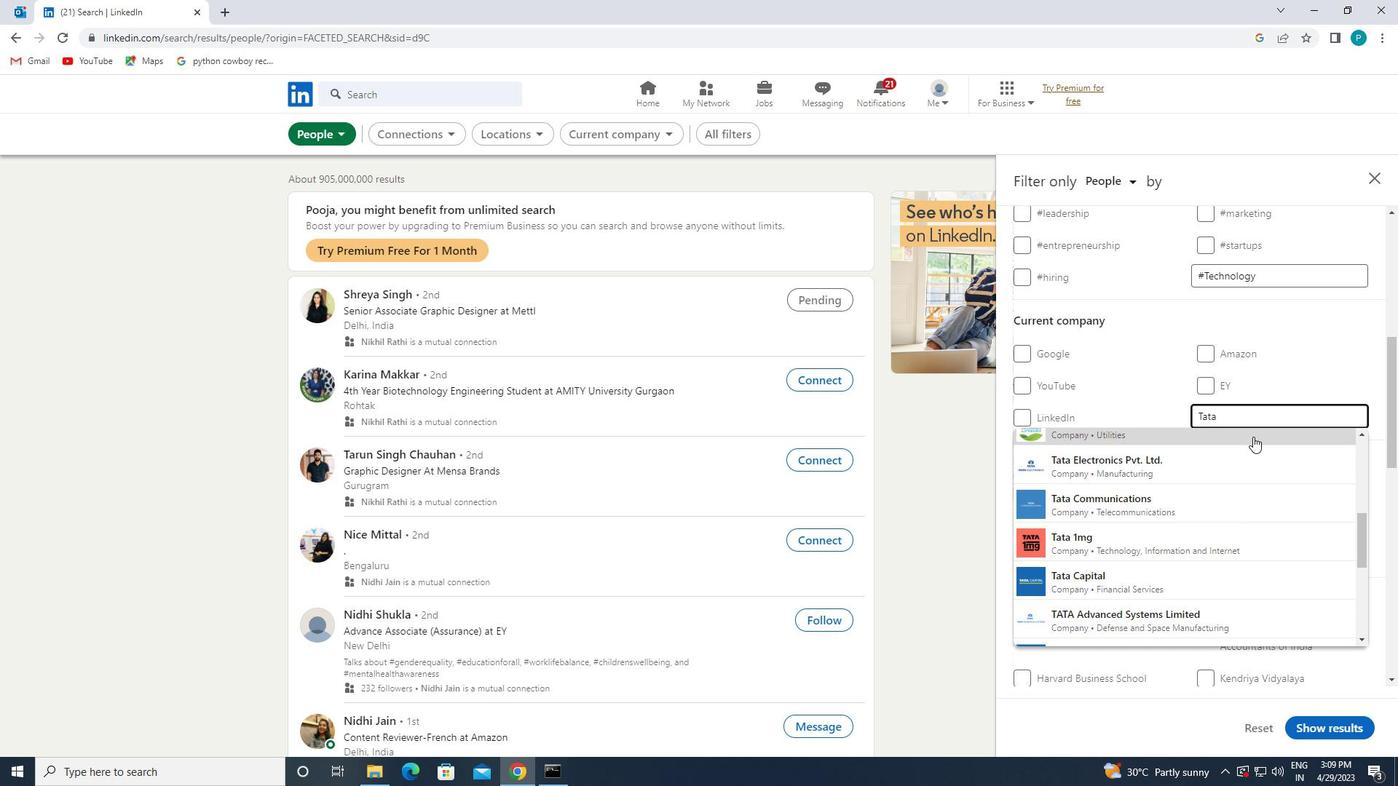 
Action: Key pressed <Key.space><Key.caps_lock>P<Key.caps_lock>ASS
Screenshot: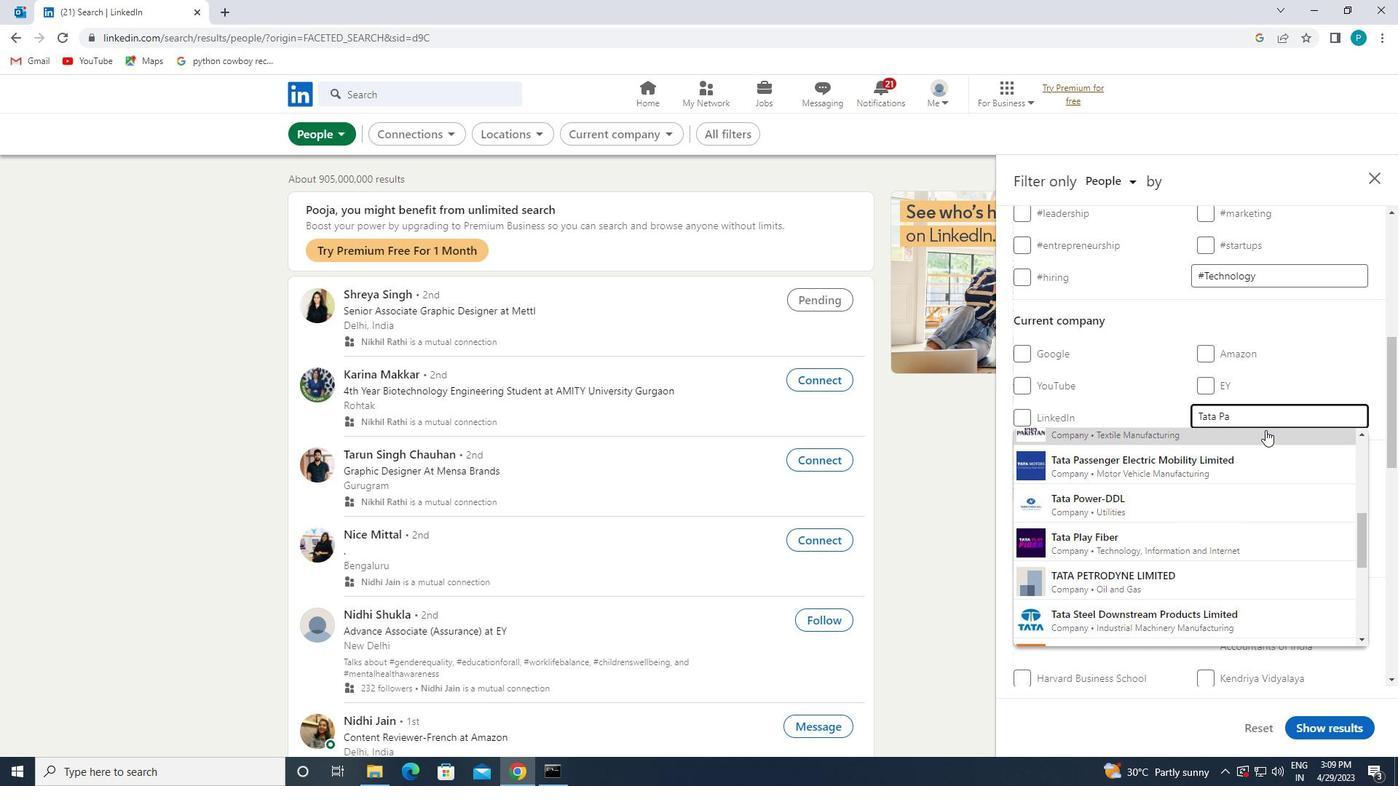 
Action: Mouse moved to (1252, 447)
Screenshot: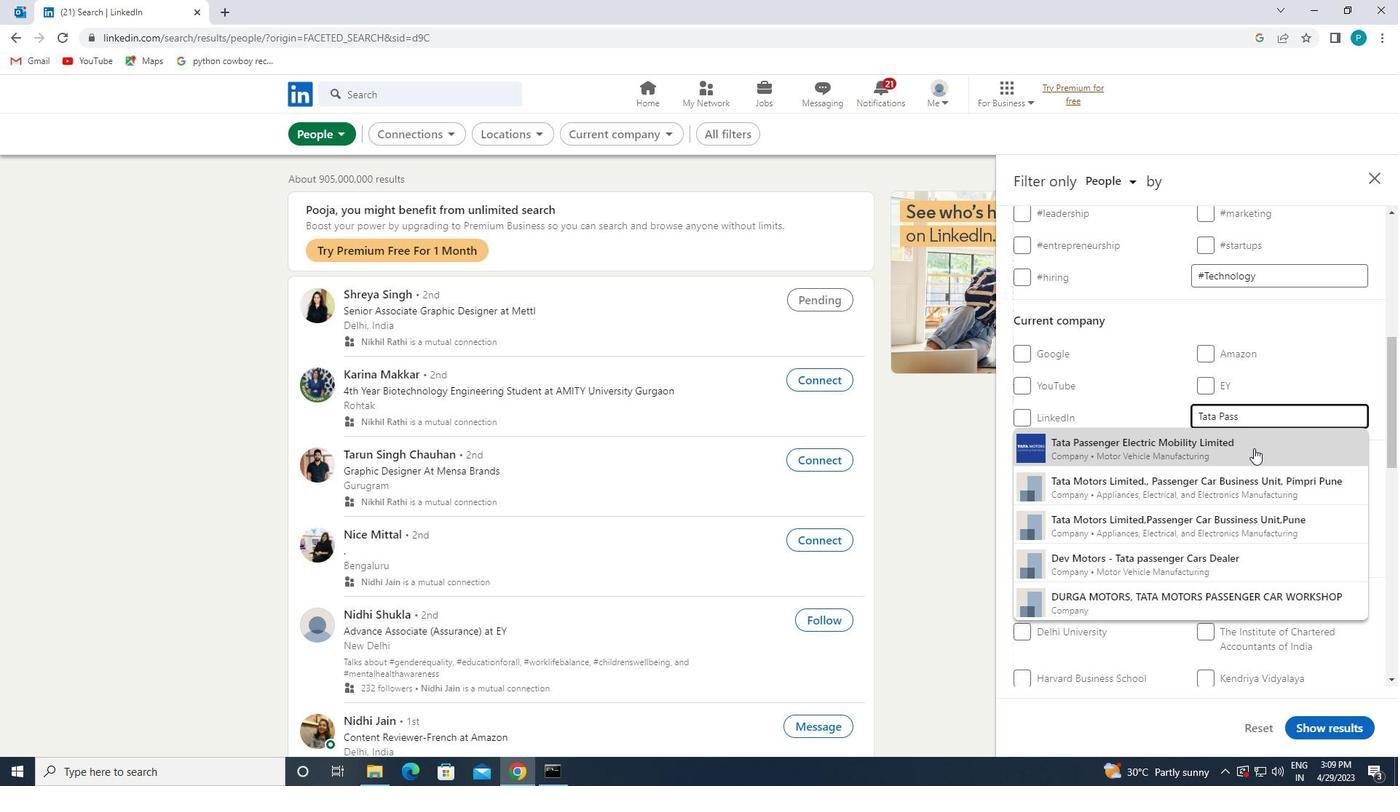 
Action: Mouse pressed left at (1252, 447)
Screenshot: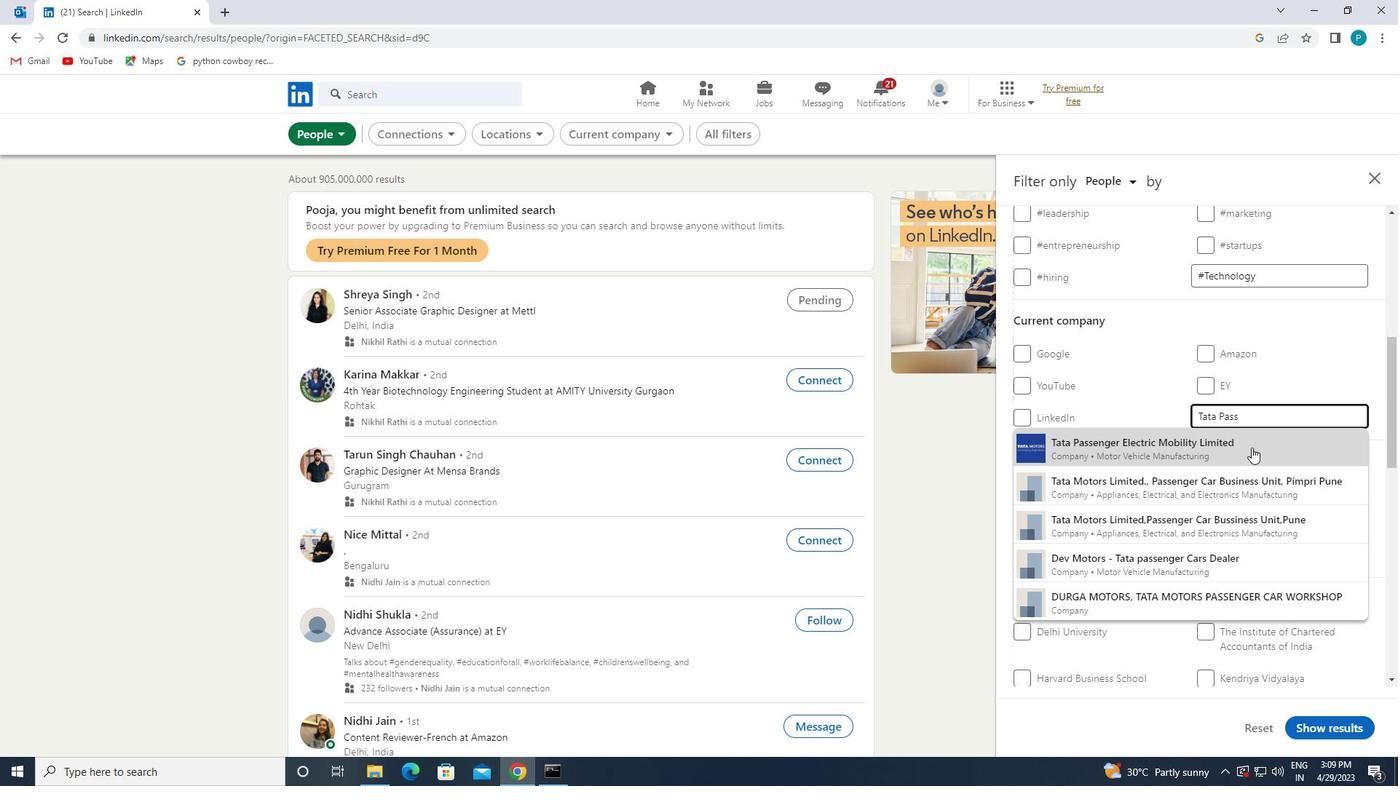 
Action: Mouse scrolled (1252, 447) with delta (0, 0)
Screenshot: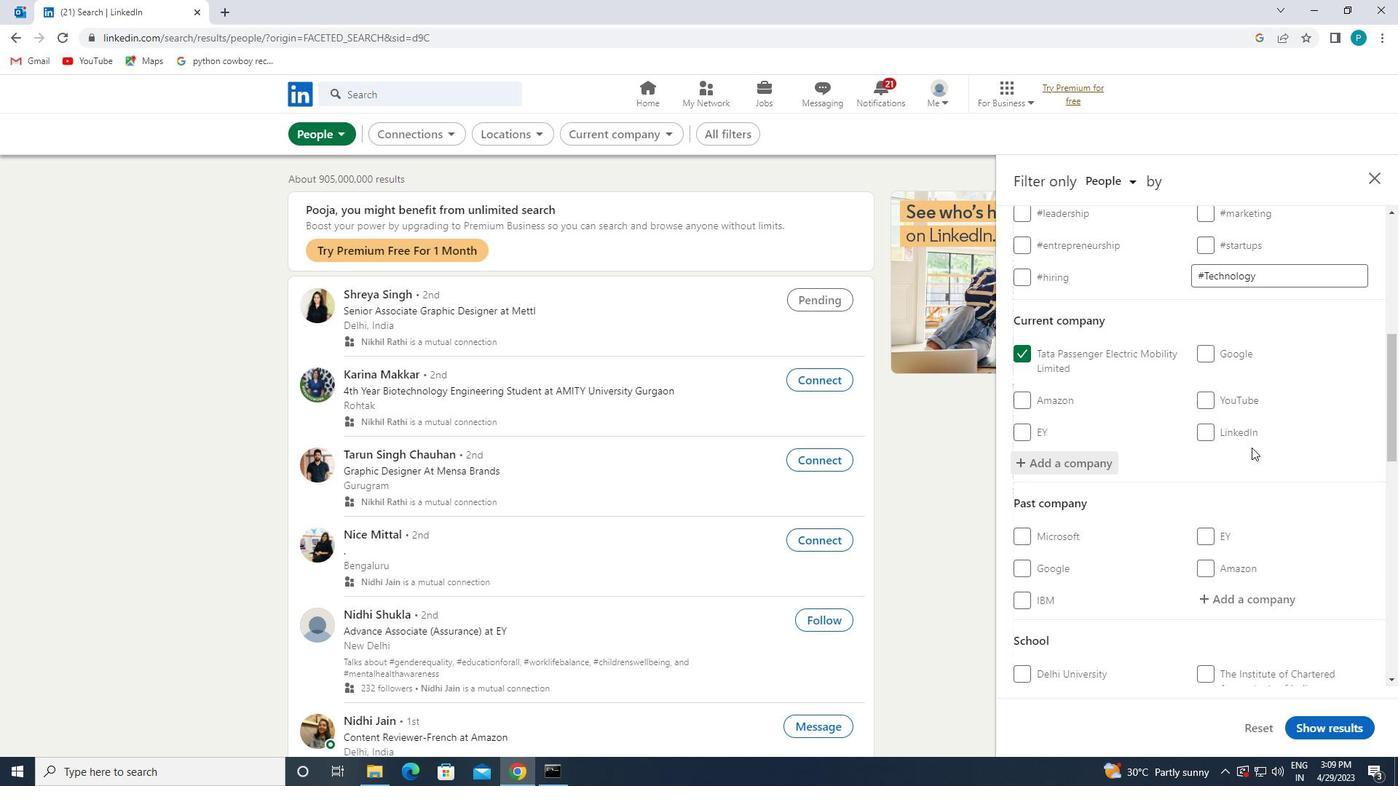 
Action: Mouse scrolled (1252, 447) with delta (0, 0)
Screenshot: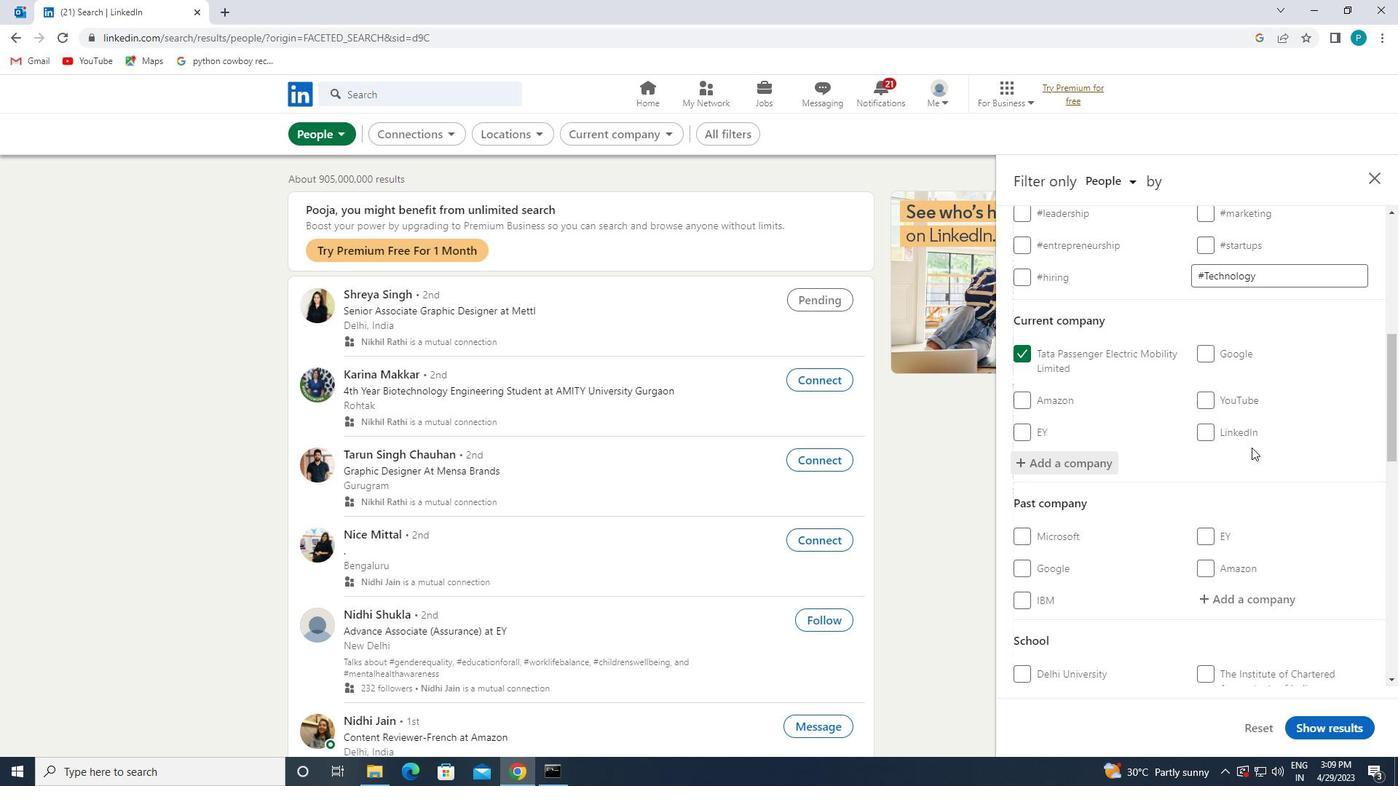 
Action: Mouse moved to (1247, 444)
Screenshot: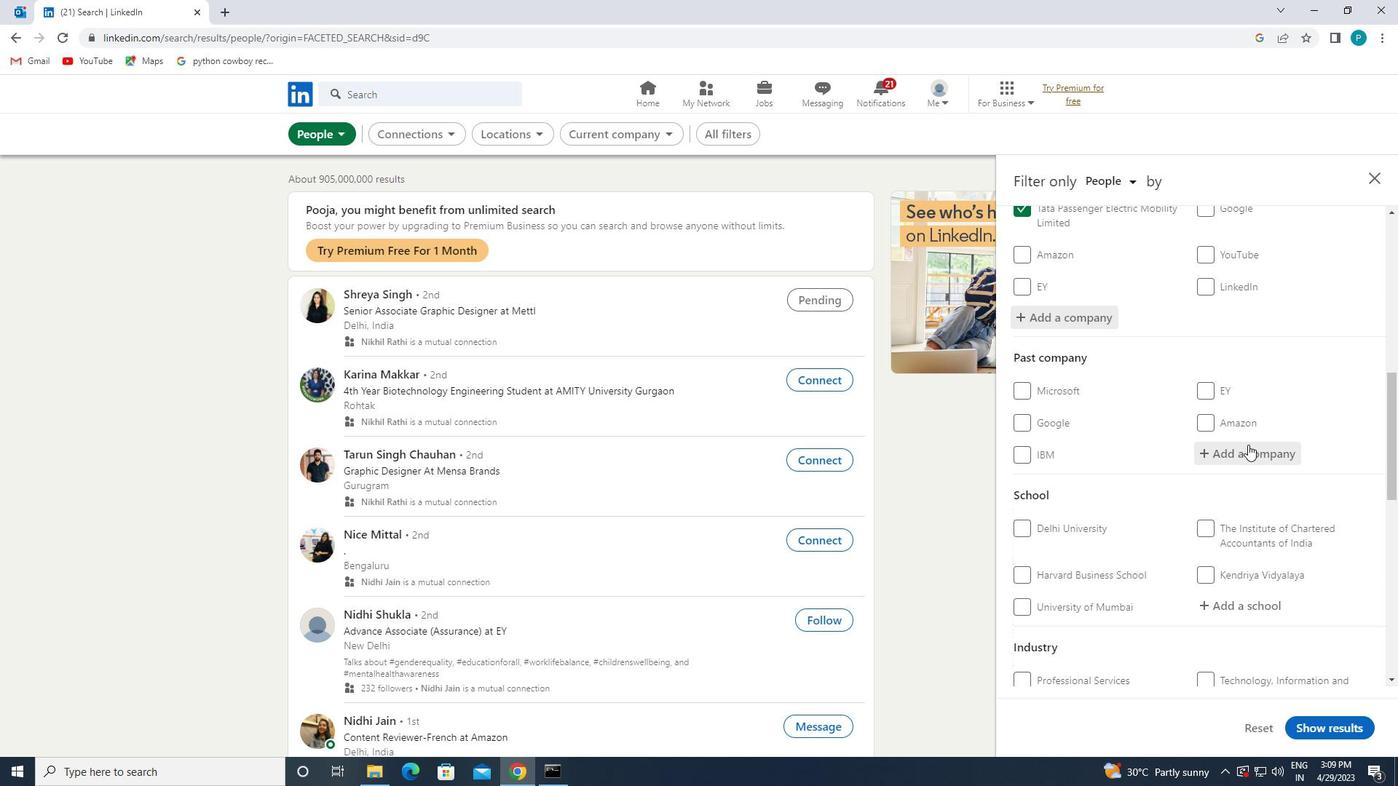 
Action: Mouse scrolled (1247, 443) with delta (0, 0)
Screenshot: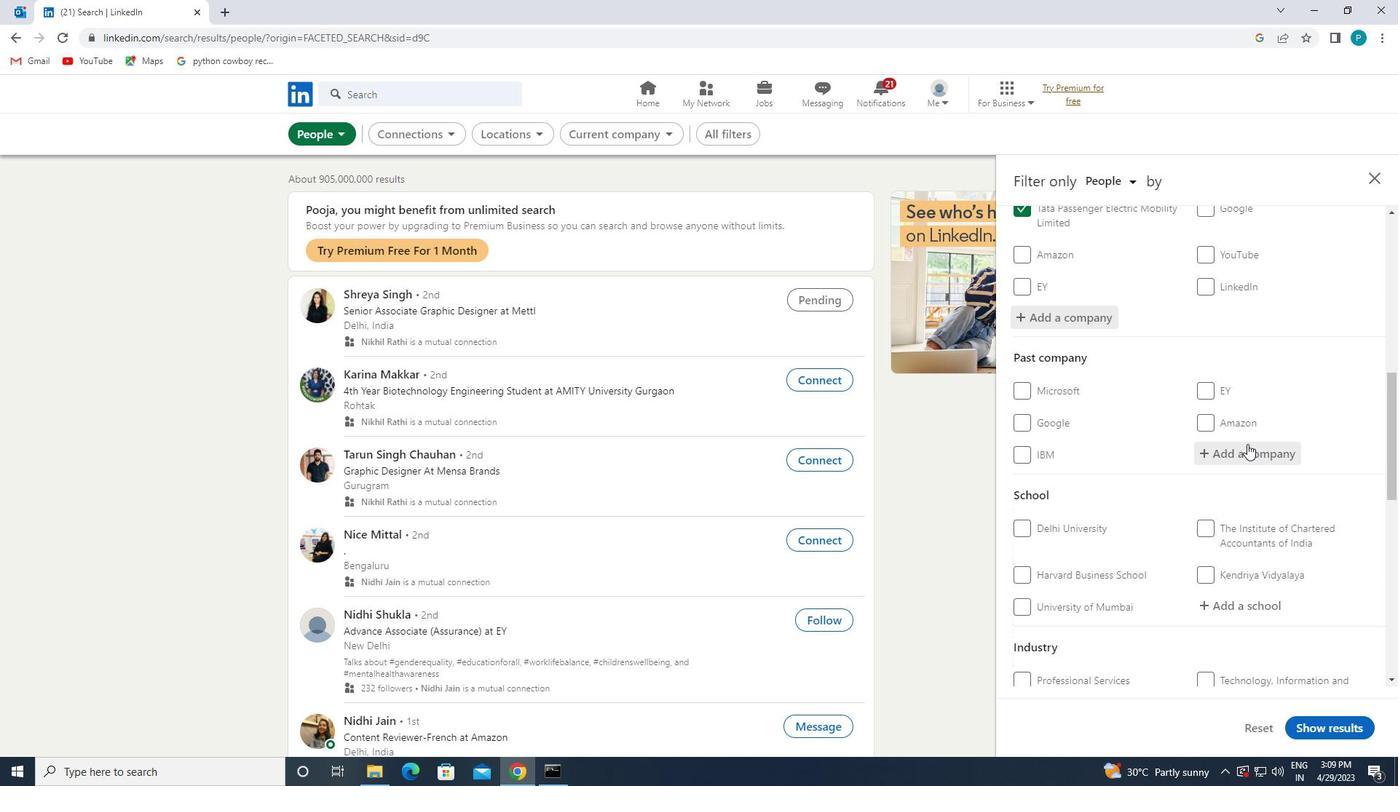 
Action: Mouse scrolled (1247, 443) with delta (0, 0)
Screenshot: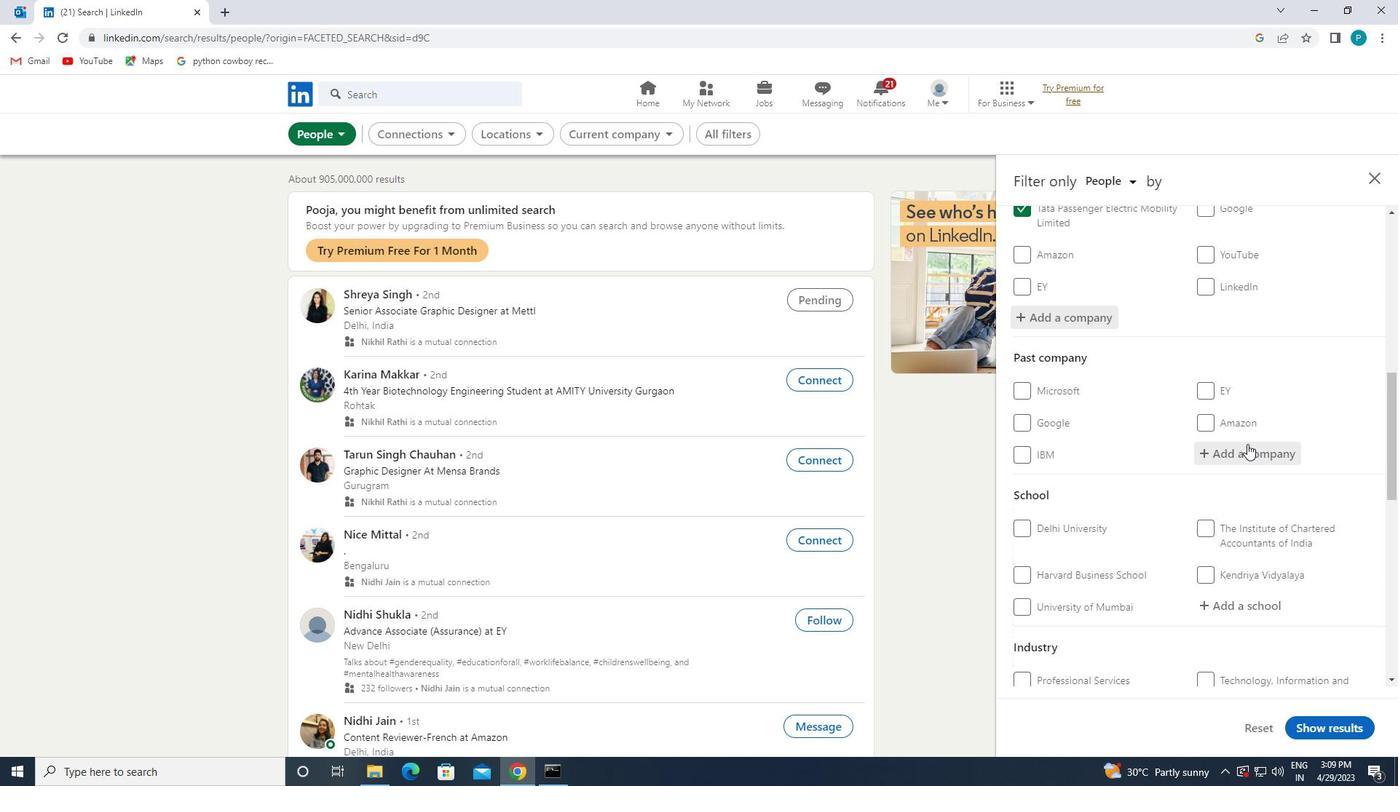 
Action: Mouse moved to (1246, 457)
Screenshot: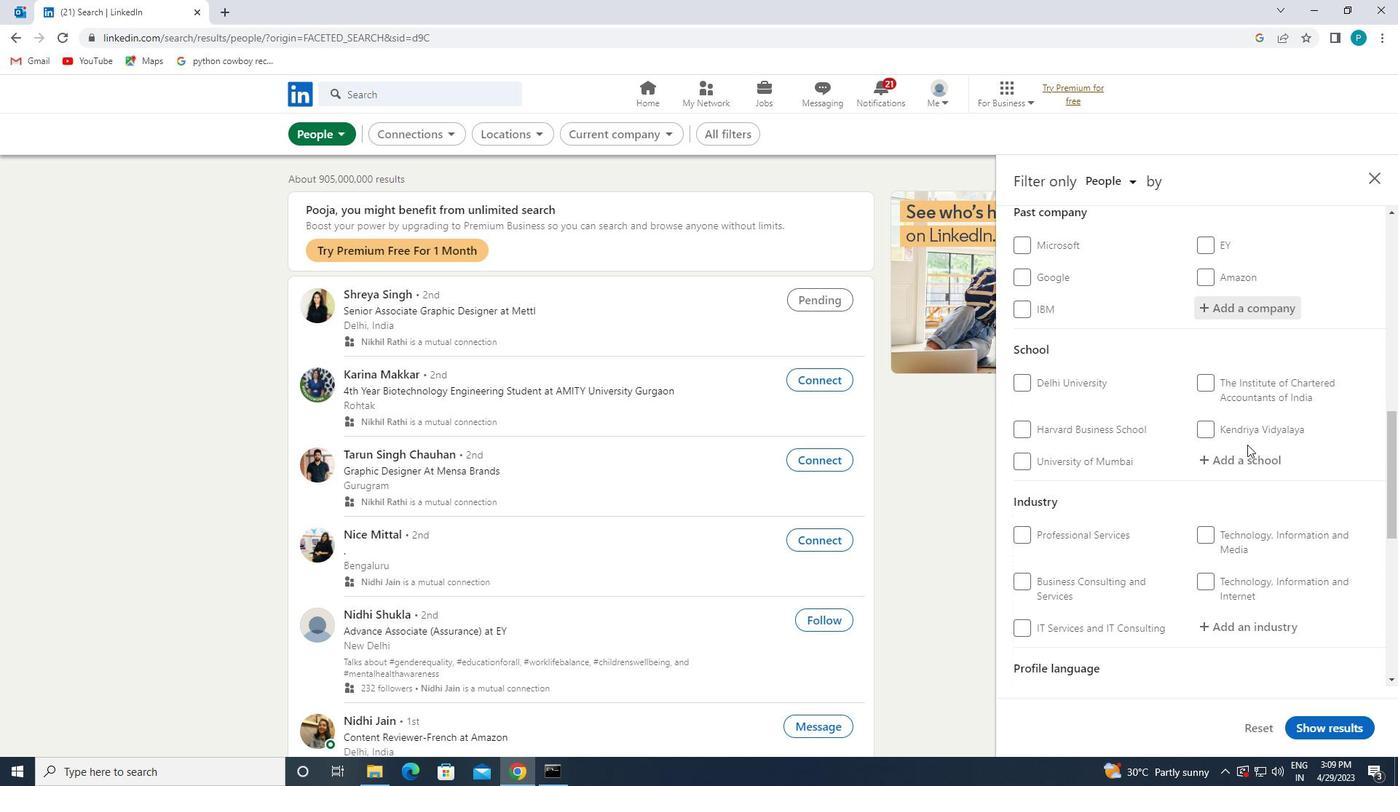 
Action: Mouse pressed left at (1246, 457)
Screenshot: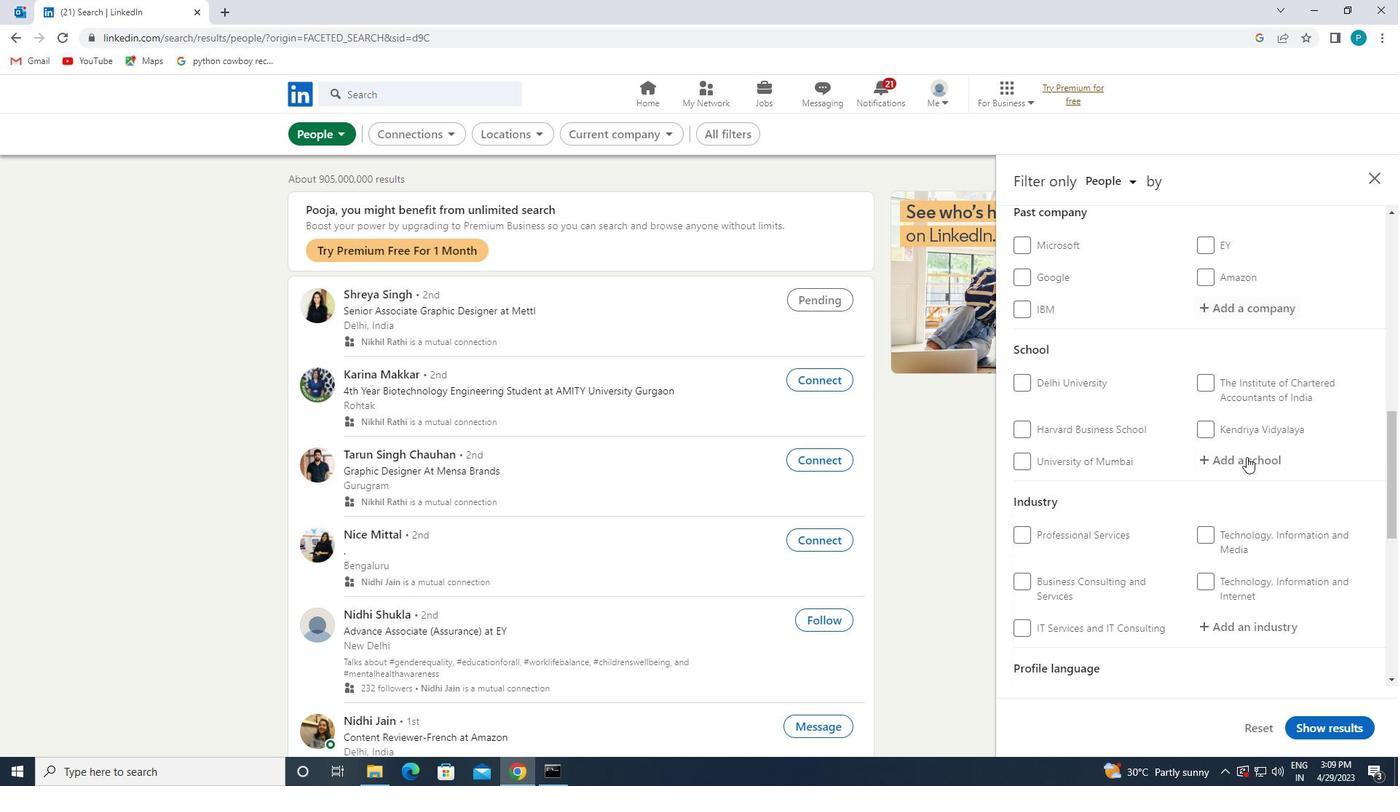 
Action: Key pressed <Key.caps_lock>L<Key.caps_lock>OVELY
Screenshot: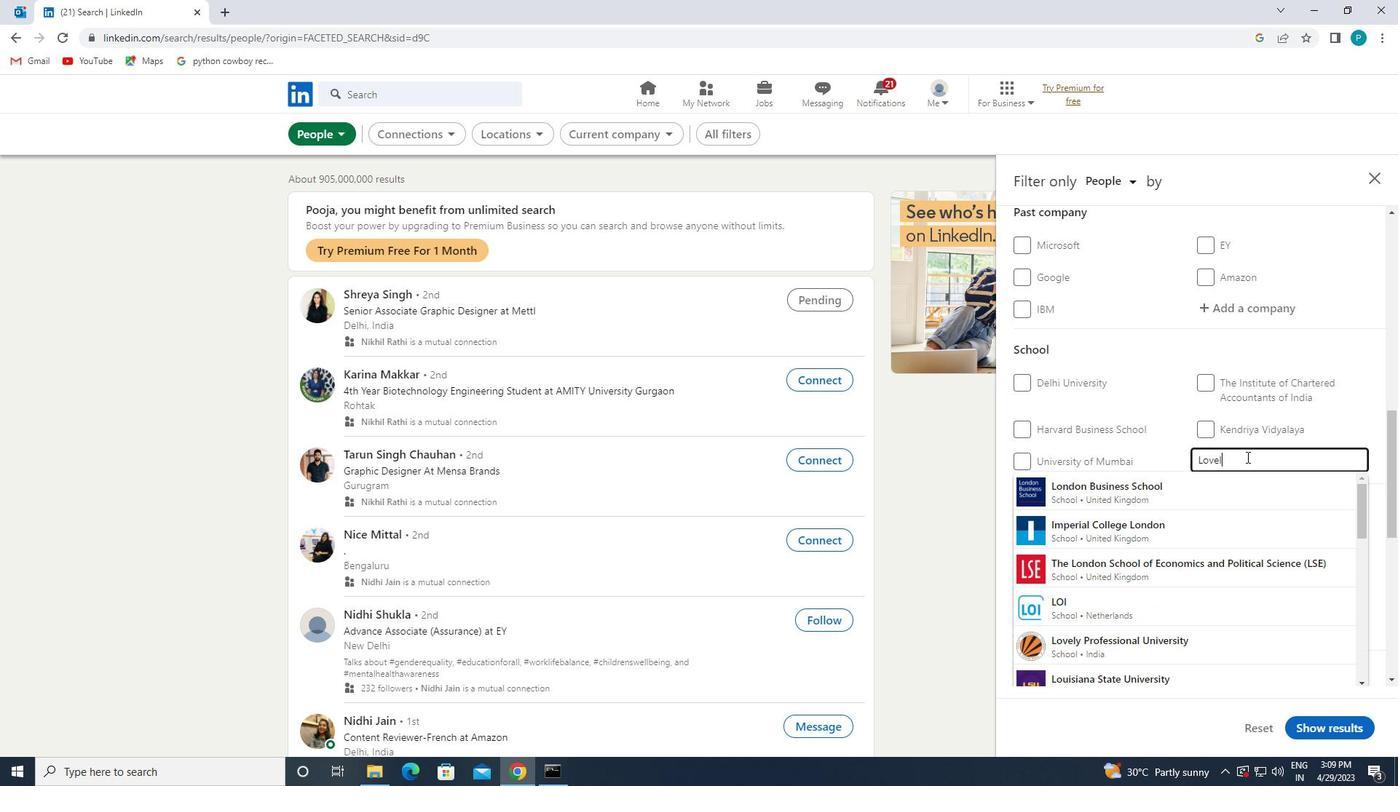 
Action: Mouse moved to (1217, 474)
Screenshot: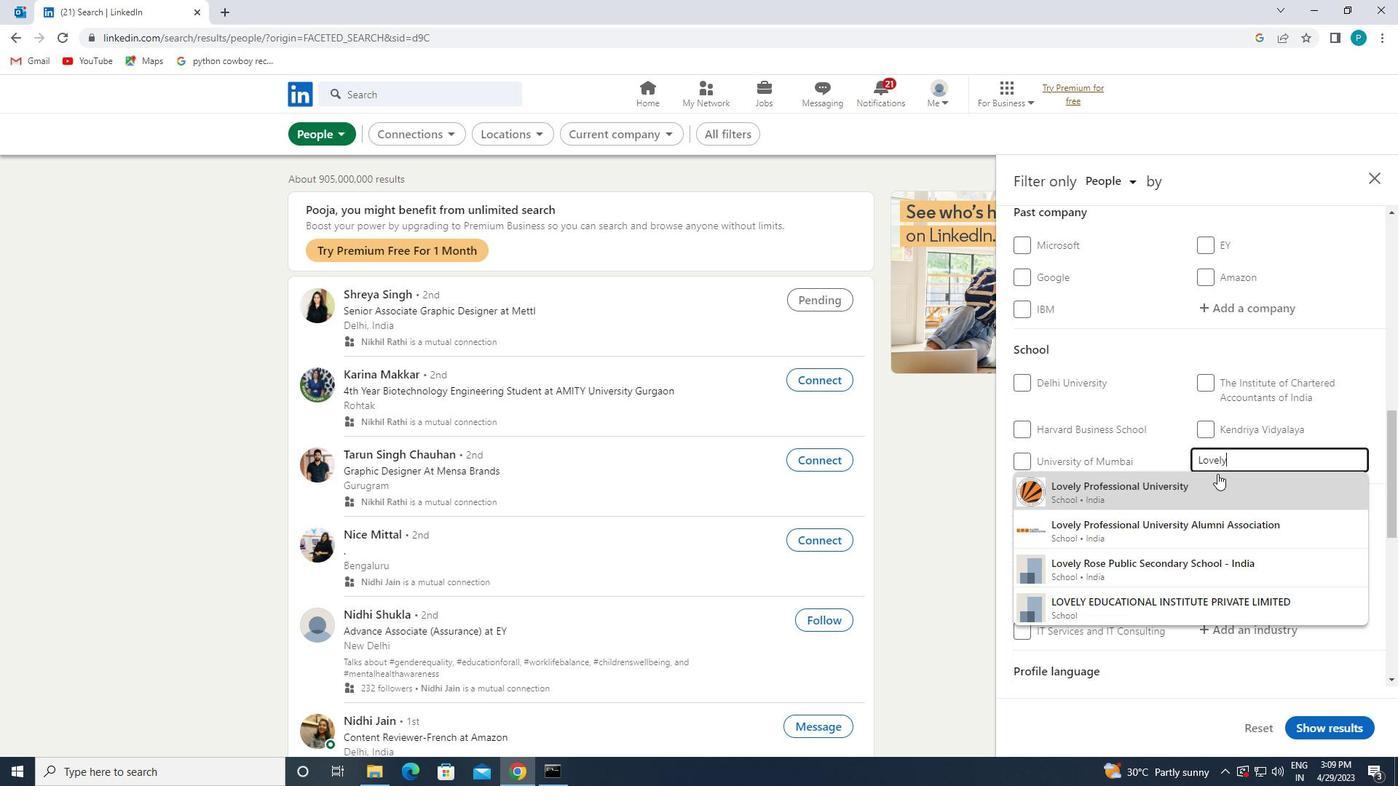 
Action: Mouse pressed left at (1217, 474)
Screenshot: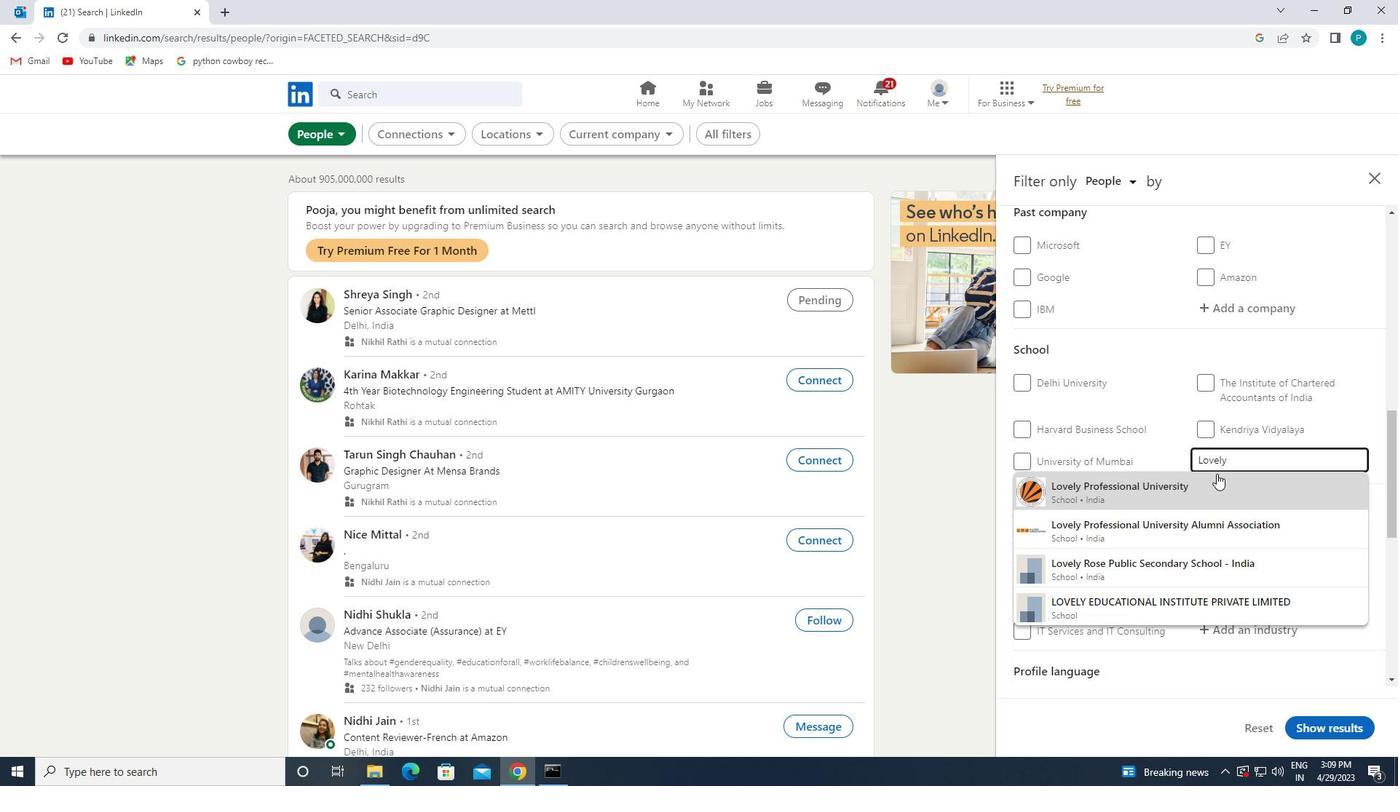 
Action: Mouse scrolled (1217, 473) with delta (0, 0)
Screenshot: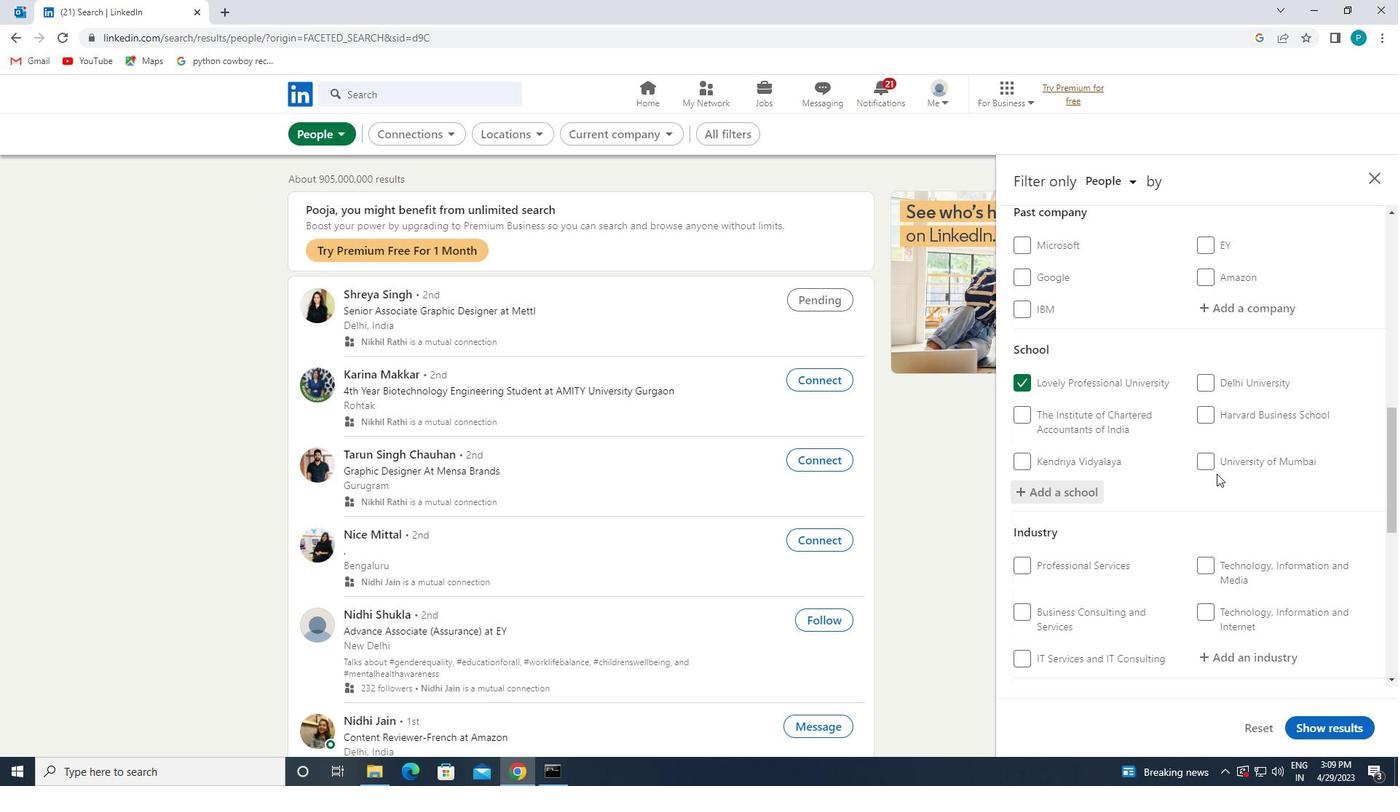 
Action: Mouse moved to (1273, 416)
Screenshot: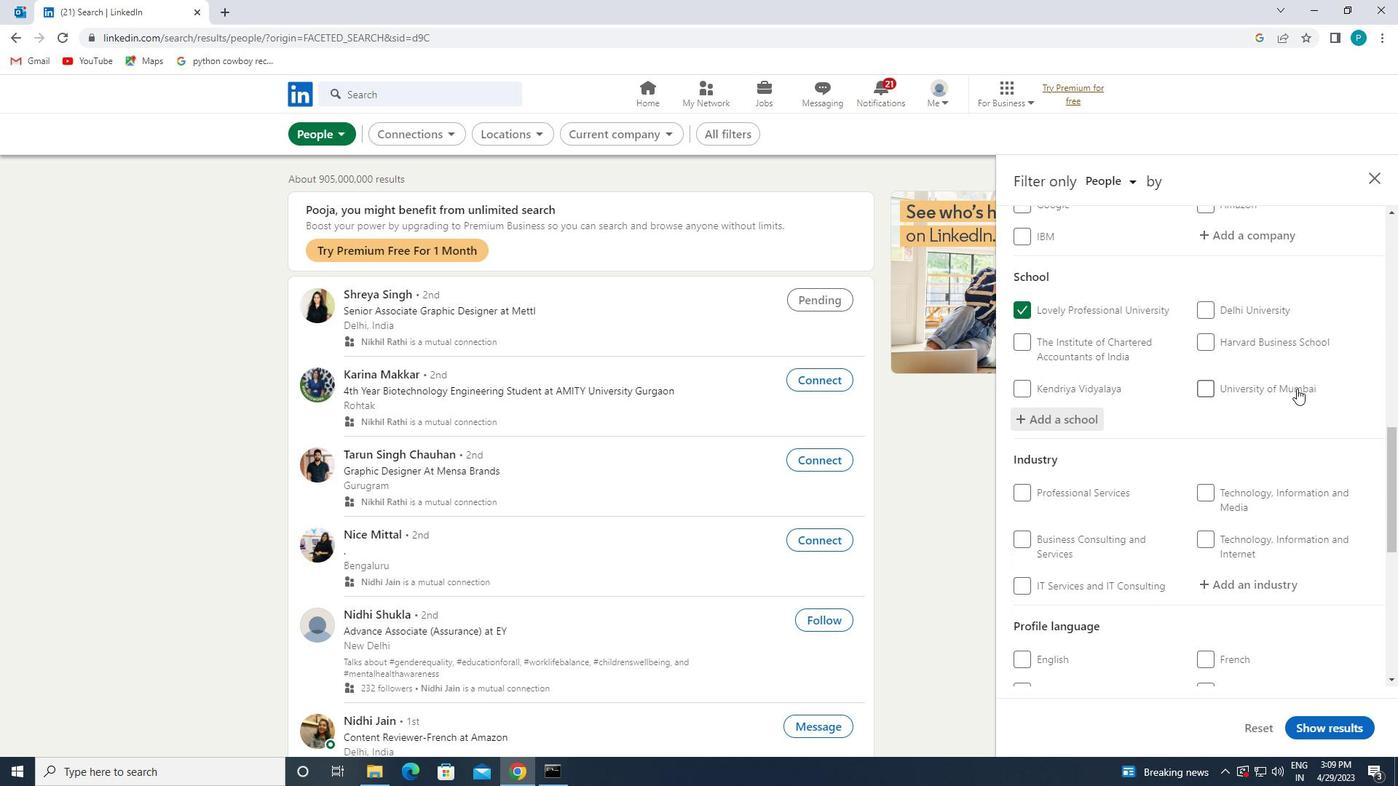 
Action: Mouse scrolled (1273, 415) with delta (0, 0)
Screenshot: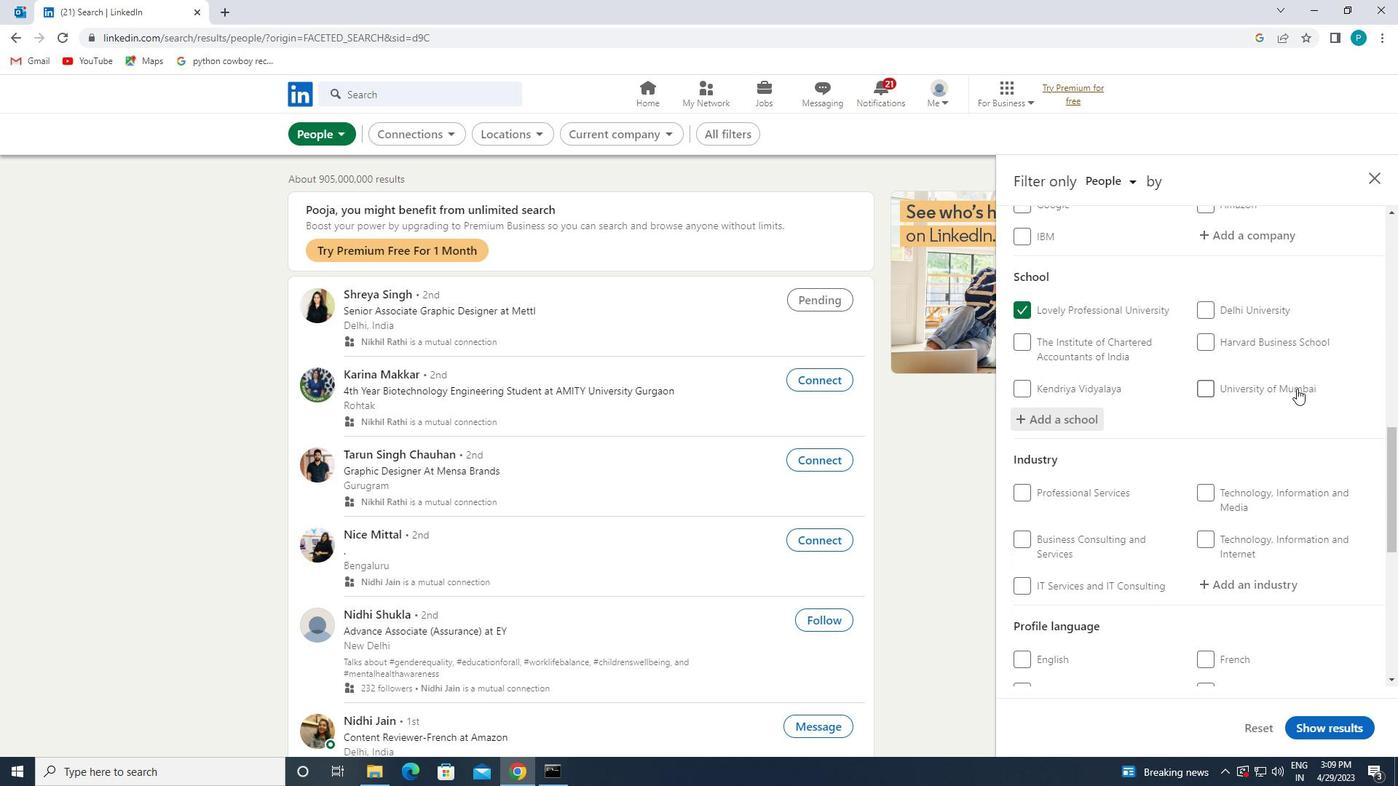 
Action: Mouse moved to (1225, 444)
Screenshot: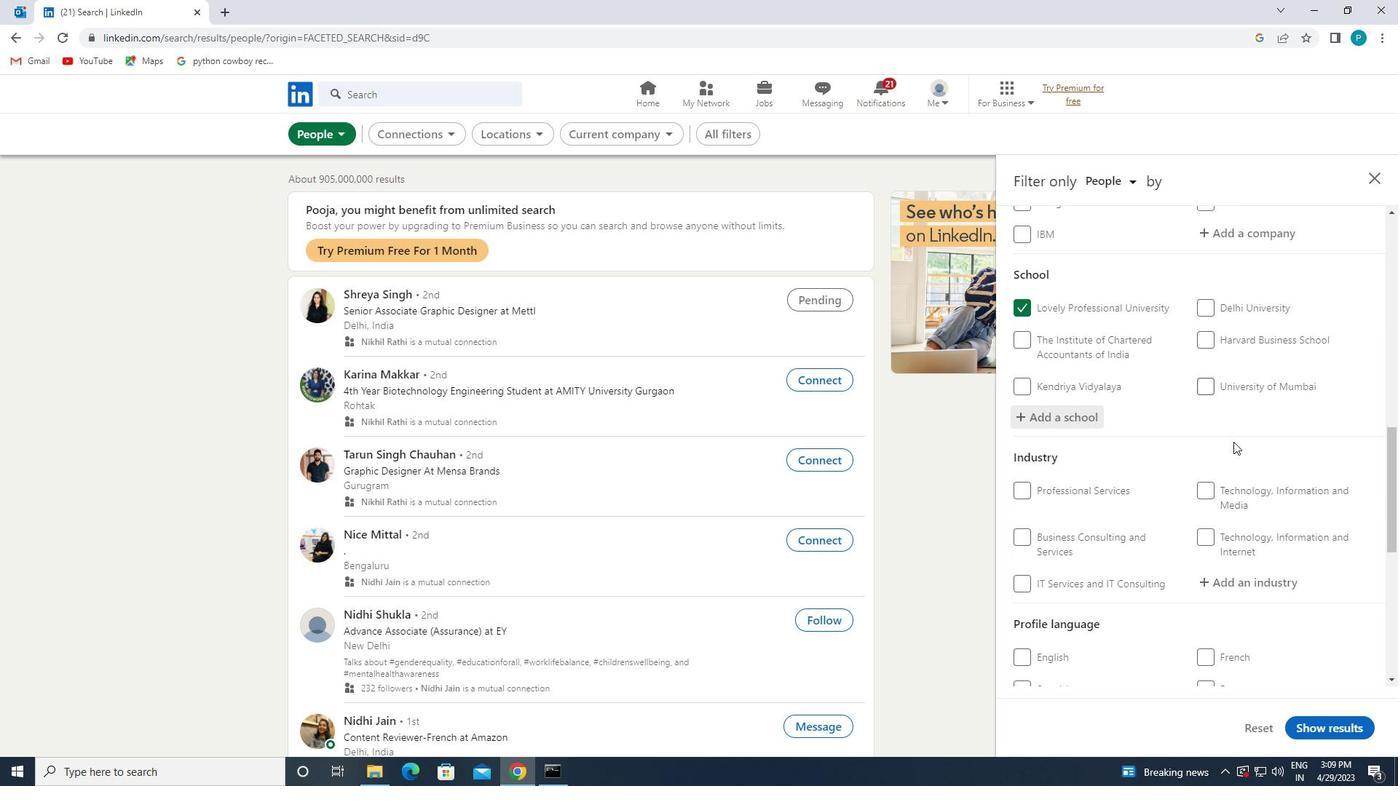 
Action: Mouse scrolled (1225, 443) with delta (0, 0)
Screenshot: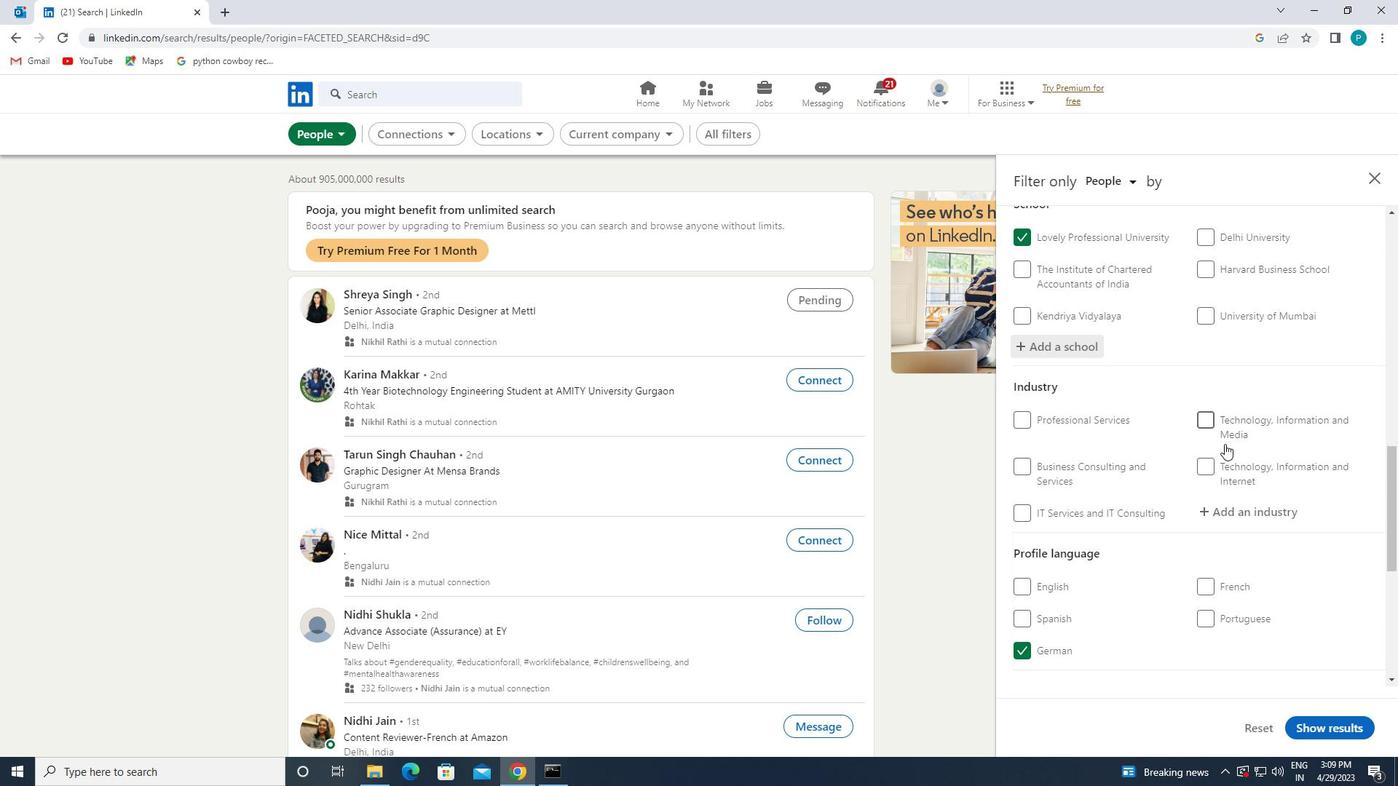 
Action: Mouse pressed left at (1225, 444)
Screenshot: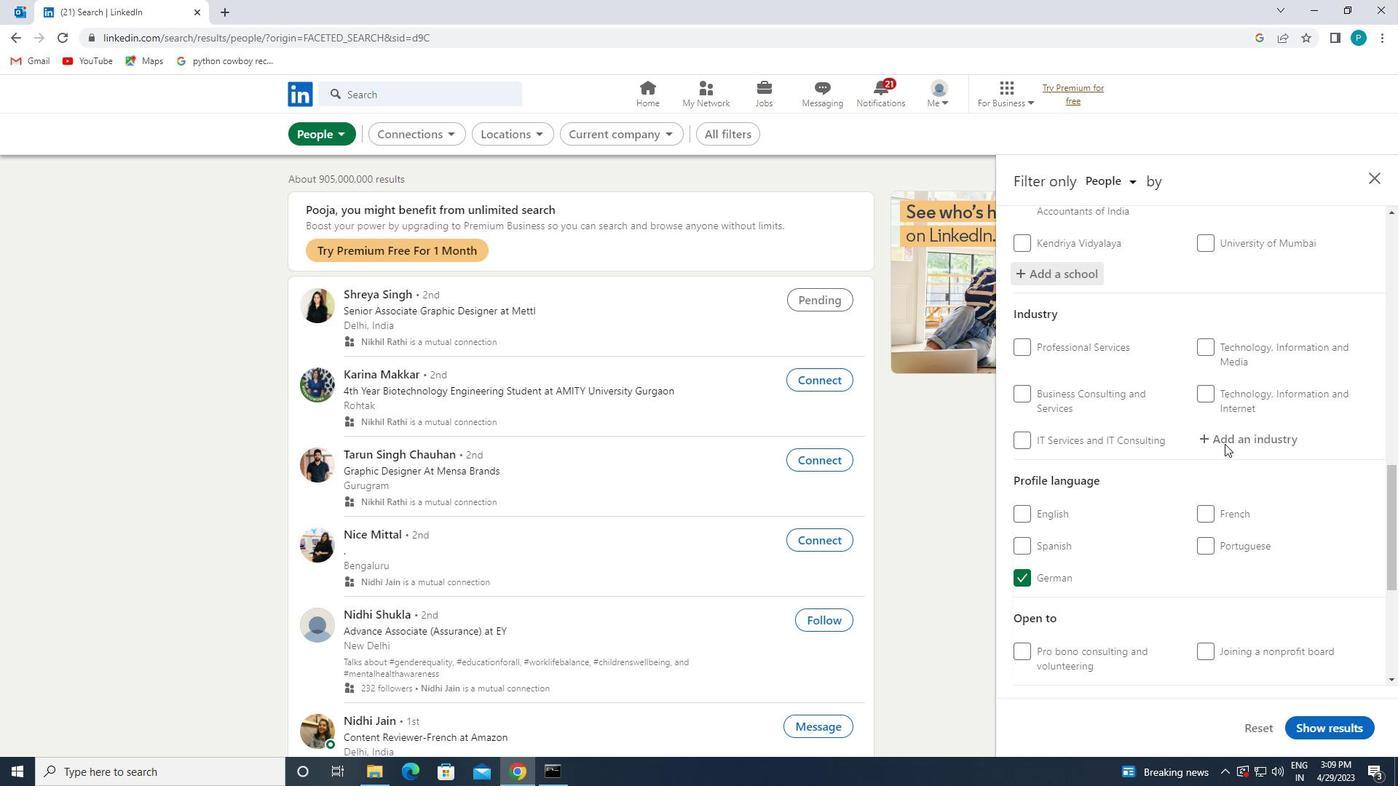 
Action: Key pressed <Key.caps_lock>A<Key.caps_lock>IR
Screenshot: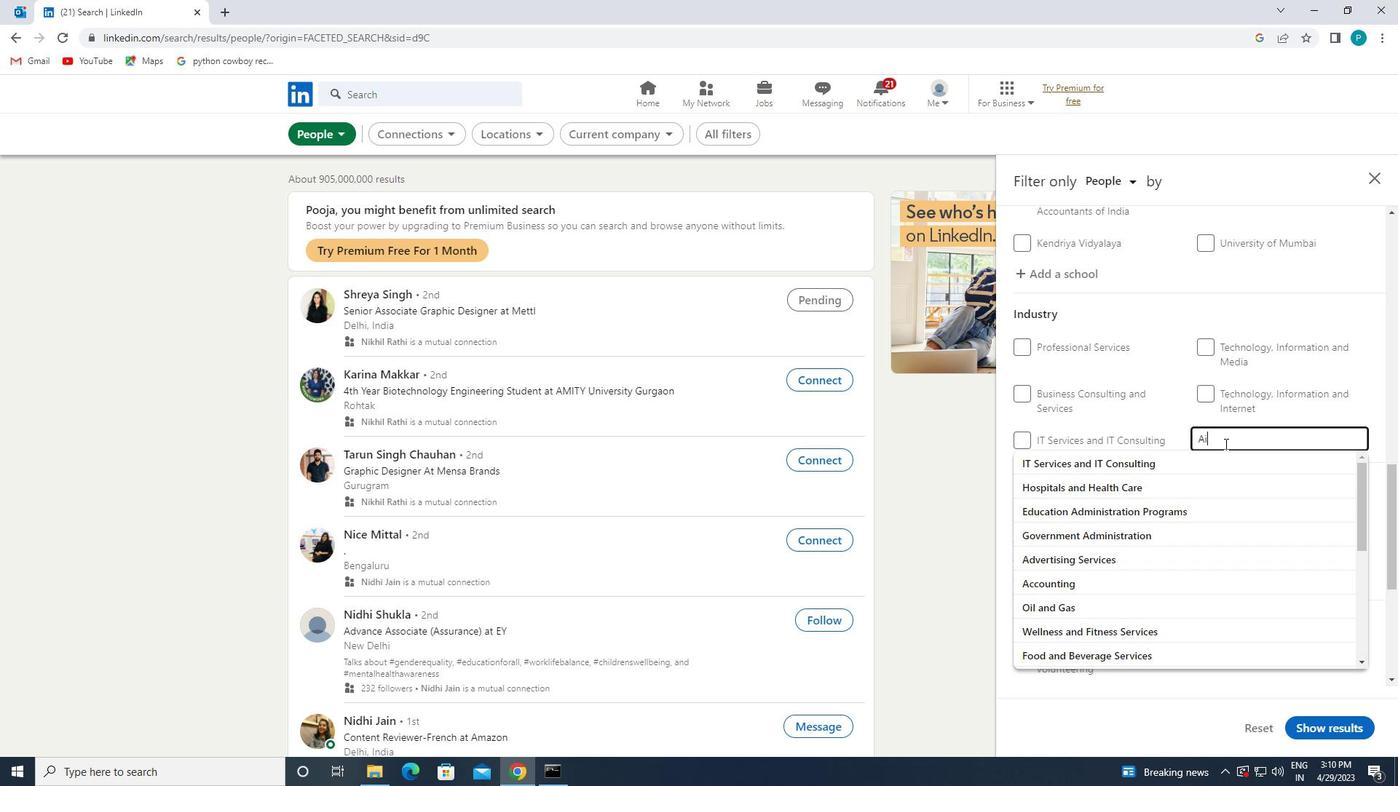 
Action: Mouse moved to (1184, 484)
Screenshot: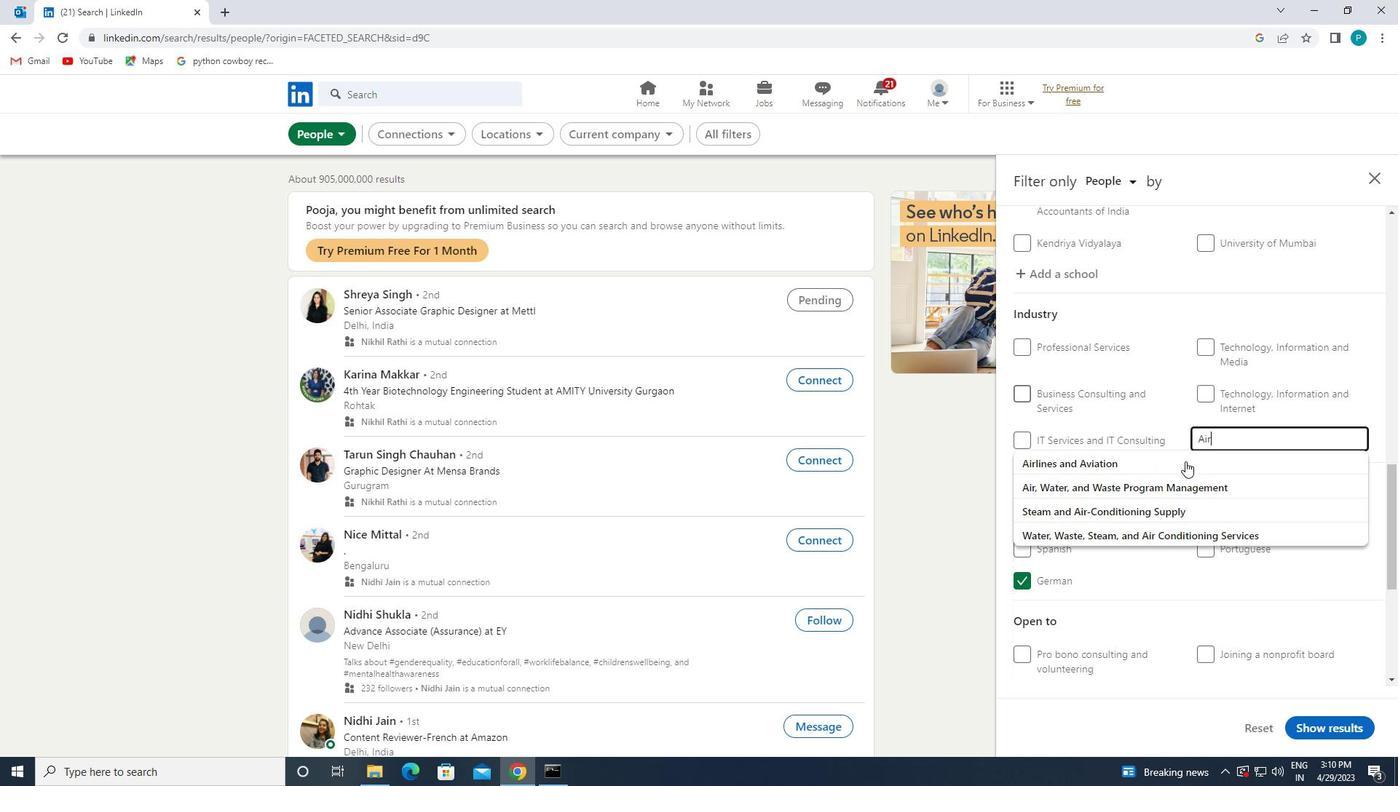 
Action: Mouse pressed left at (1184, 484)
Screenshot: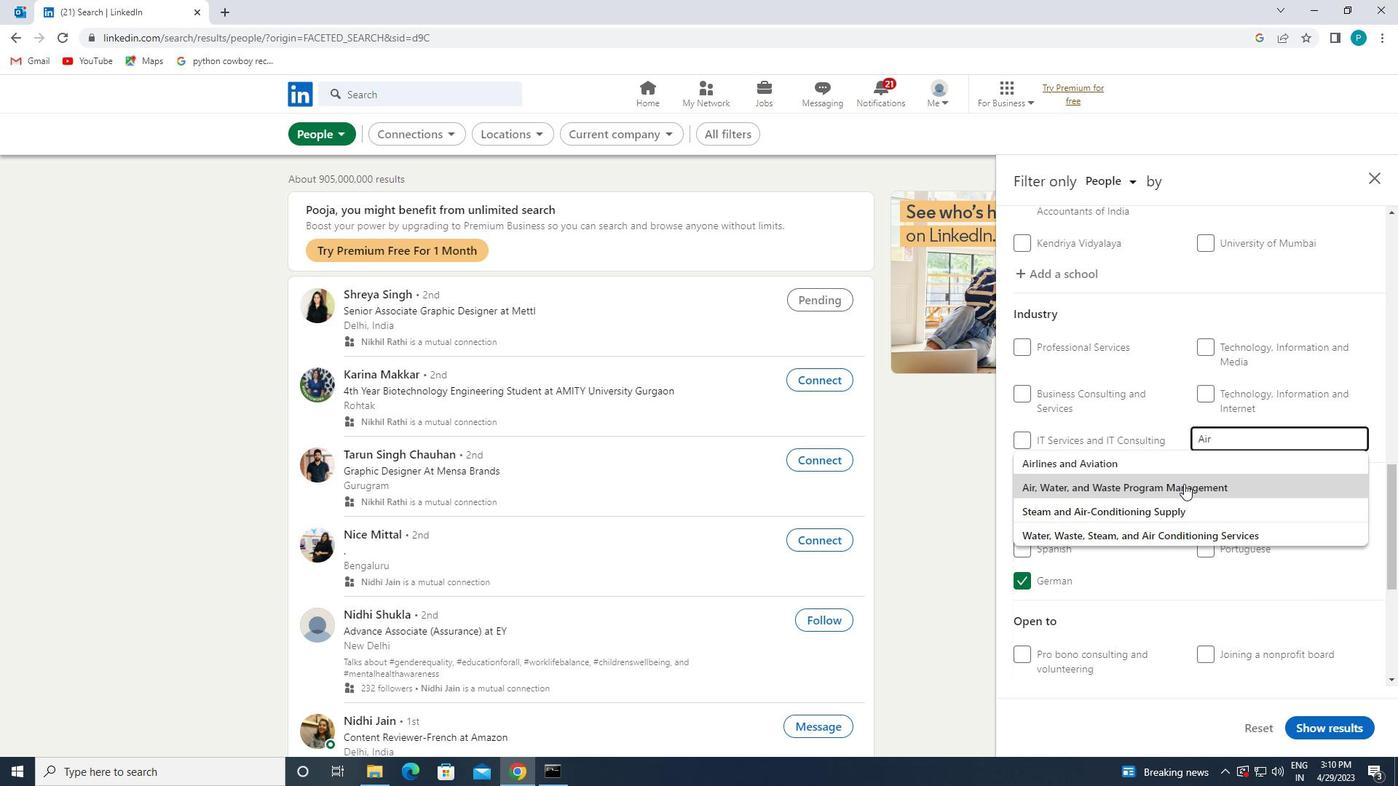
Action: Mouse scrolled (1184, 483) with delta (0, 0)
Screenshot: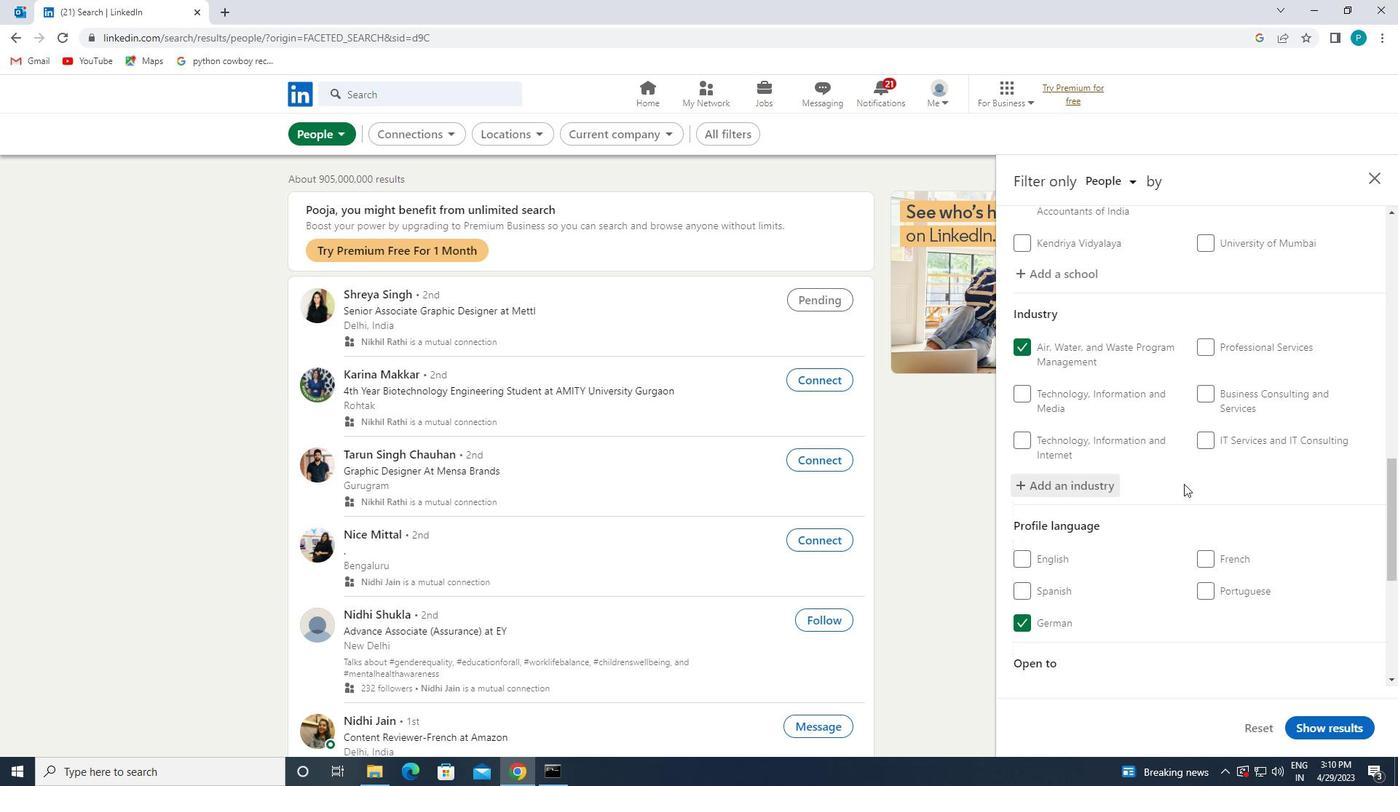 
Action: Mouse scrolled (1184, 483) with delta (0, 0)
Screenshot: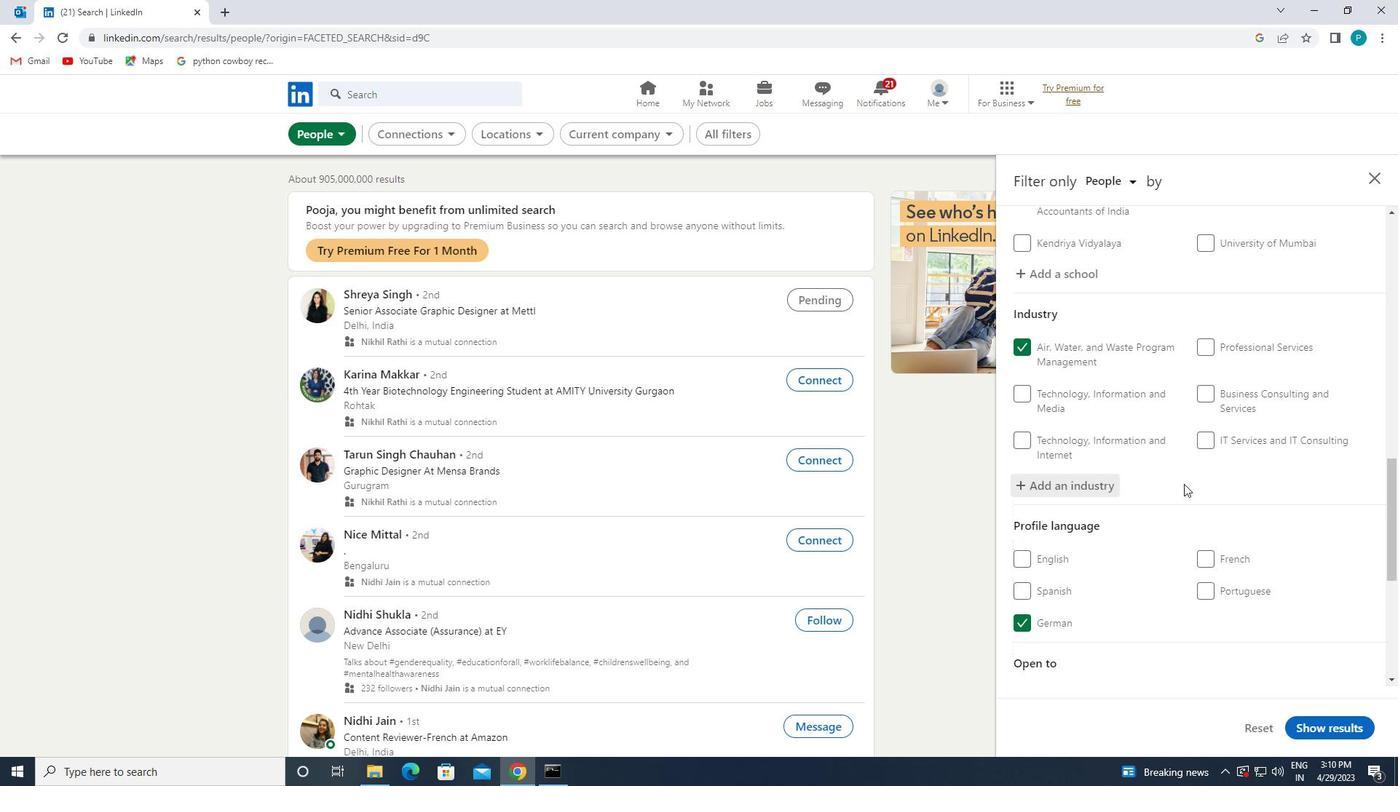 
Action: Mouse scrolled (1184, 483) with delta (0, 0)
Screenshot: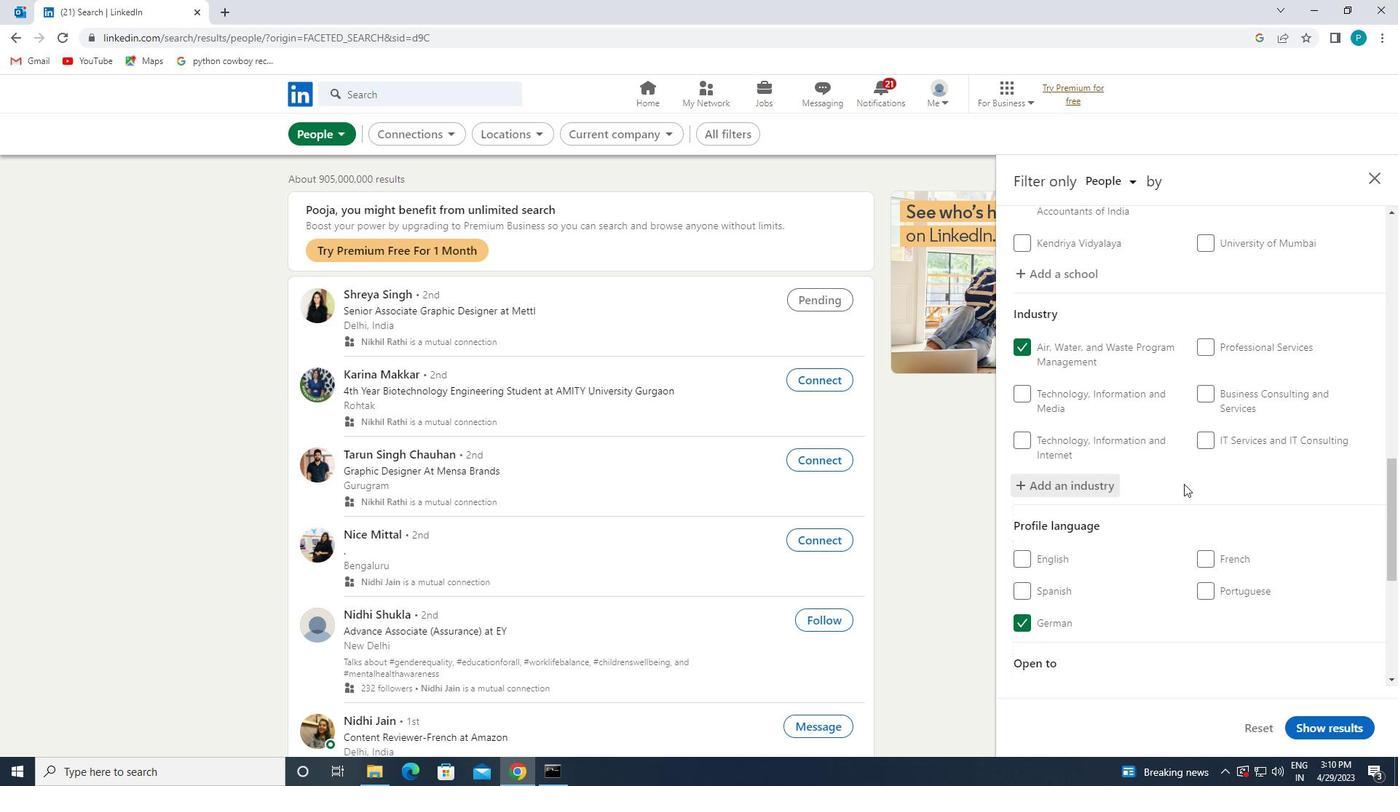 
Action: Mouse moved to (1190, 492)
Screenshot: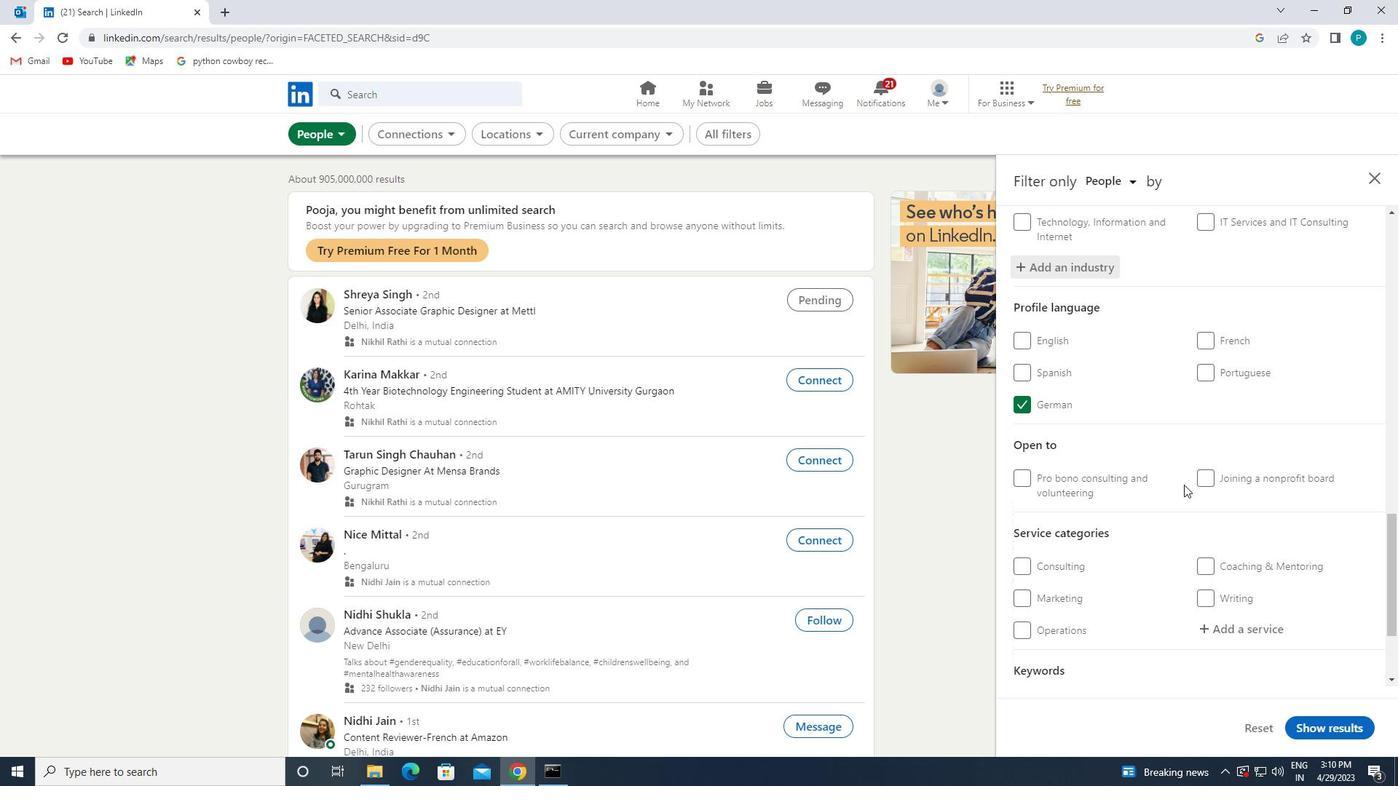 
Action: Mouse scrolled (1190, 491) with delta (0, 0)
Screenshot: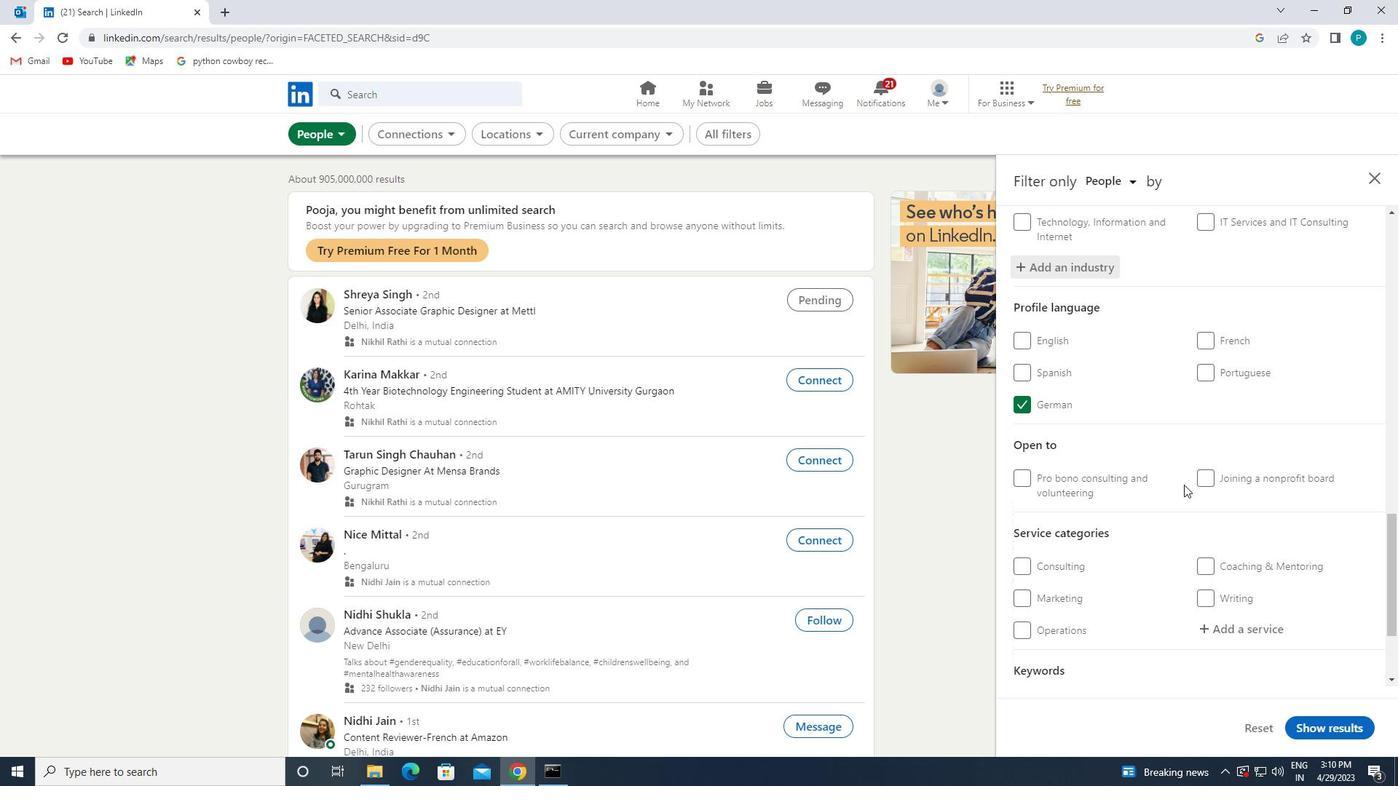 
Action: Mouse moved to (1191, 494)
Screenshot: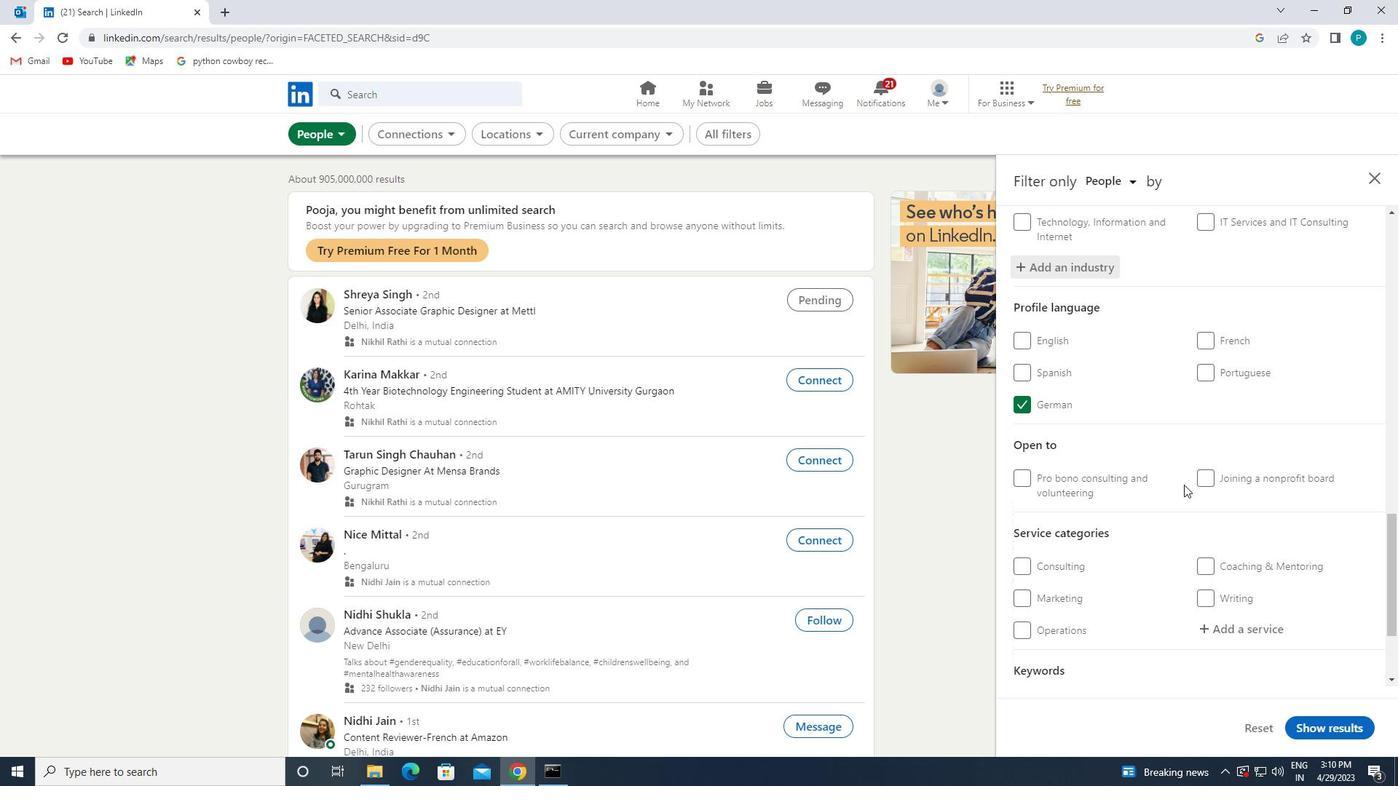 
Action: Mouse scrolled (1191, 493) with delta (0, 0)
Screenshot: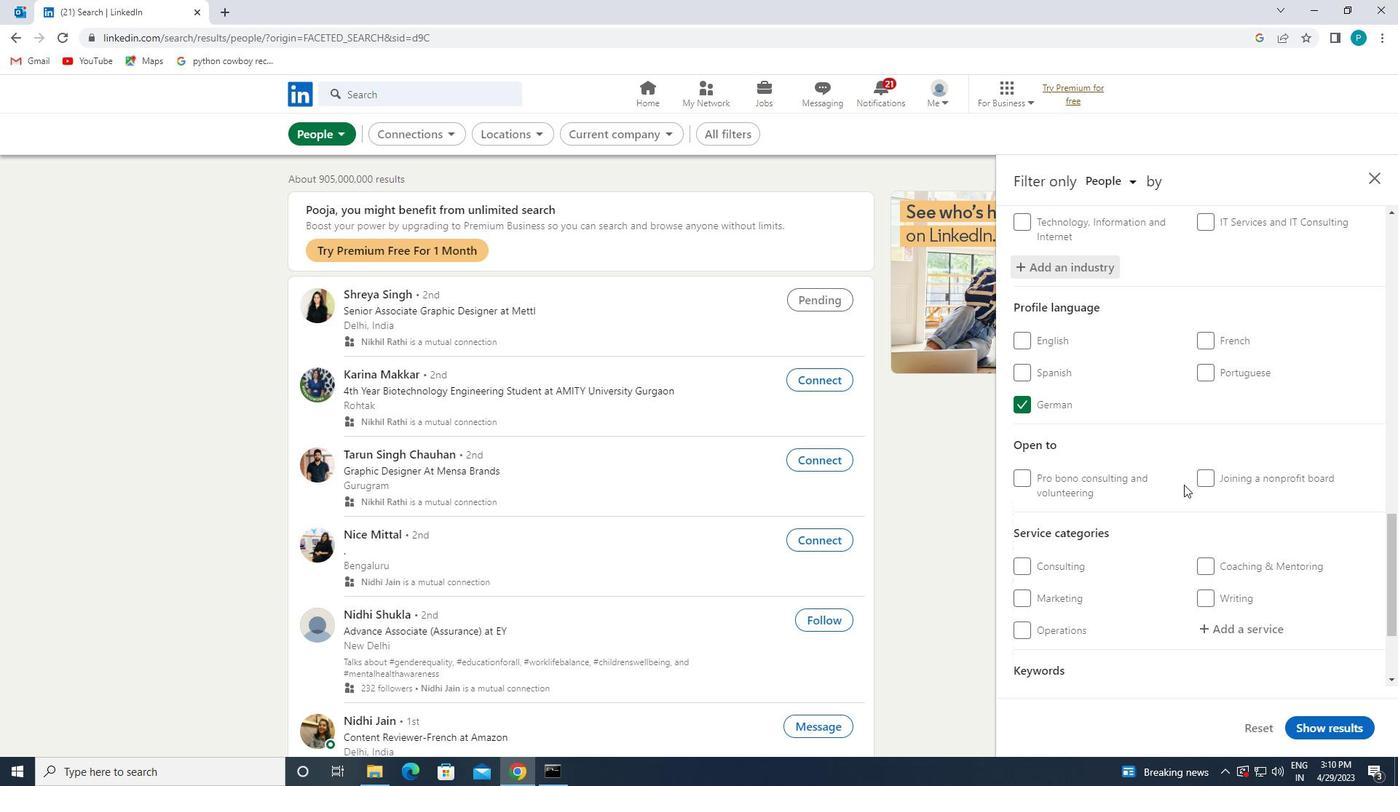 
Action: Mouse moved to (1243, 482)
Screenshot: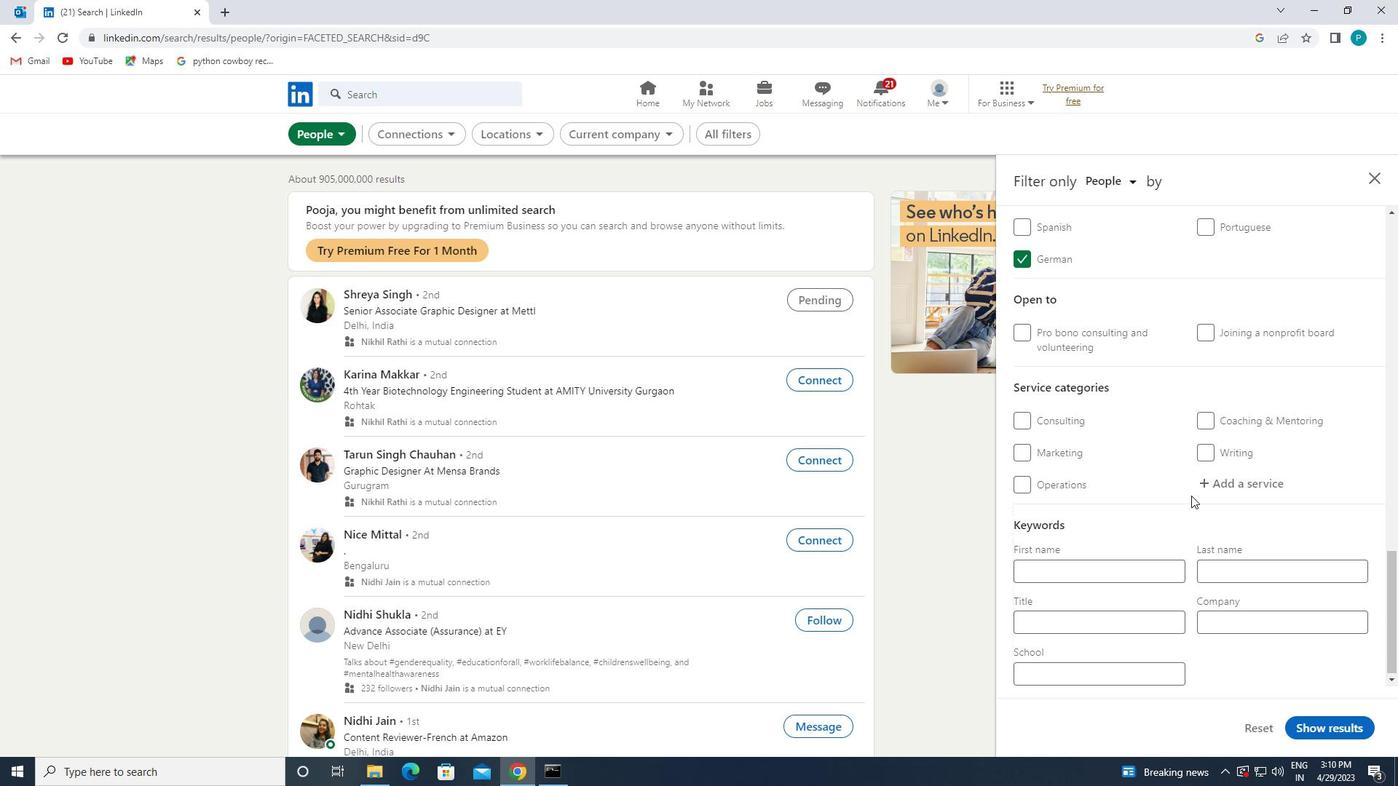 
Action: Mouse pressed left at (1243, 482)
Screenshot: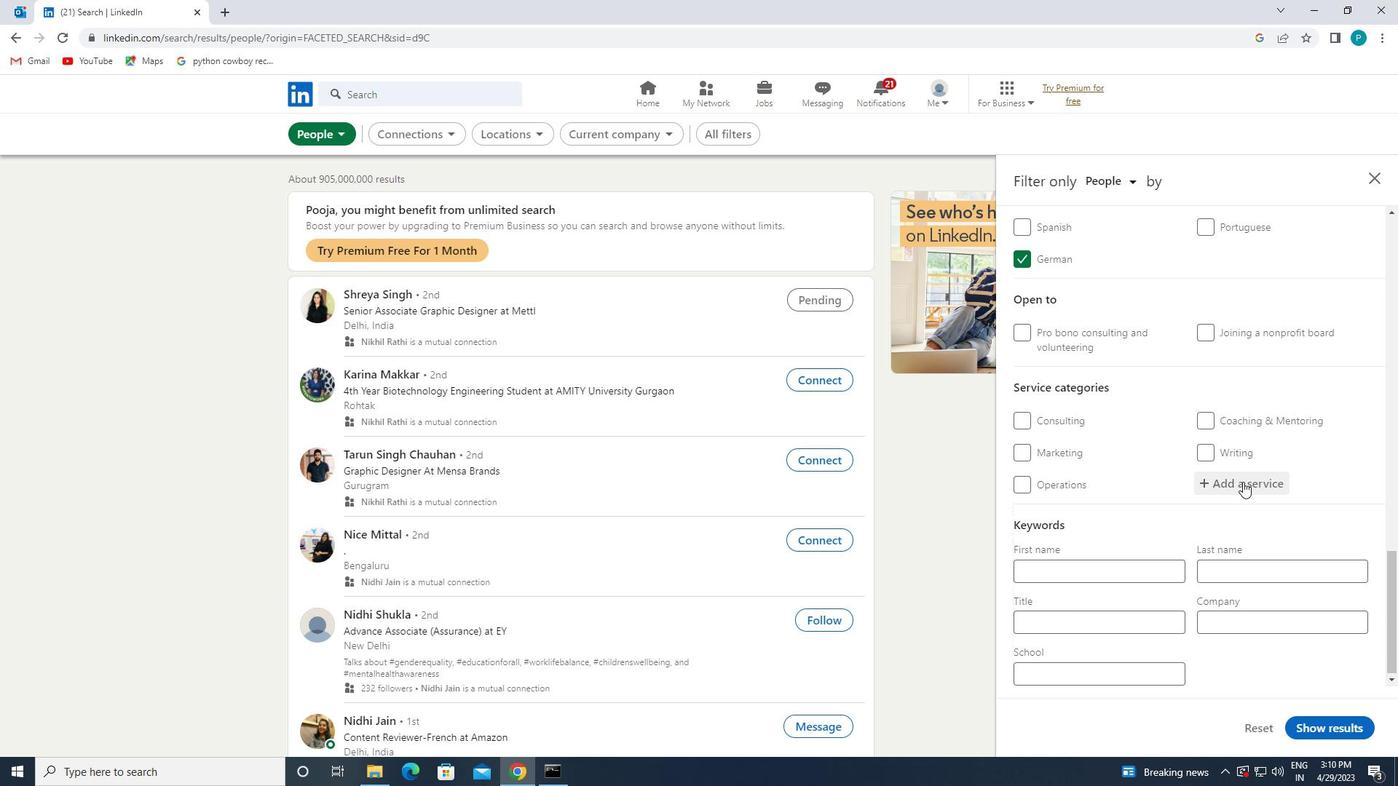 
Action: Key pressed <Key.caps_lock>N<Key.caps_lock>EGO
Screenshot: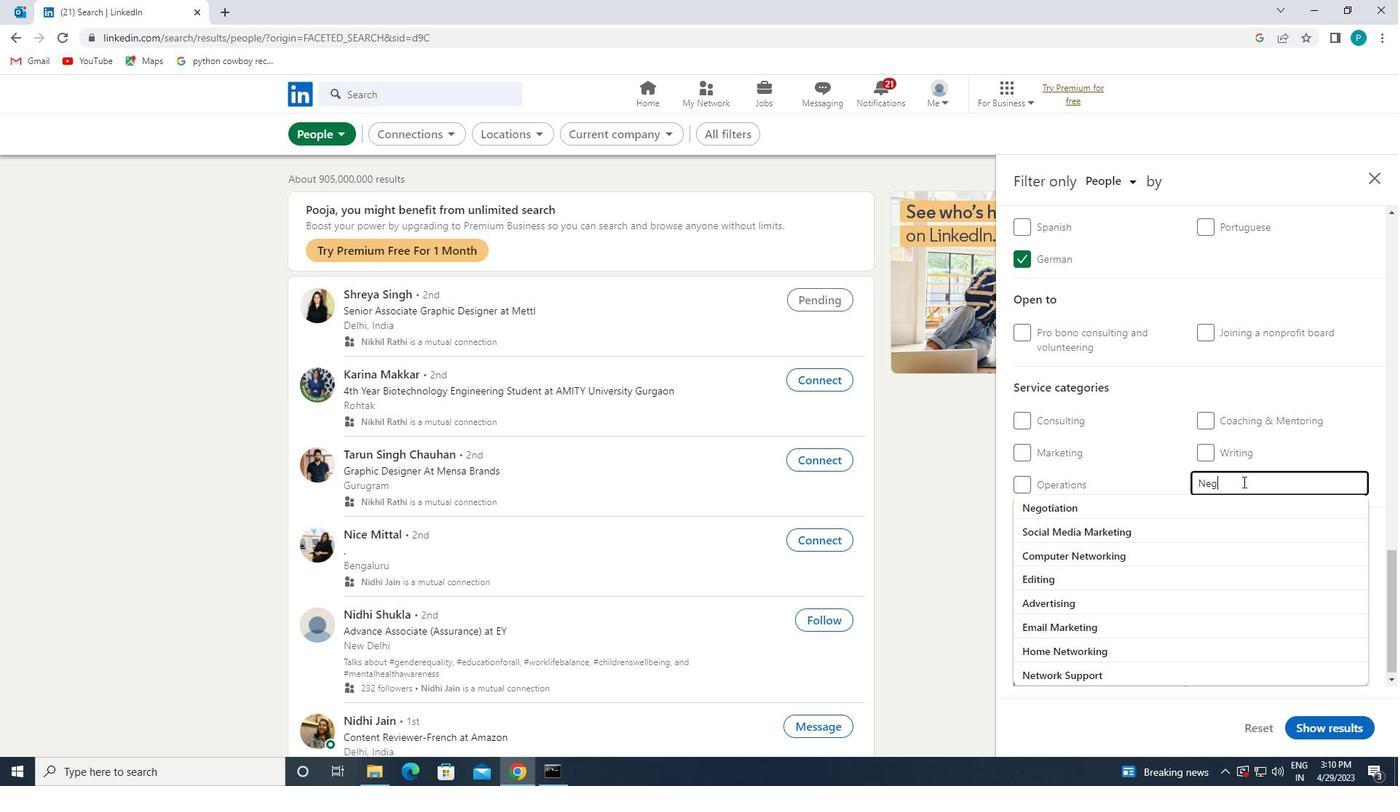 
Action: Mouse moved to (1220, 498)
Screenshot: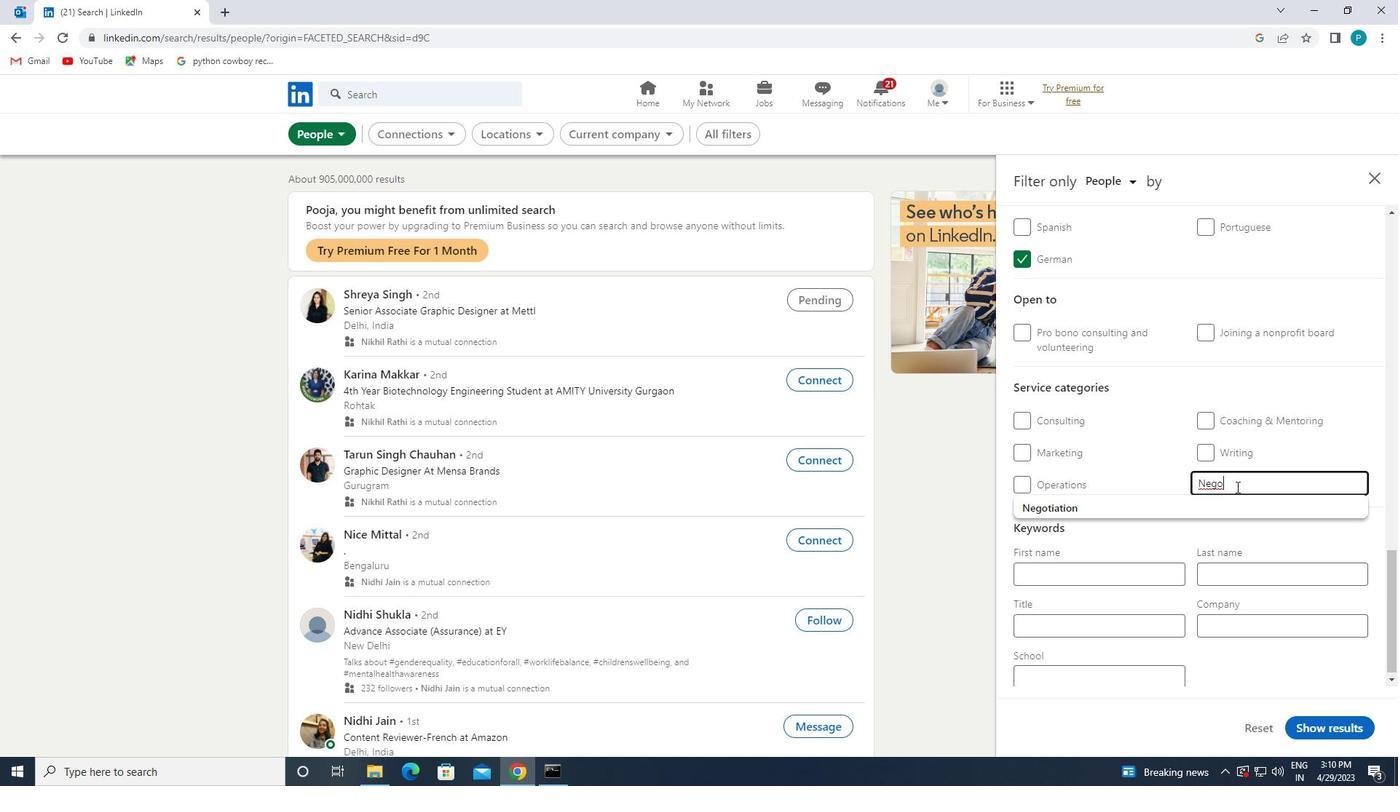 
Action: Mouse pressed left at (1220, 498)
Screenshot: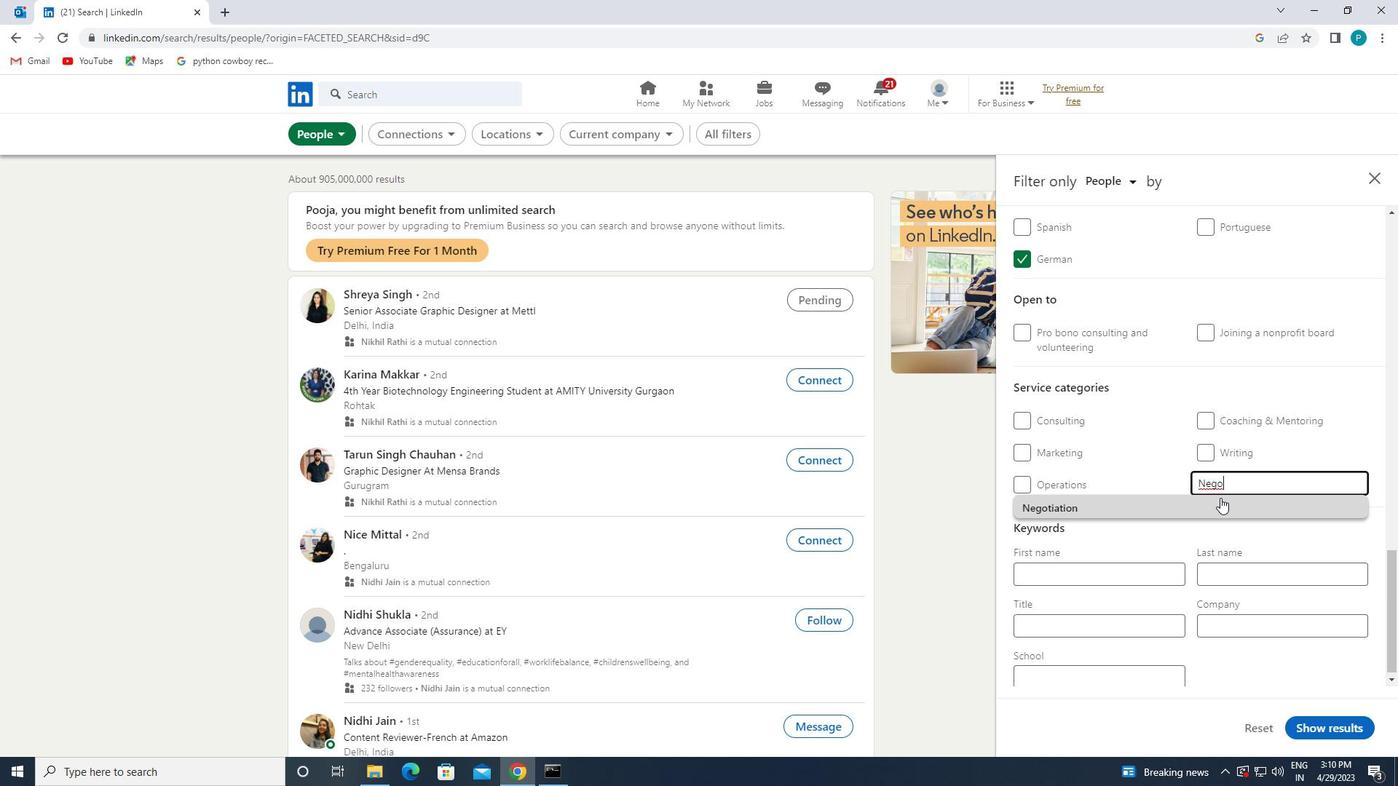 
Action: Mouse moved to (1159, 515)
Screenshot: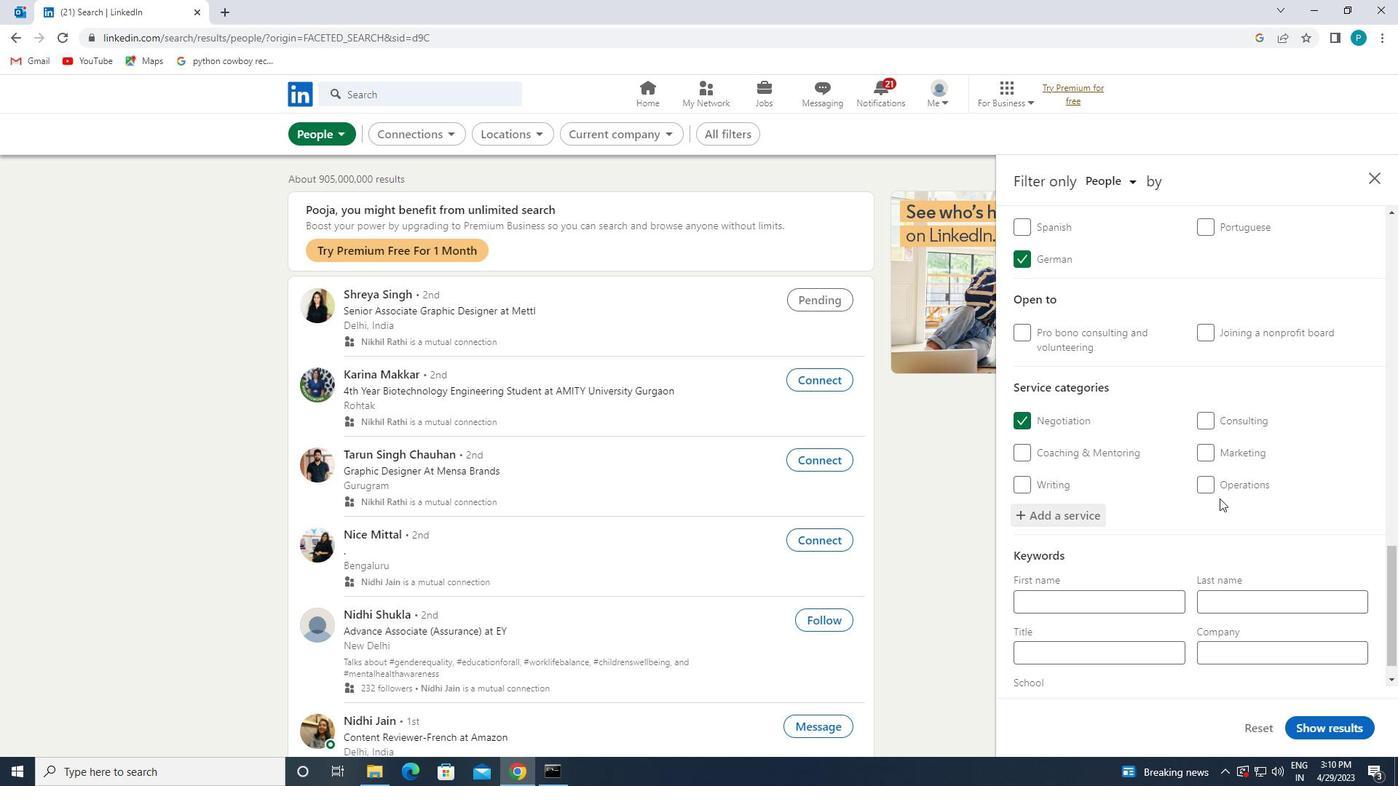 
Action: Mouse scrolled (1159, 514) with delta (0, 0)
Screenshot: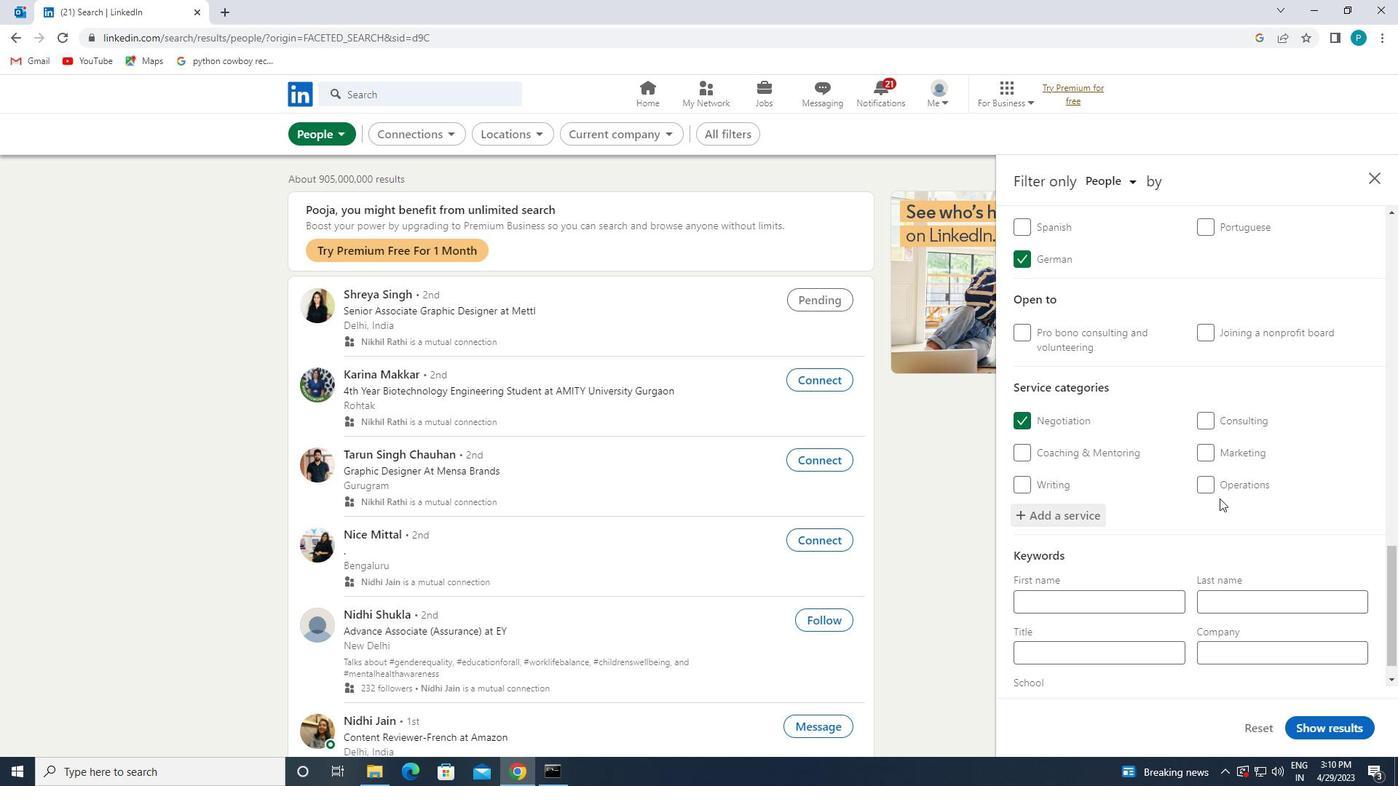 
Action: Mouse moved to (1134, 522)
Screenshot: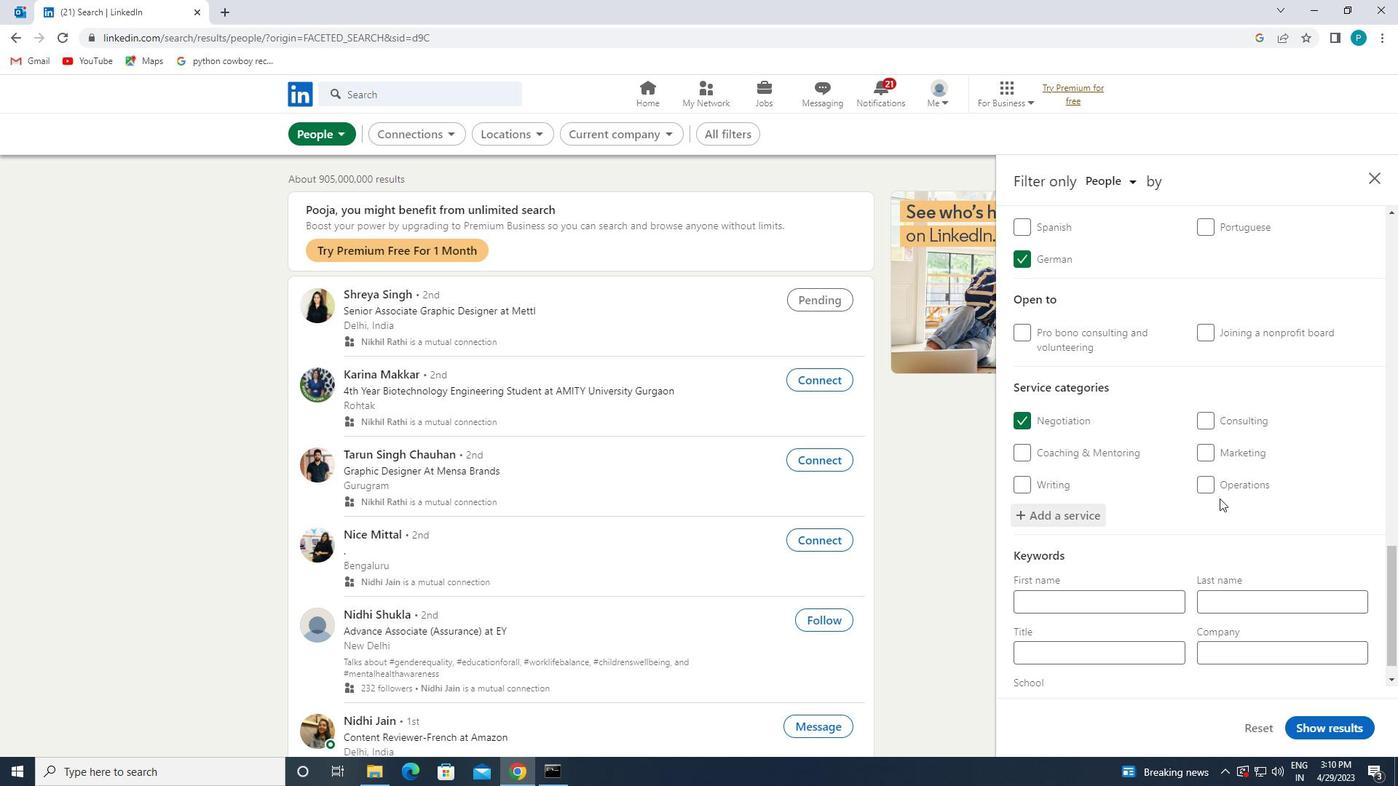 
Action: Mouse scrolled (1134, 521) with delta (0, 0)
Screenshot: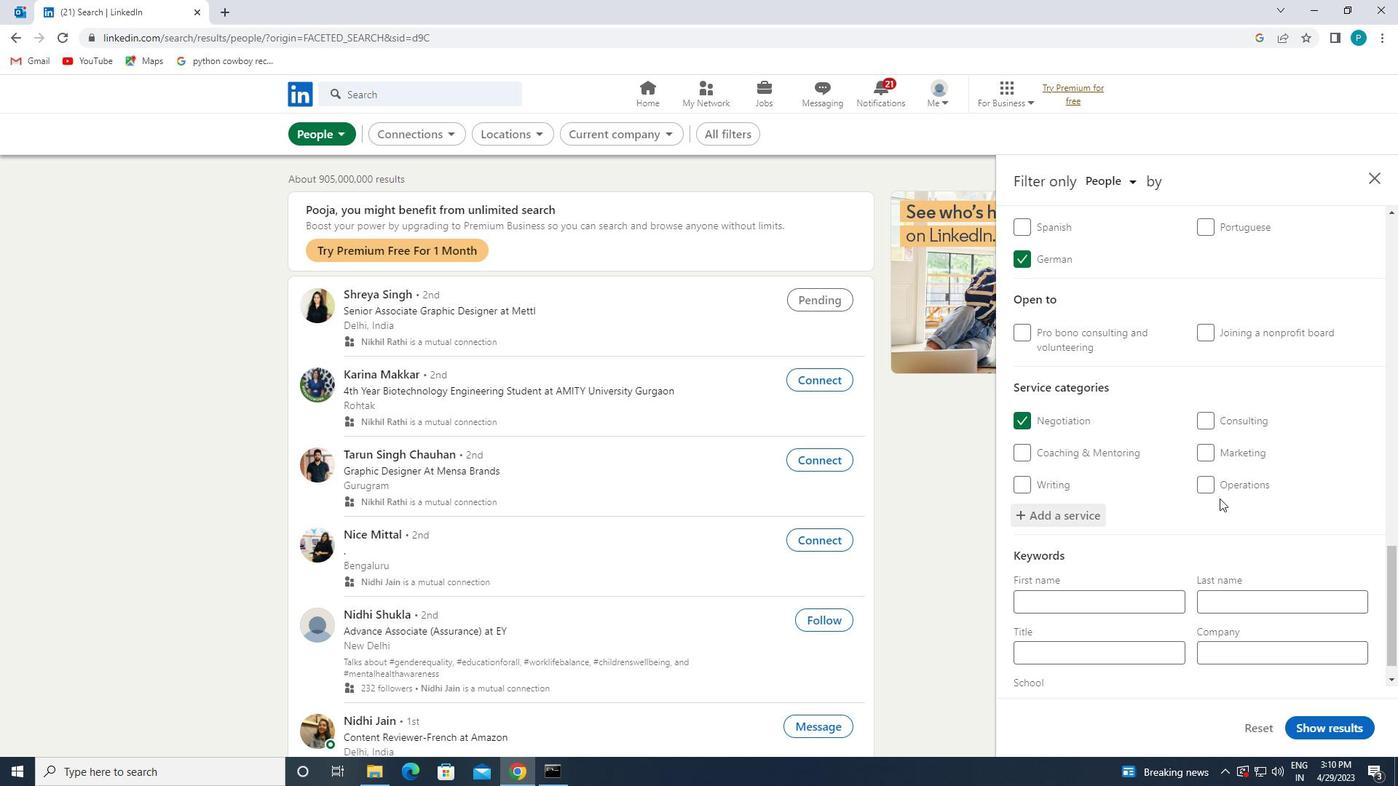 
Action: Mouse moved to (1126, 522)
Screenshot: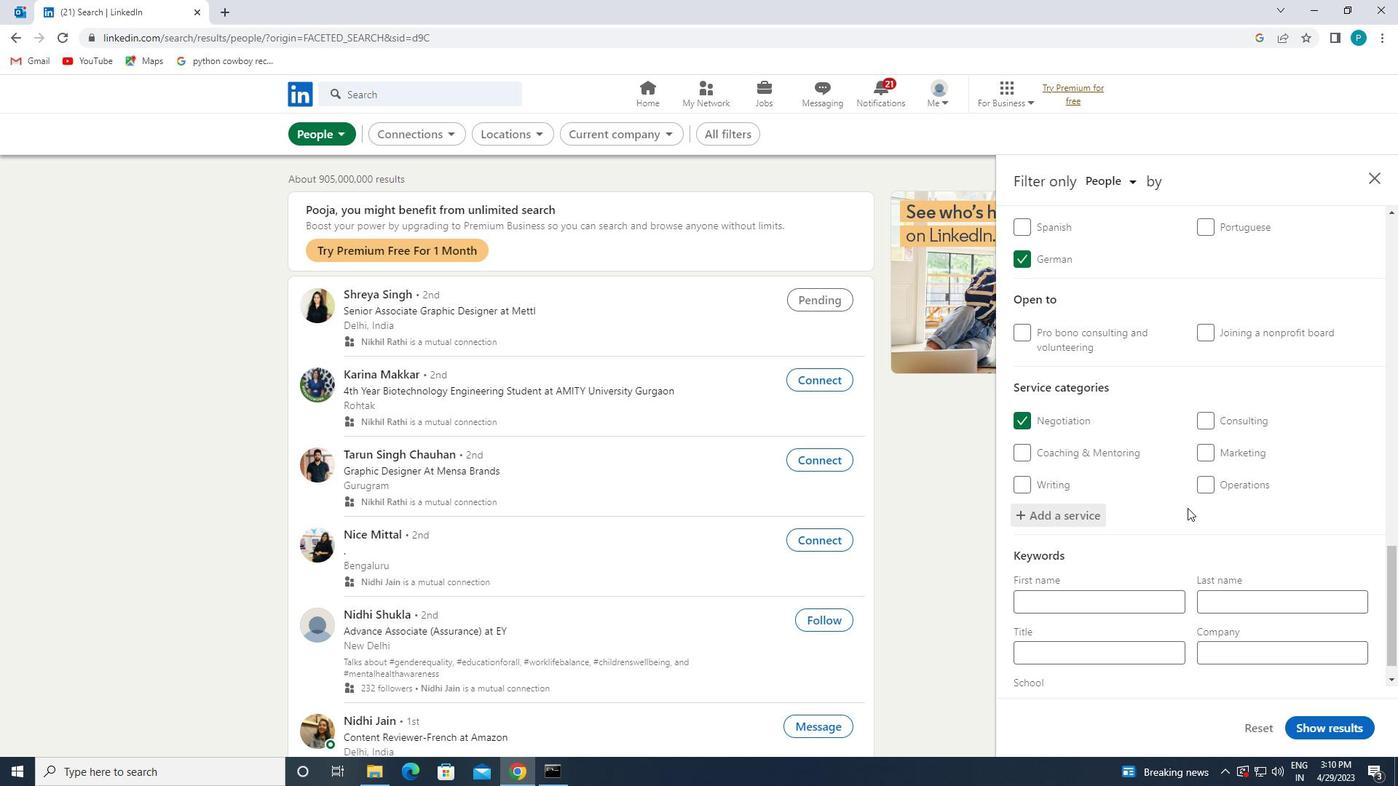 
Action: Mouse scrolled (1126, 522) with delta (0, 0)
Screenshot: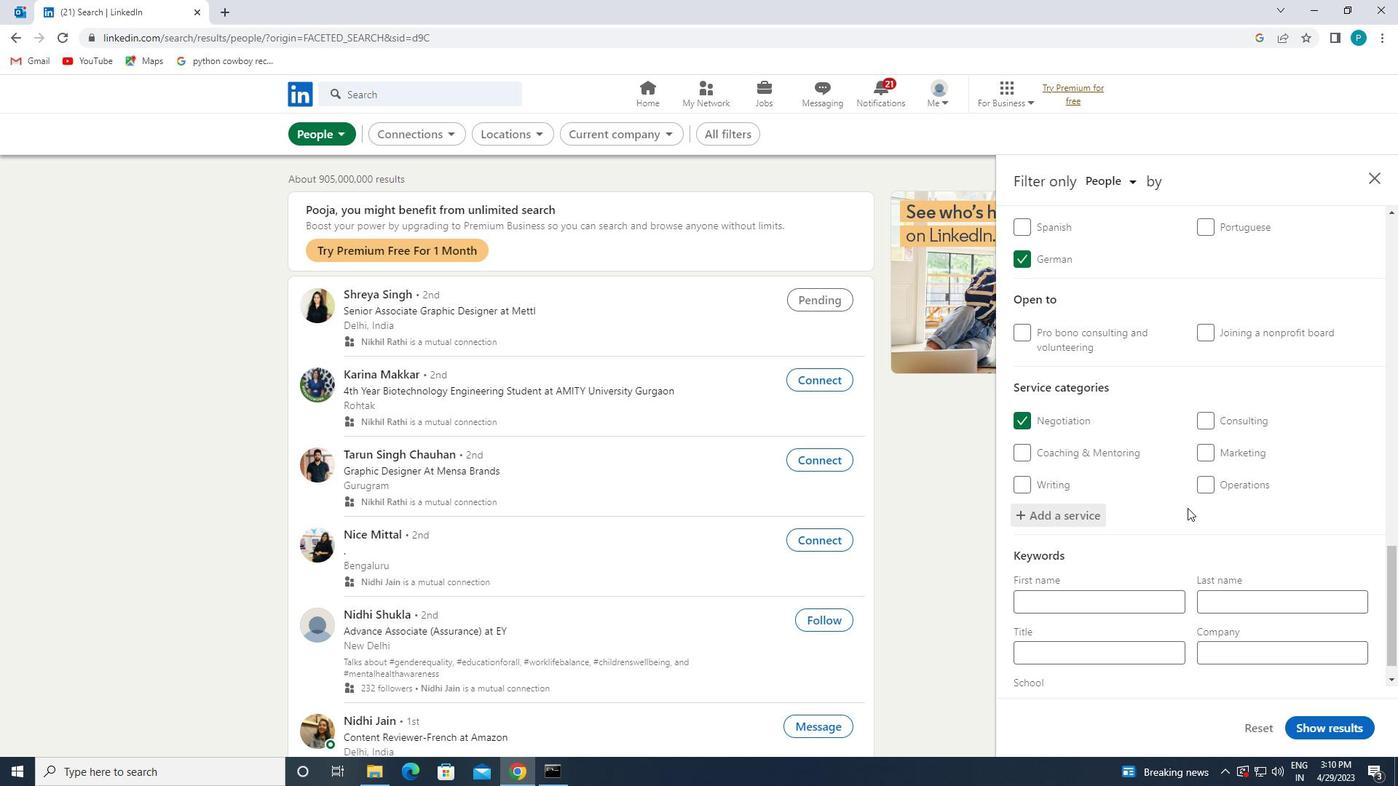 
Action: Mouse moved to (1126, 522)
Screenshot: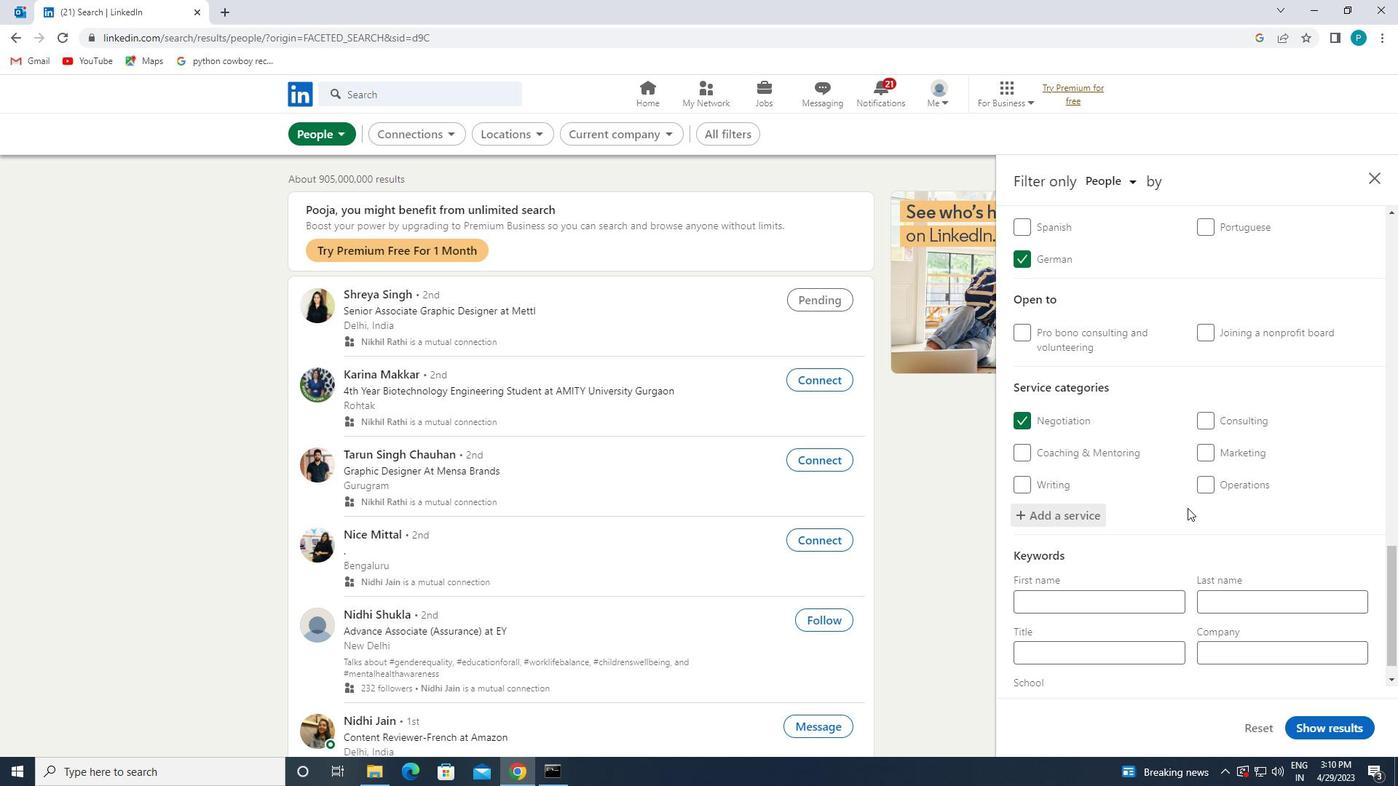 
Action: Mouse scrolled (1126, 522) with delta (0, 0)
Screenshot: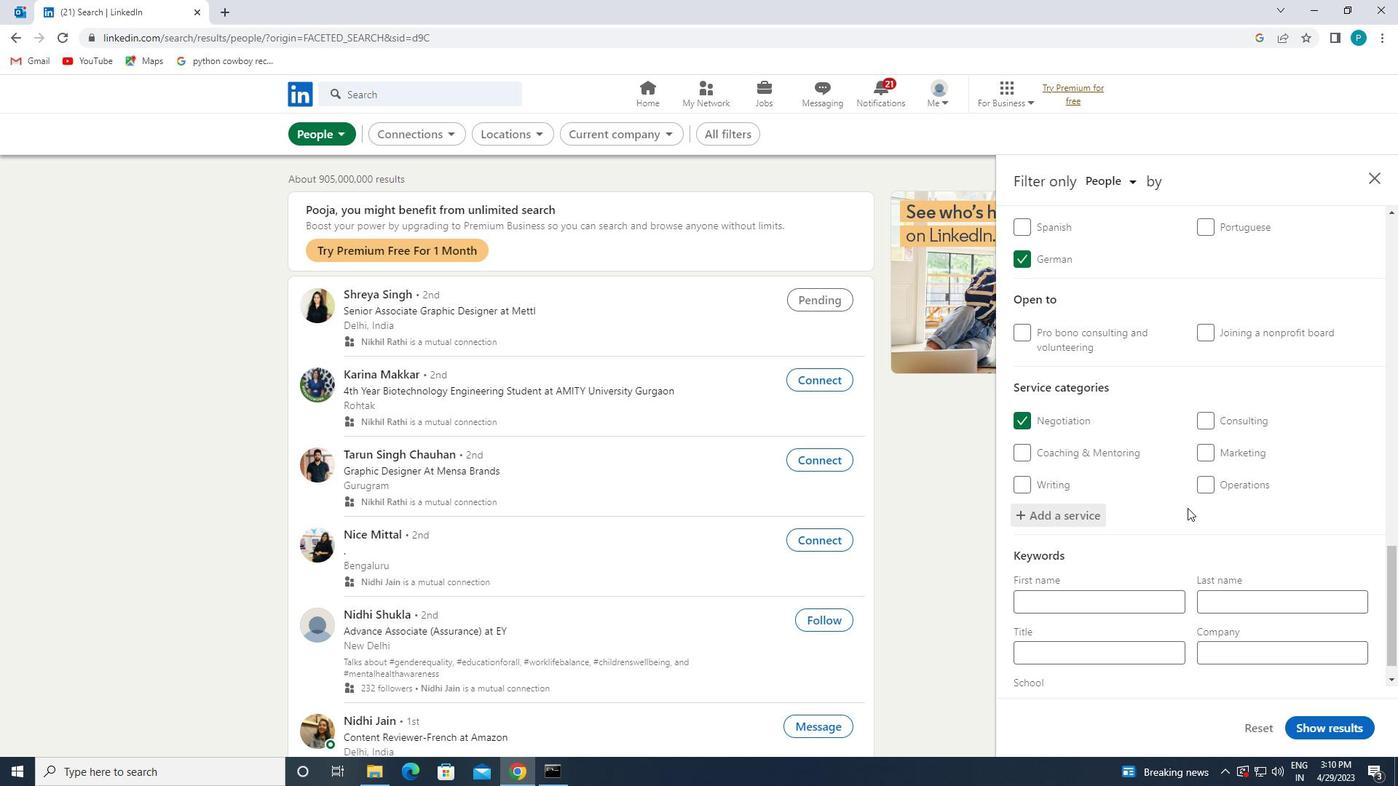 
Action: Mouse scrolled (1126, 522) with delta (0, 0)
Screenshot: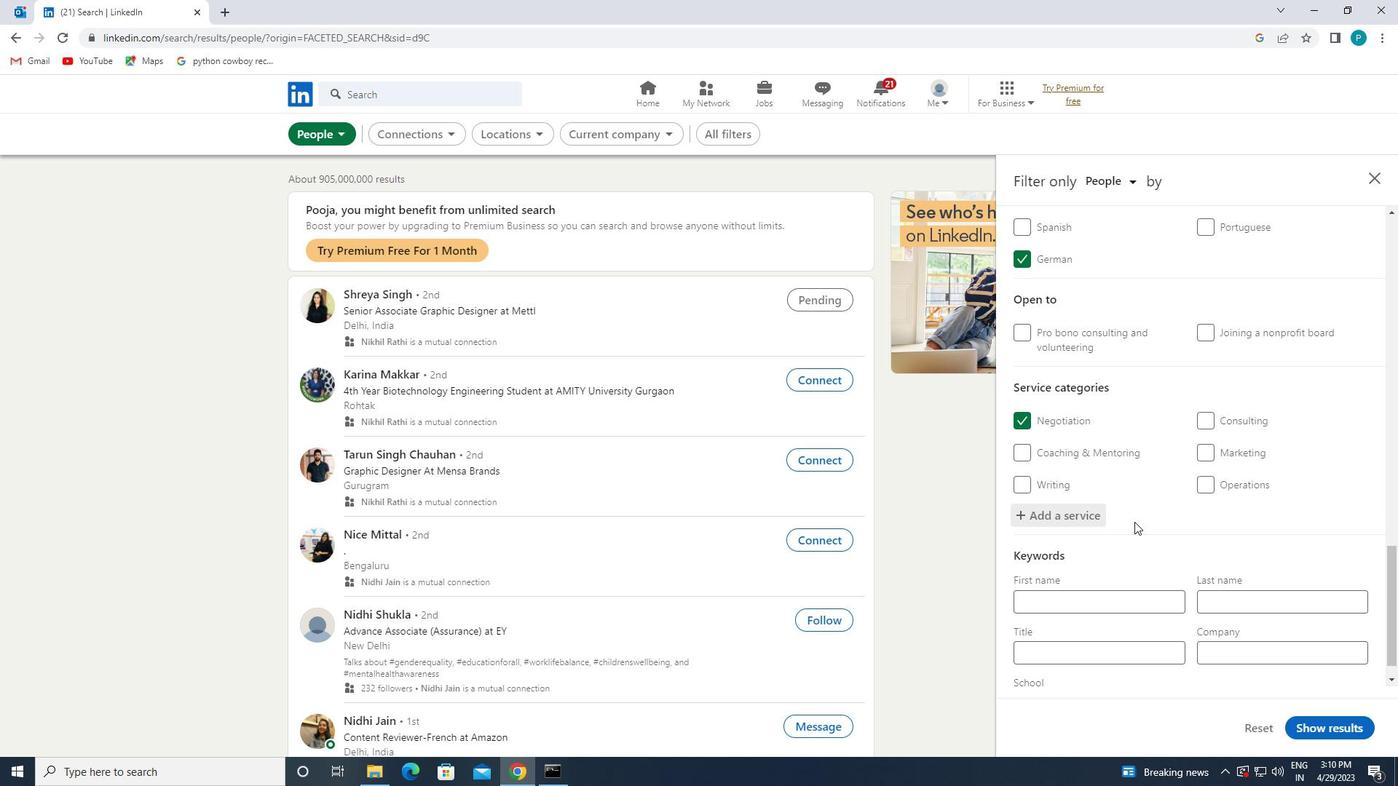 
Action: Mouse moved to (1053, 624)
Screenshot: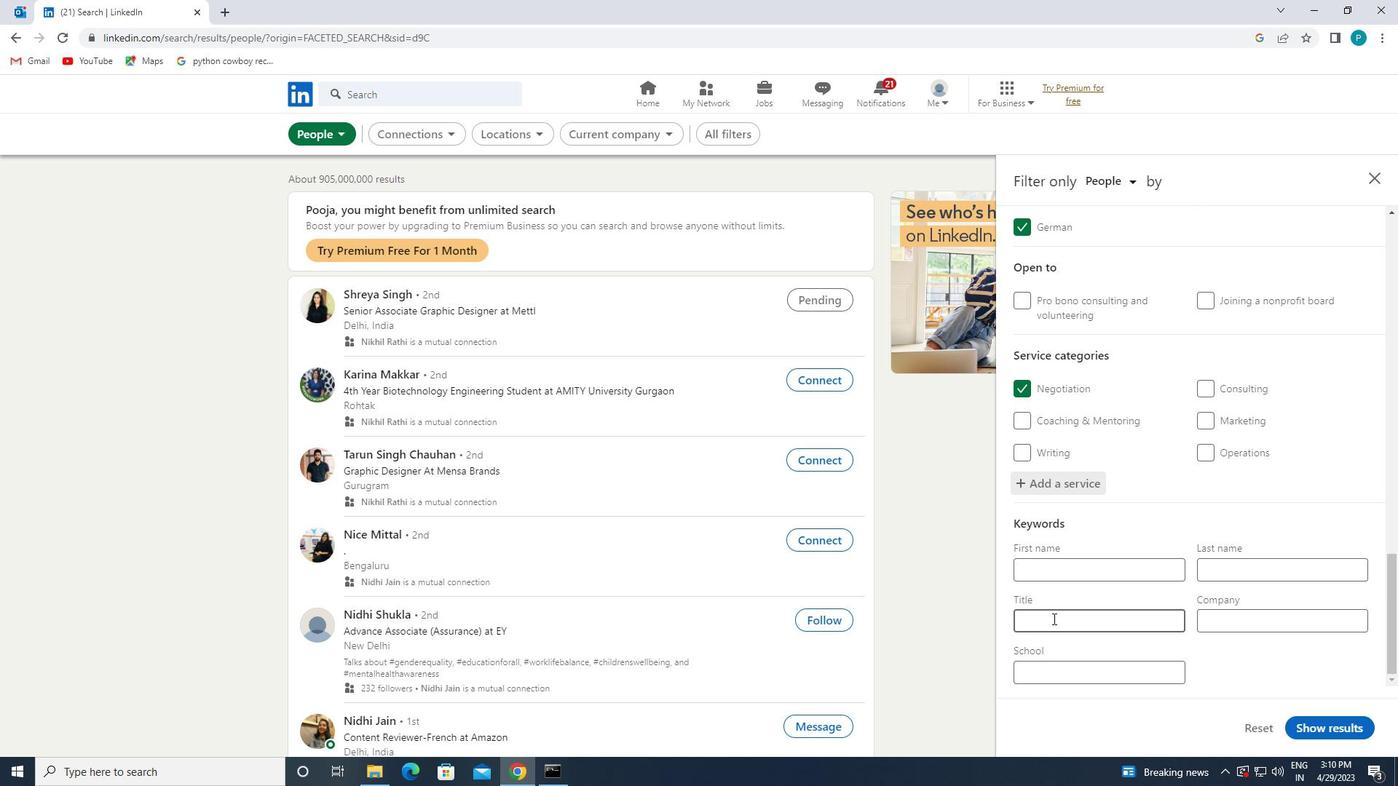 
Action: Mouse pressed left at (1053, 624)
Screenshot: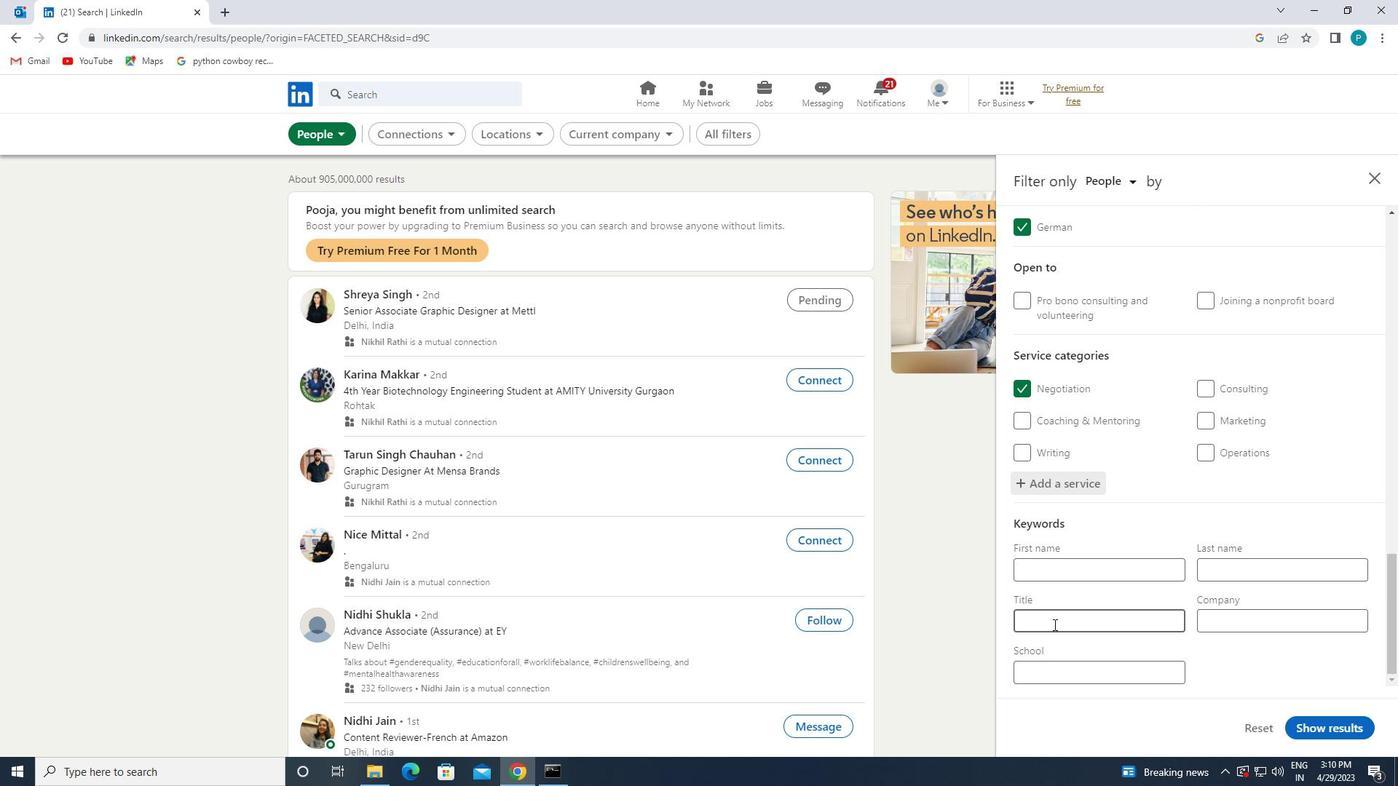 
Action: Key pressed <Key.caps_lock>L<Key.caps_lock>OCKSMITH
Screenshot: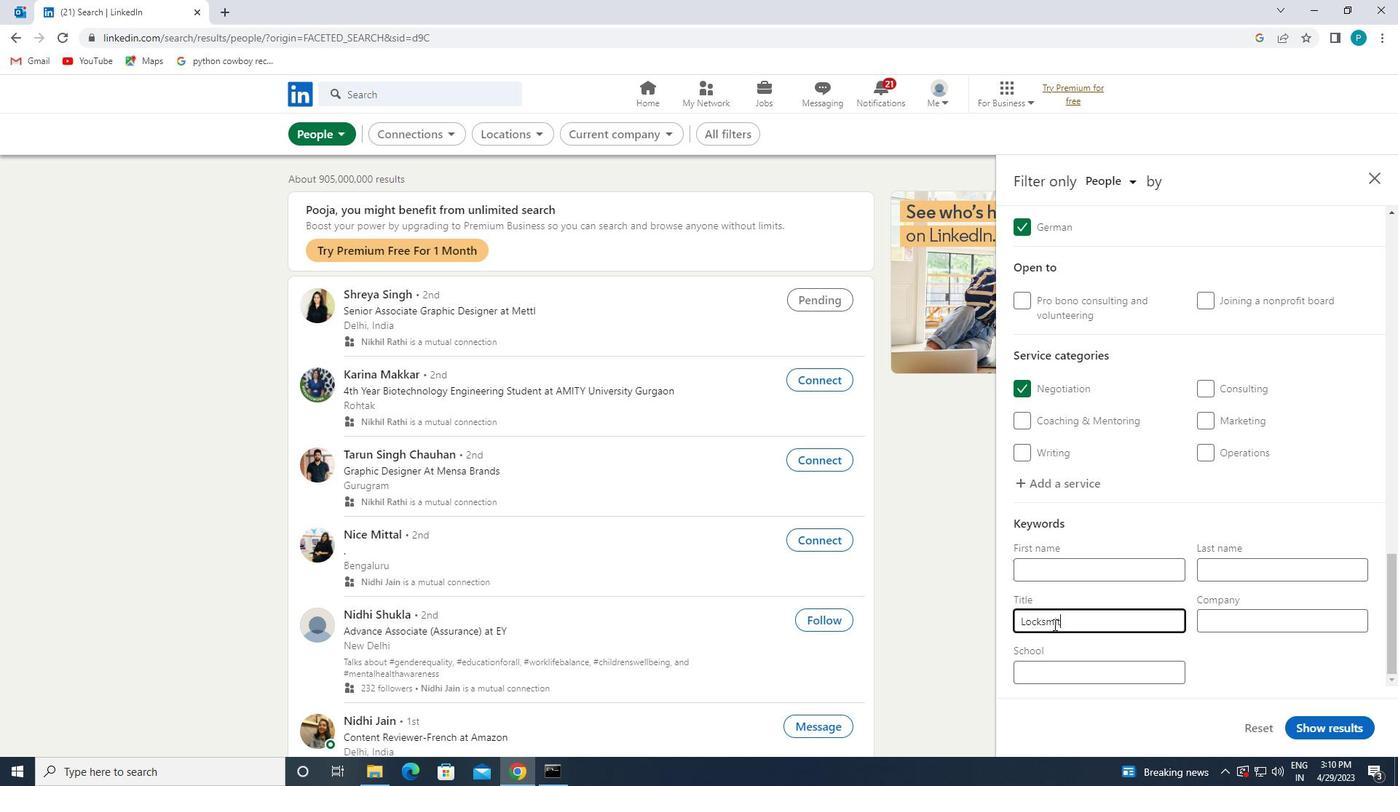 
Action: Mouse moved to (1336, 722)
Screenshot: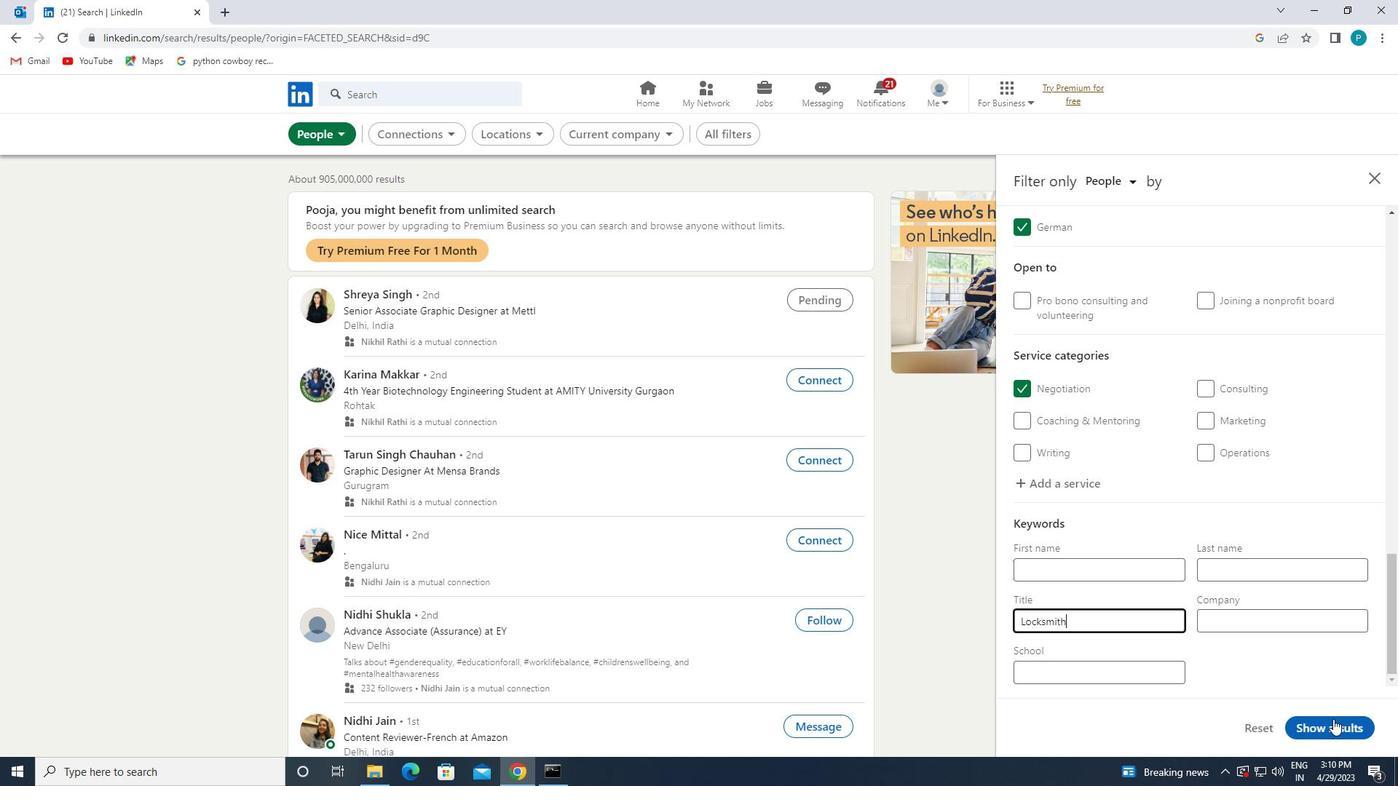 
Action: Mouse pressed left at (1336, 722)
Screenshot: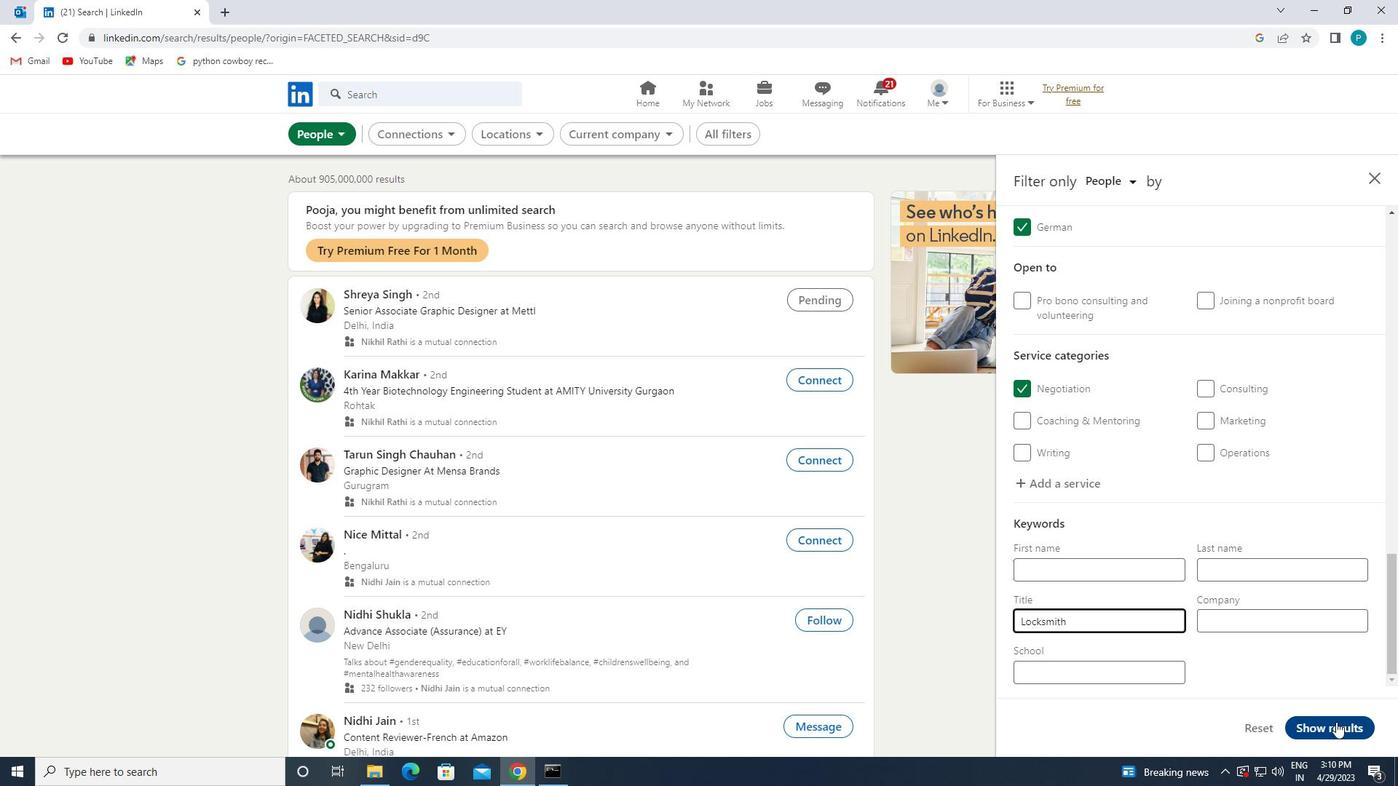 
Action: Mouse moved to (1335, 721)
Screenshot: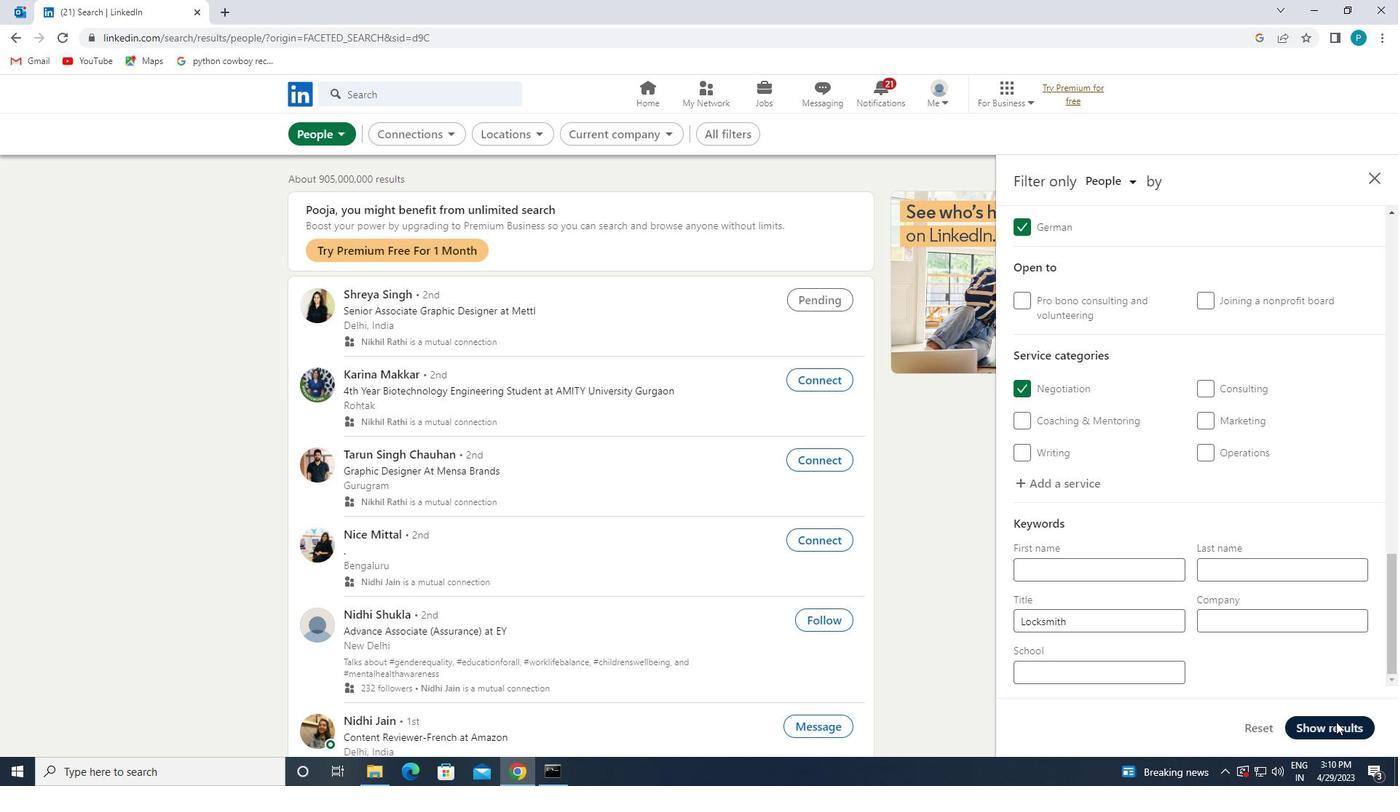 
